 Task: Find connections with filter location Faizpur with filter topic #Jobsearchwith filter profile language French with filter current company Jet Airways with filter school Madras Jobs with filter industry Physicians with filter service category Telecommunications with filter keywords title Electrician
Action: Mouse moved to (173, 266)
Screenshot: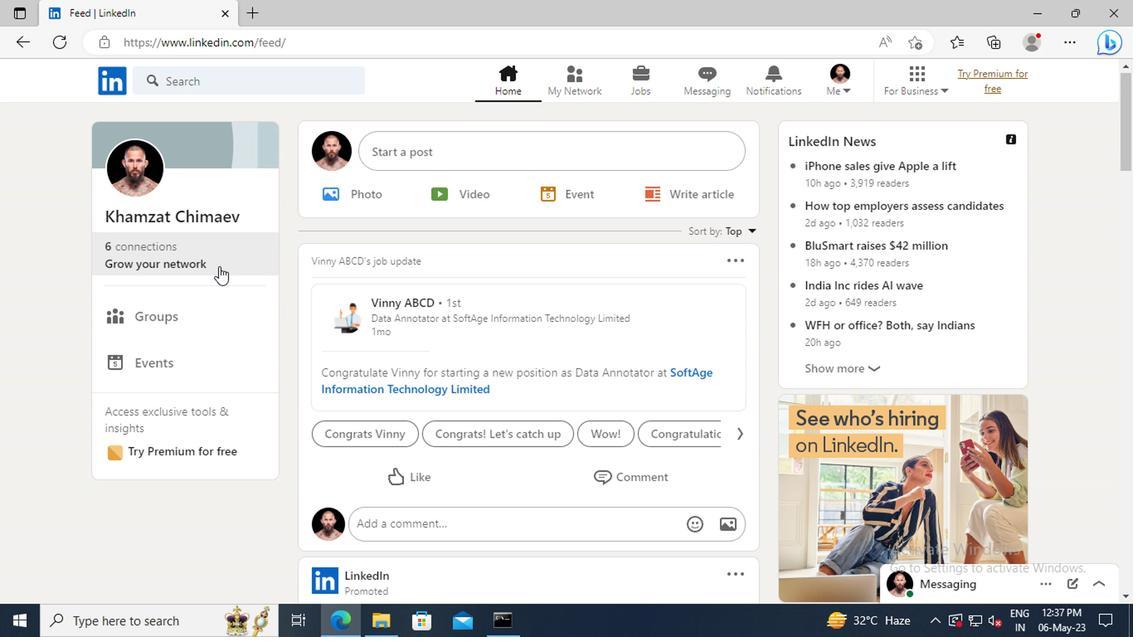 
Action: Mouse pressed left at (173, 266)
Screenshot: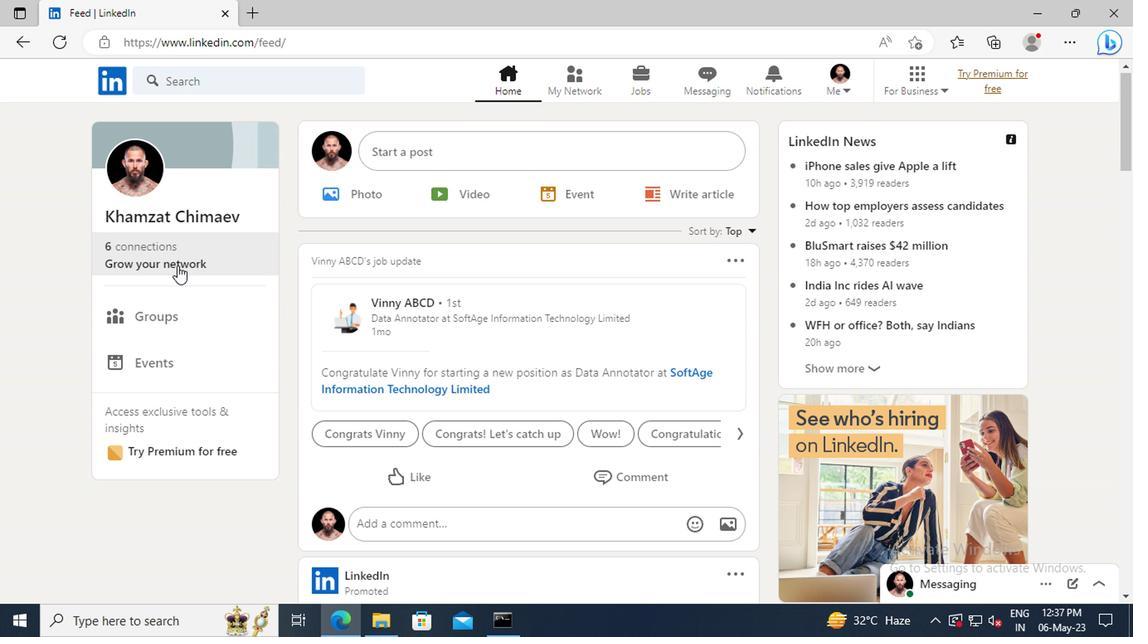 
Action: Mouse moved to (178, 175)
Screenshot: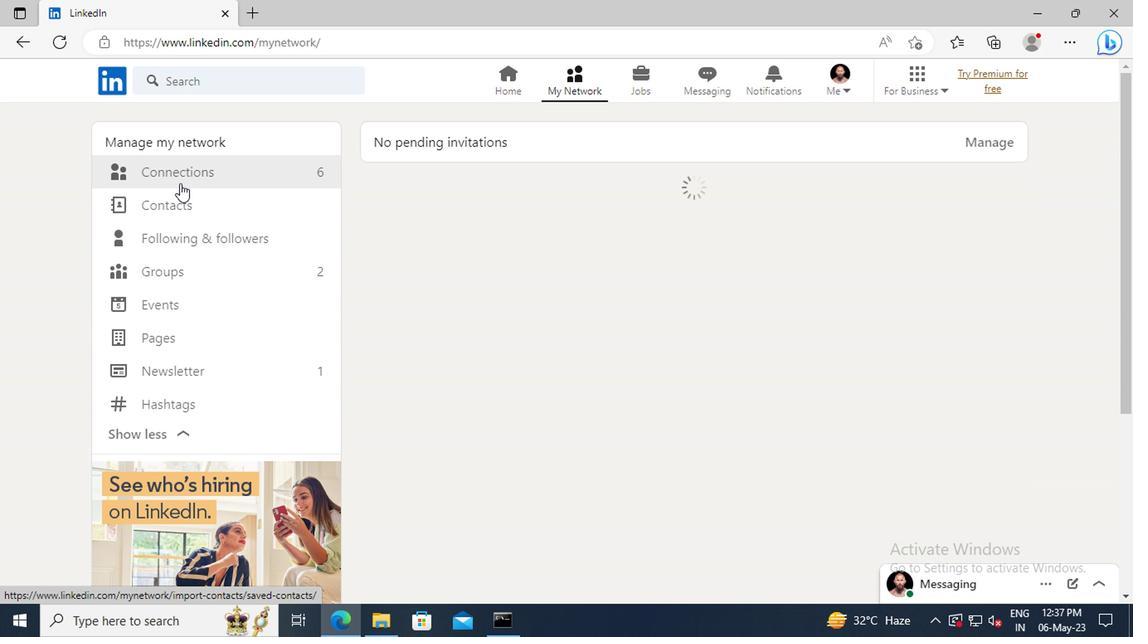 
Action: Mouse pressed left at (178, 175)
Screenshot: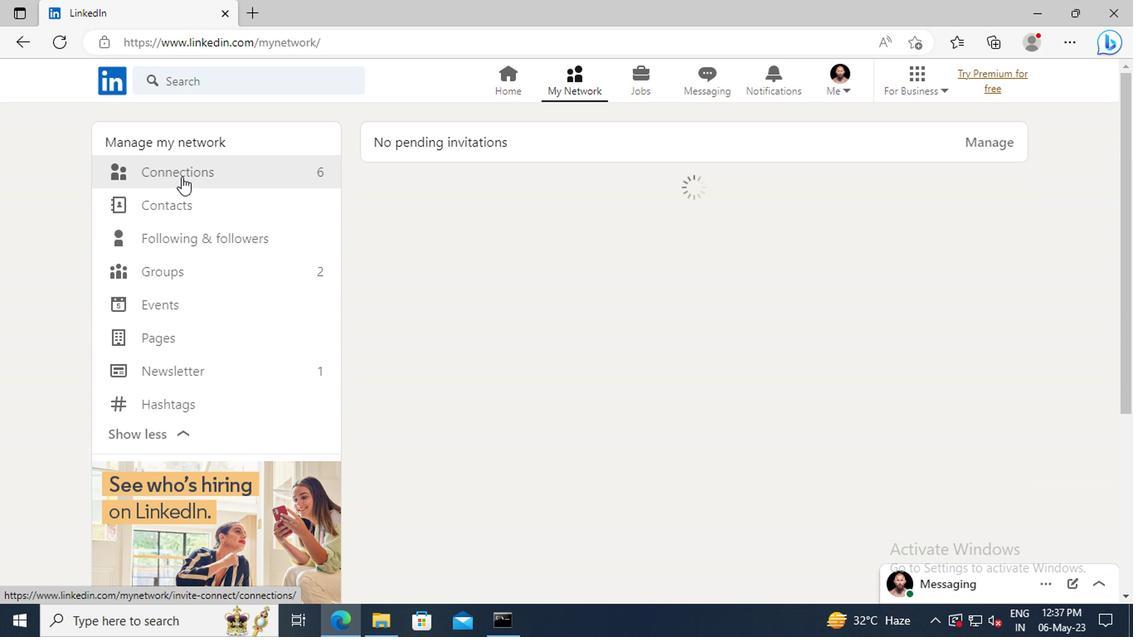 
Action: Mouse moved to (686, 179)
Screenshot: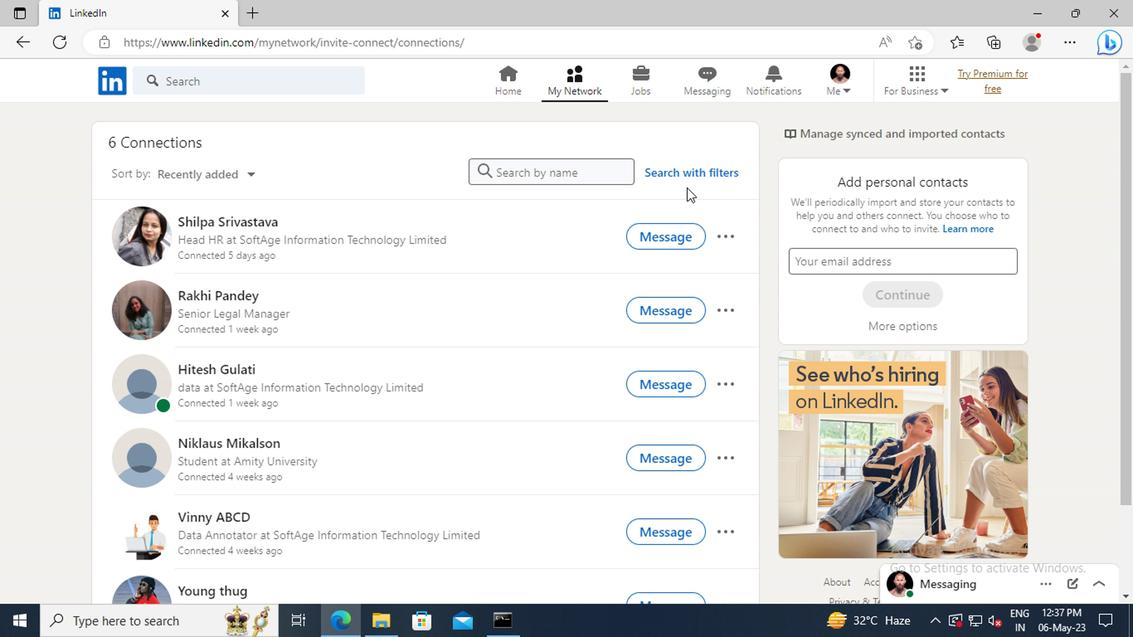 
Action: Mouse pressed left at (686, 179)
Screenshot: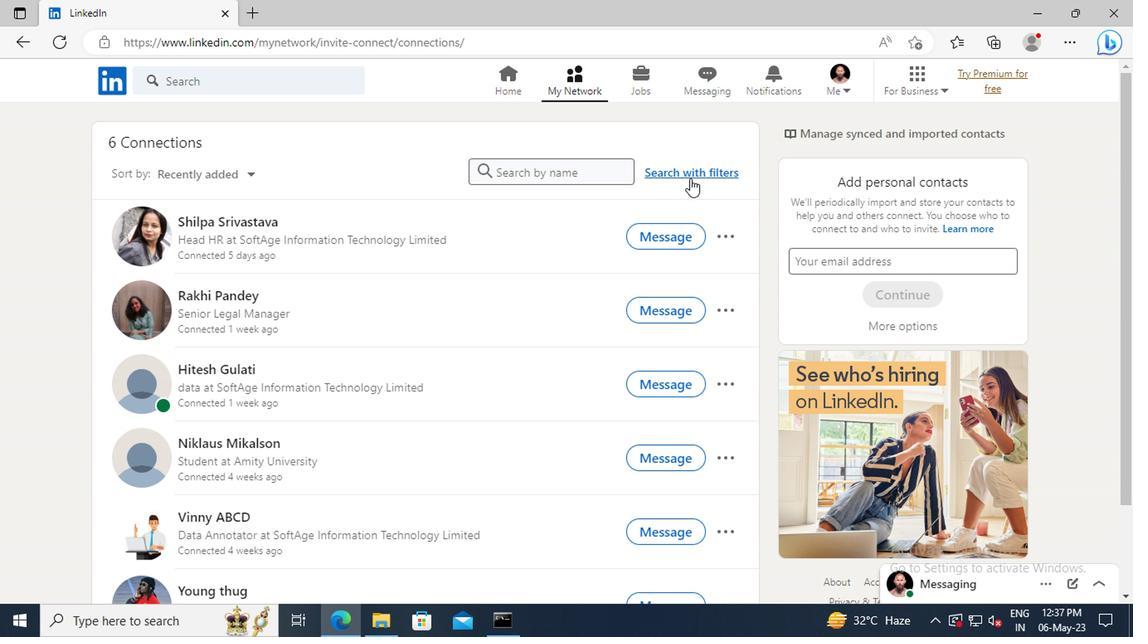 
Action: Mouse moved to (629, 129)
Screenshot: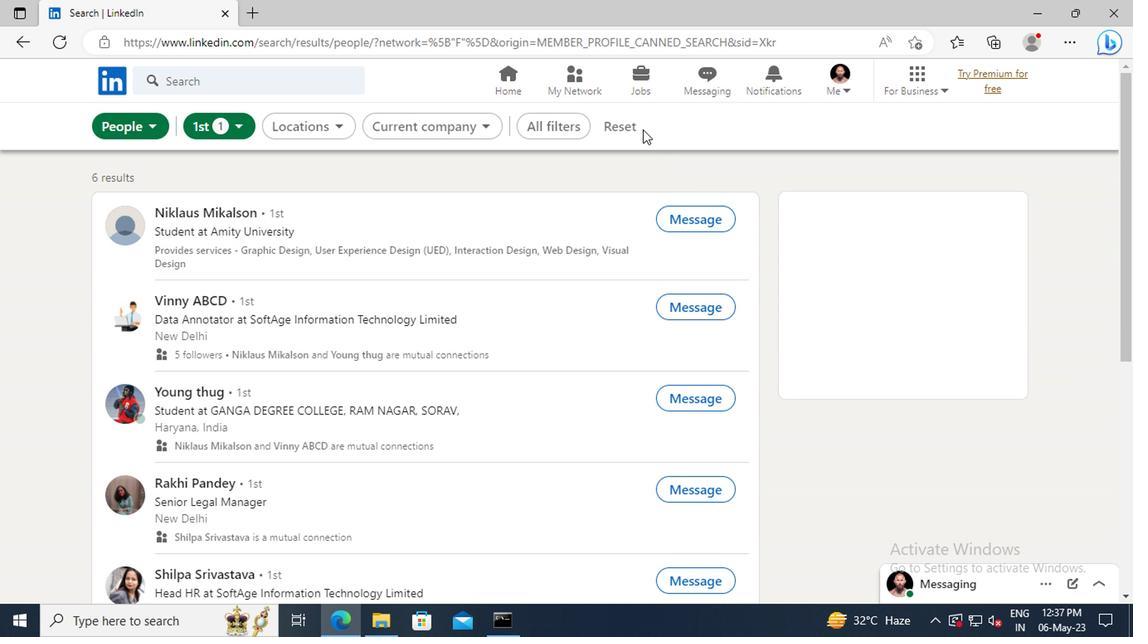 
Action: Mouse pressed left at (629, 129)
Screenshot: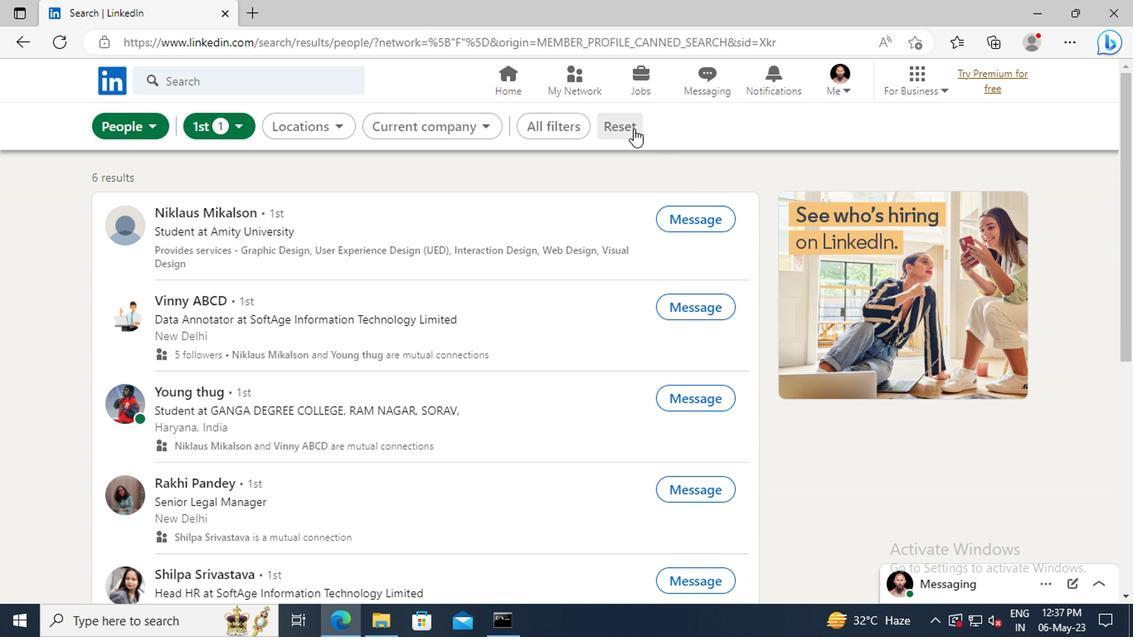 
Action: Mouse moved to (607, 129)
Screenshot: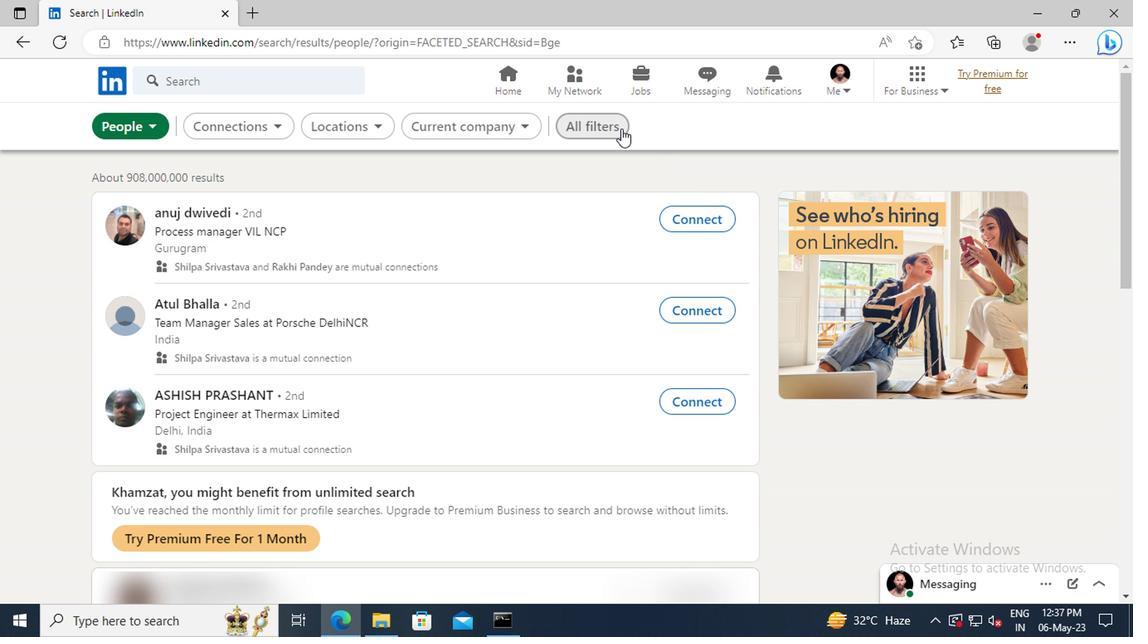 
Action: Mouse pressed left at (607, 129)
Screenshot: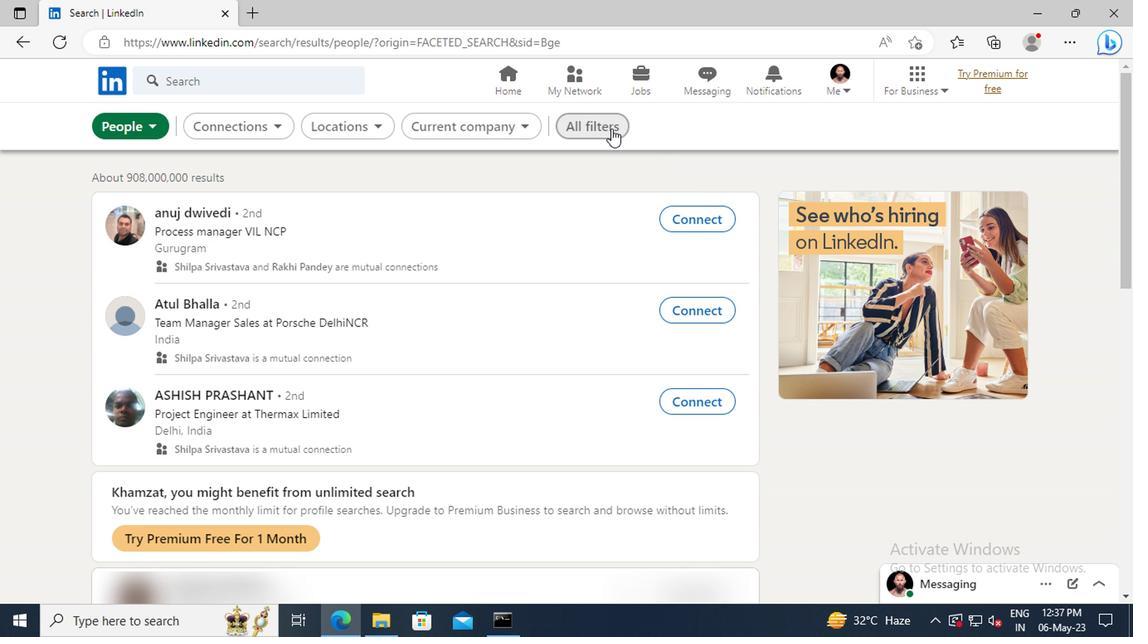 
Action: Mouse moved to (906, 299)
Screenshot: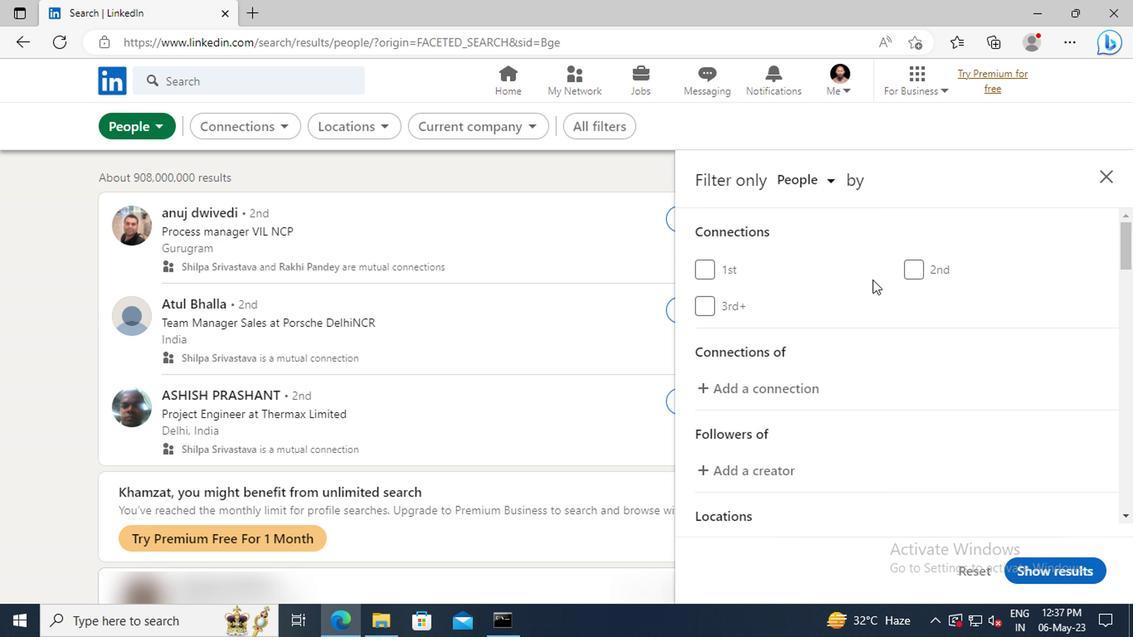 
Action: Mouse scrolled (906, 298) with delta (0, -1)
Screenshot: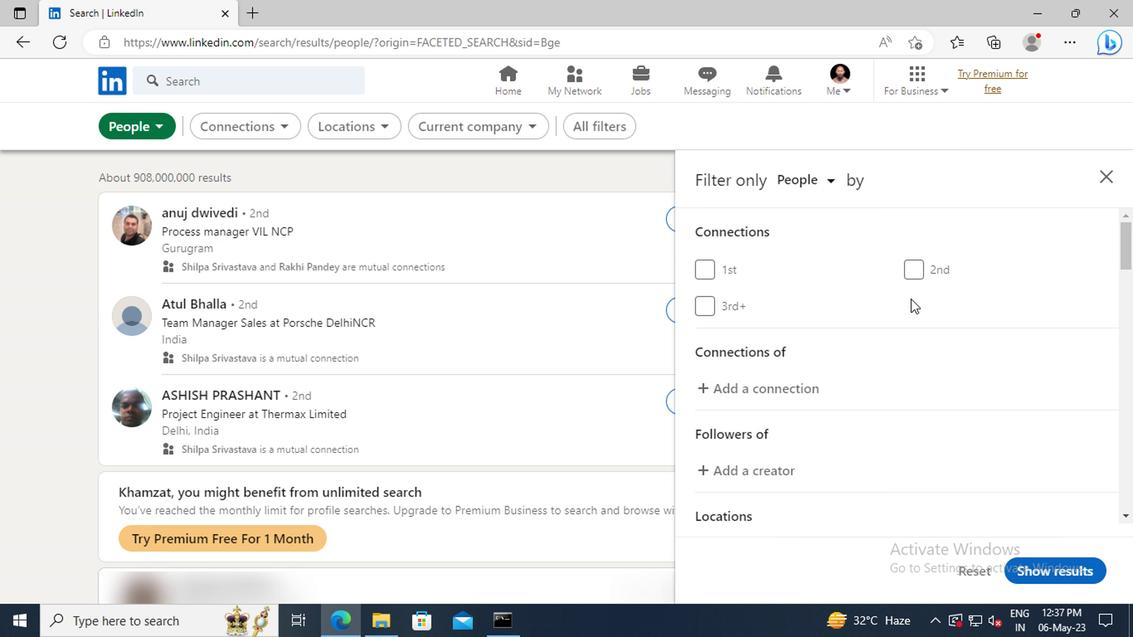 
Action: Mouse scrolled (906, 298) with delta (0, -1)
Screenshot: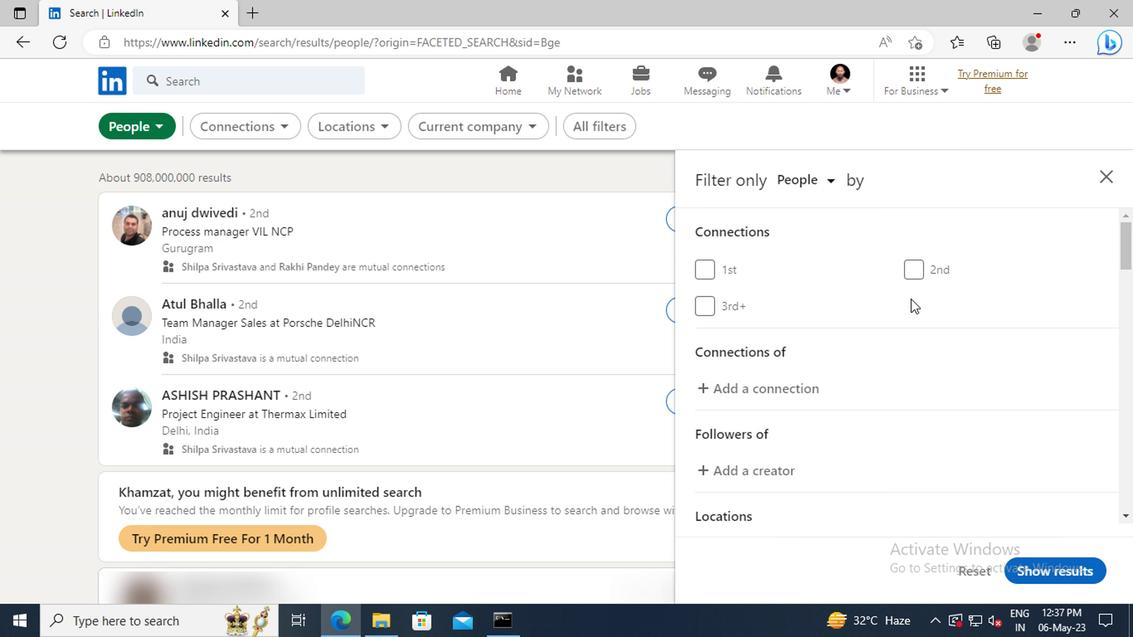 
Action: Mouse scrolled (906, 298) with delta (0, -1)
Screenshot: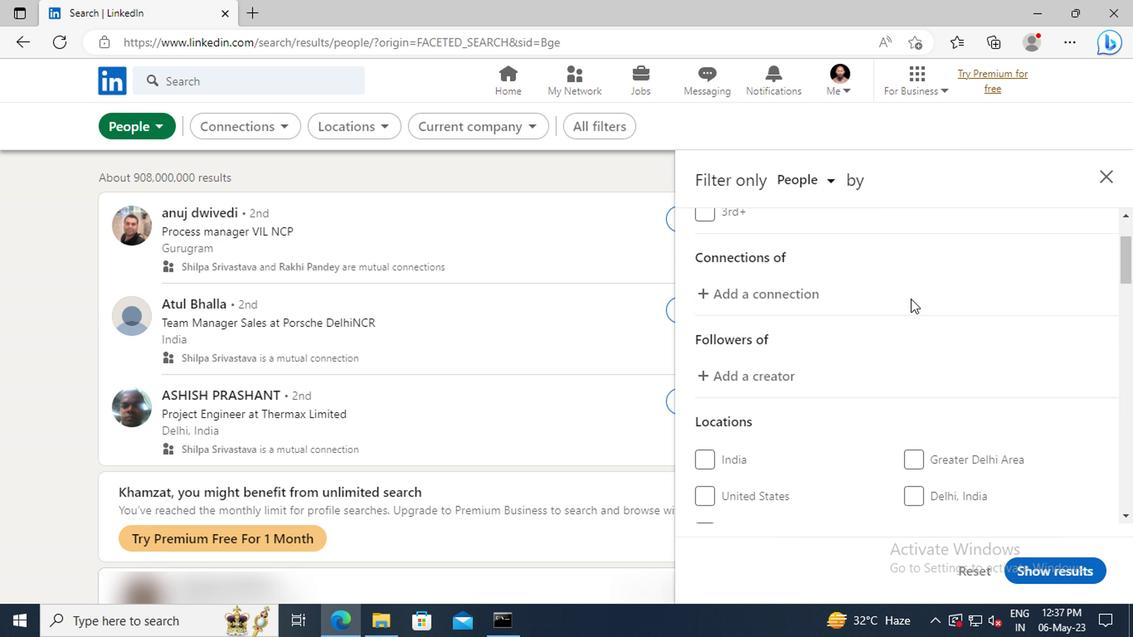 
Action: Mouse scrolled (906, 298) with delta (0, -1)
Screenshot: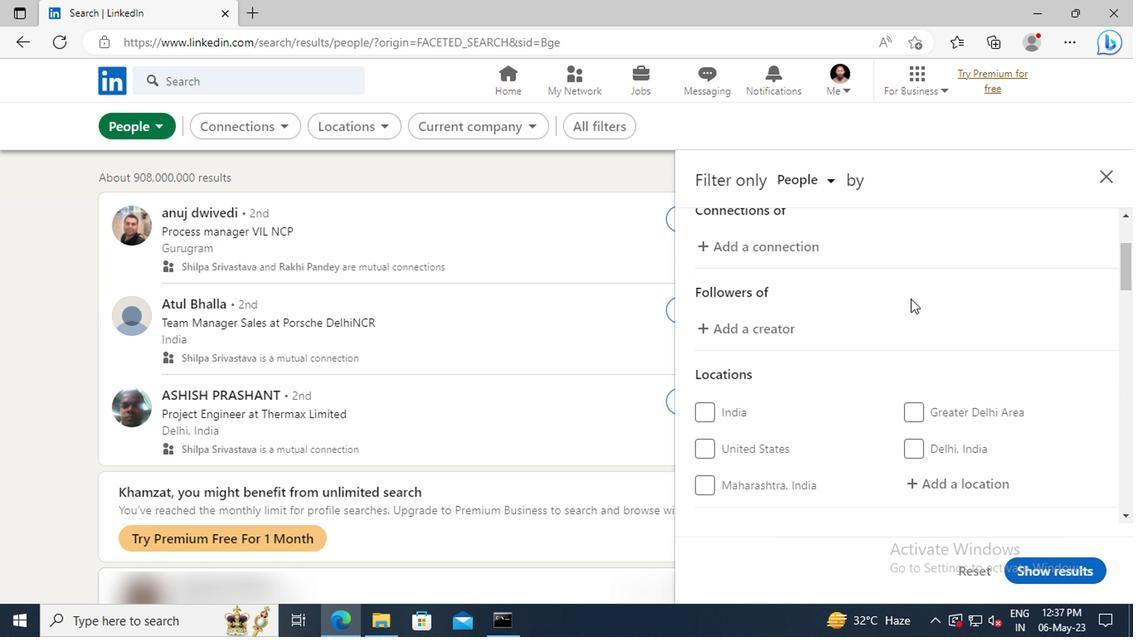 
Action: Mouse scrolled (906, 298) with delta (0, -1)
Screenshot: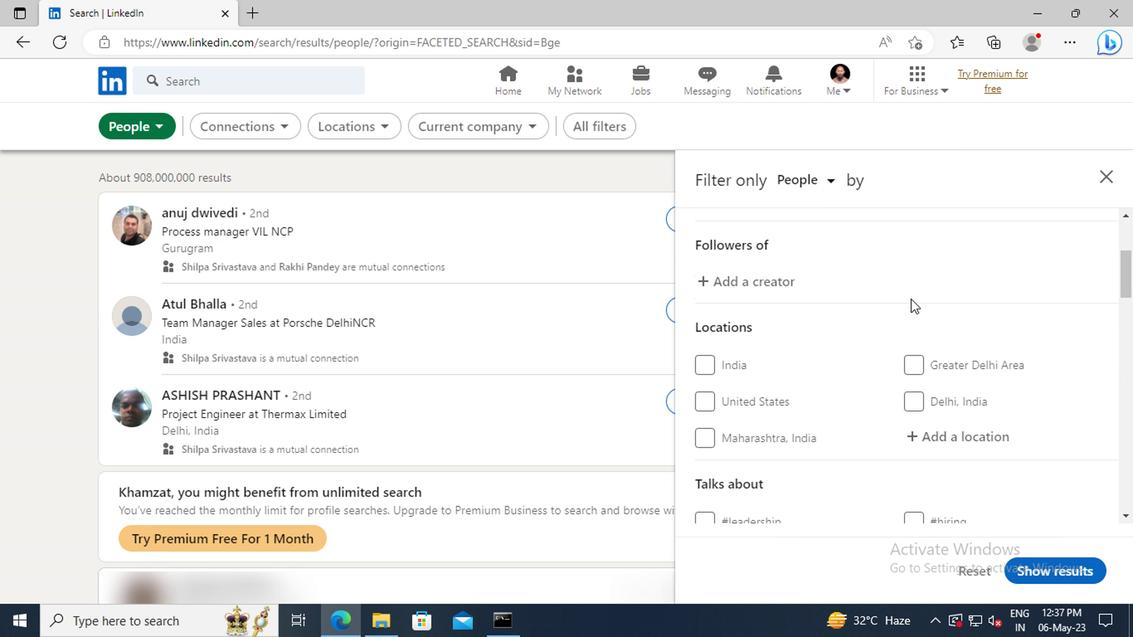 
Action: Mouse scrolled (906, 298) with delta (0, -1)
Screenshot: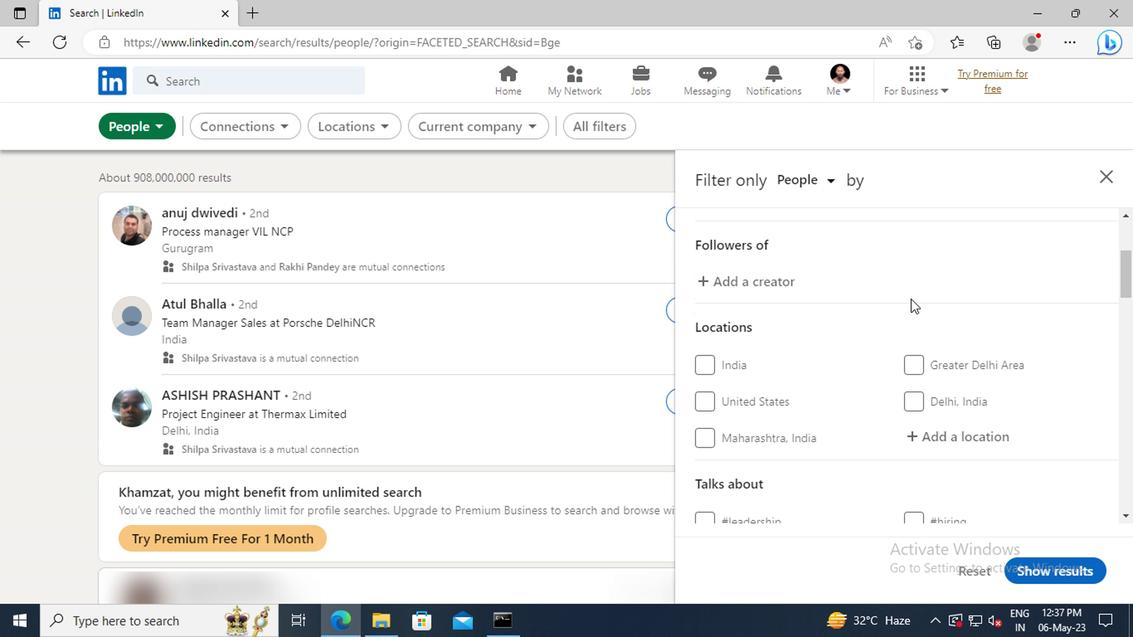 
Action: Mouse moved to (913, 339)
Screenshot: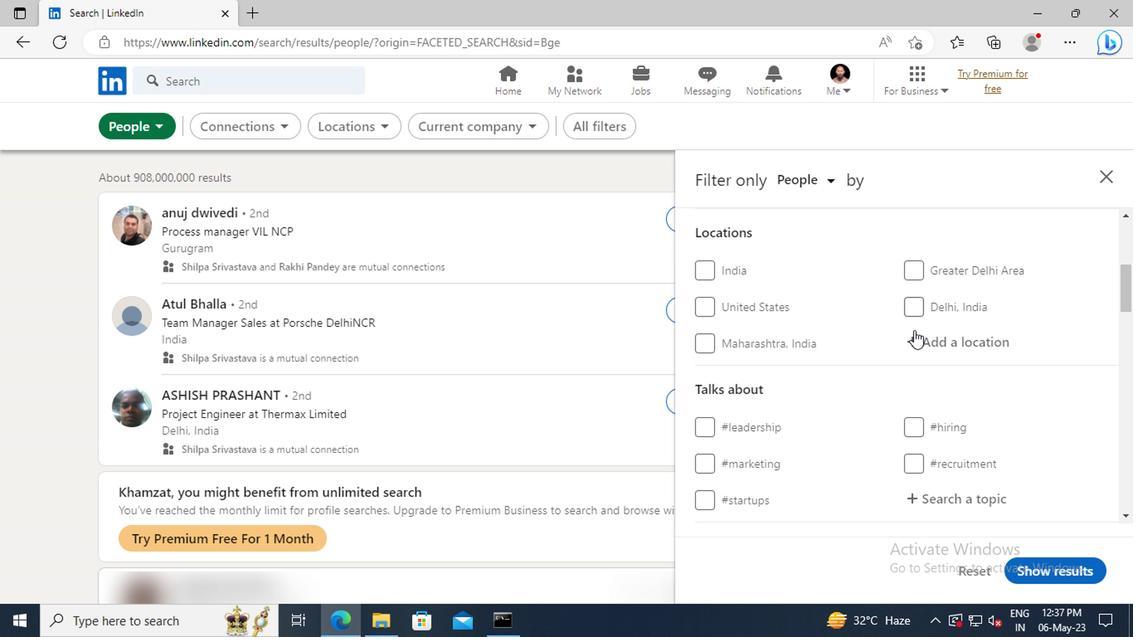 
Action: Mouse pressed left at (913, 339)
Screenshot: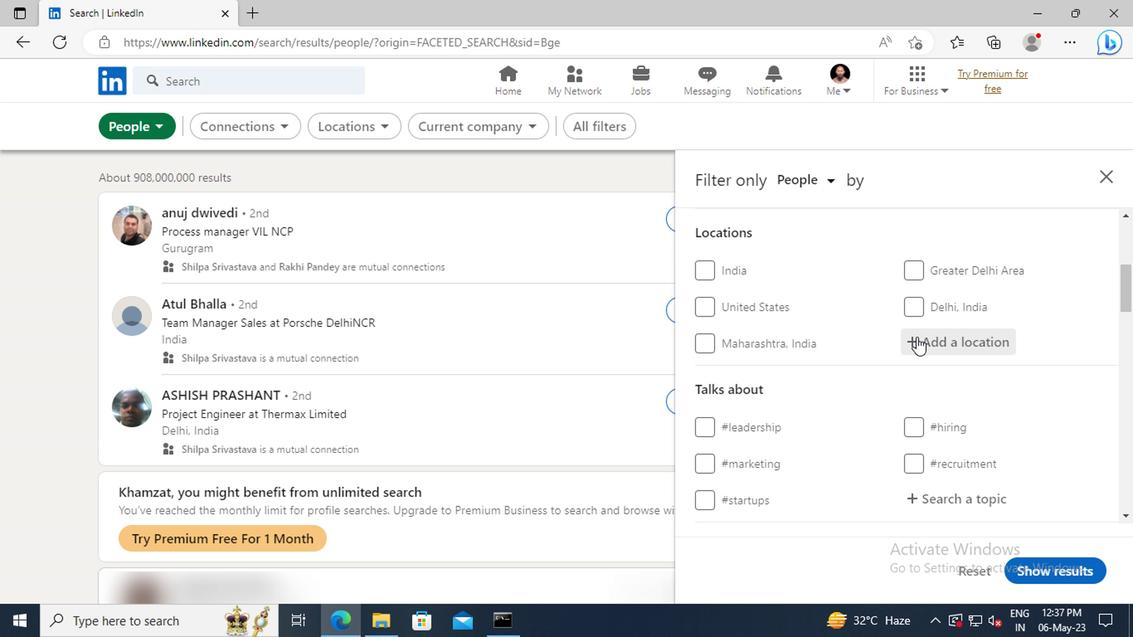 
Action: Key pressed <Key.shift>FAIZPUR<Key.enter>
Screenshot: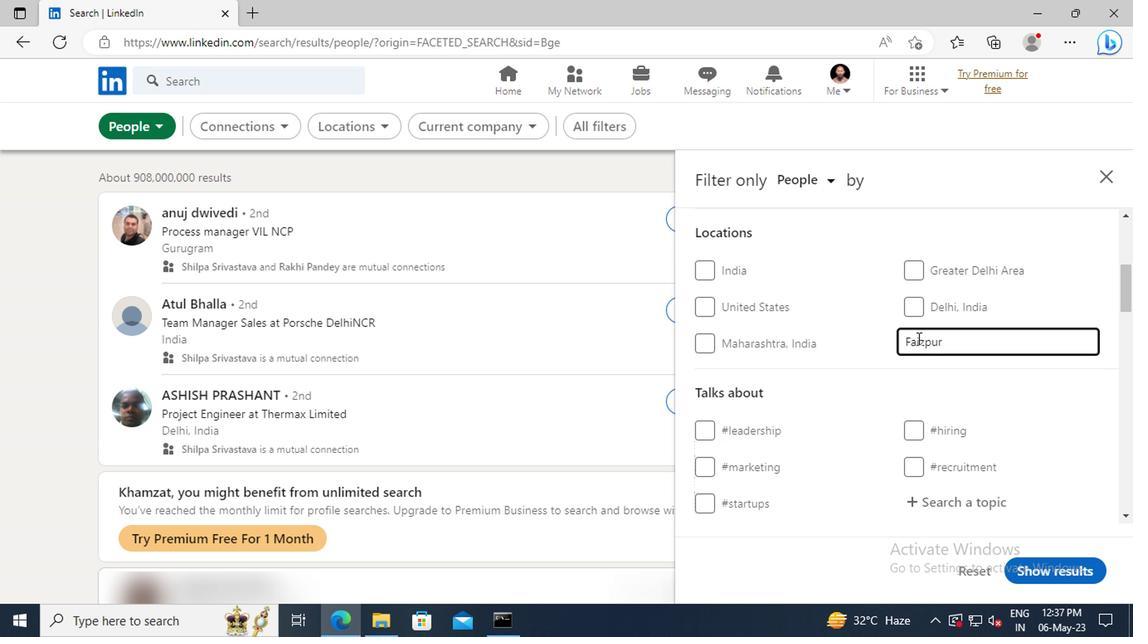 
Action: Mouse scrolled (913, 338) with delta (0, 0)
Screenshot: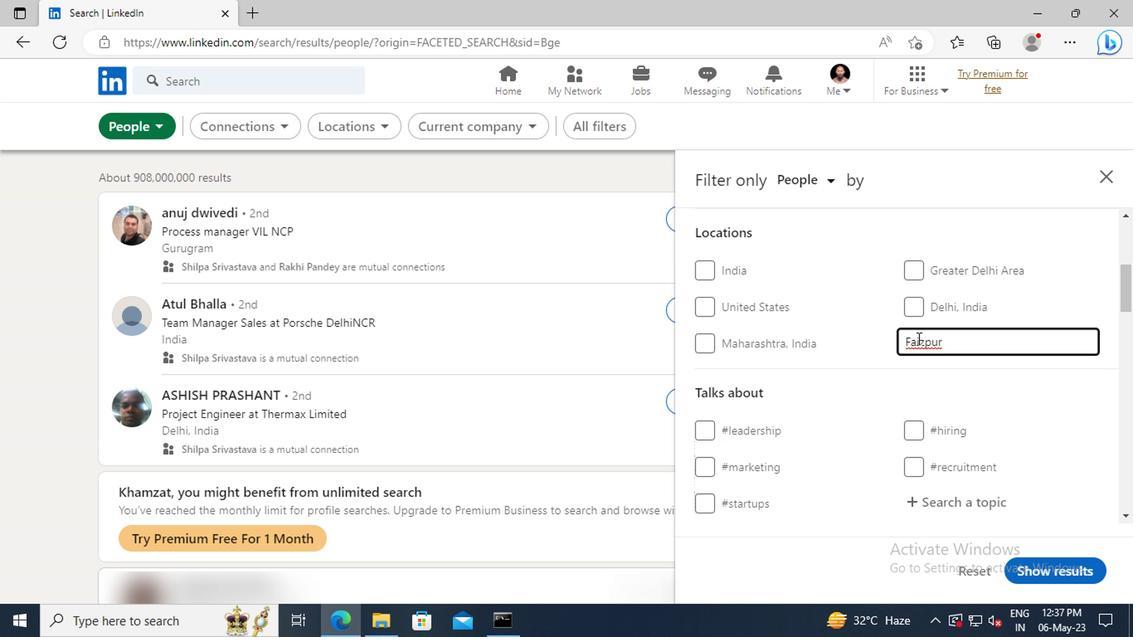 
Action: Mouse scrolled (913, 338) with delta (0, 0)
Screenshot: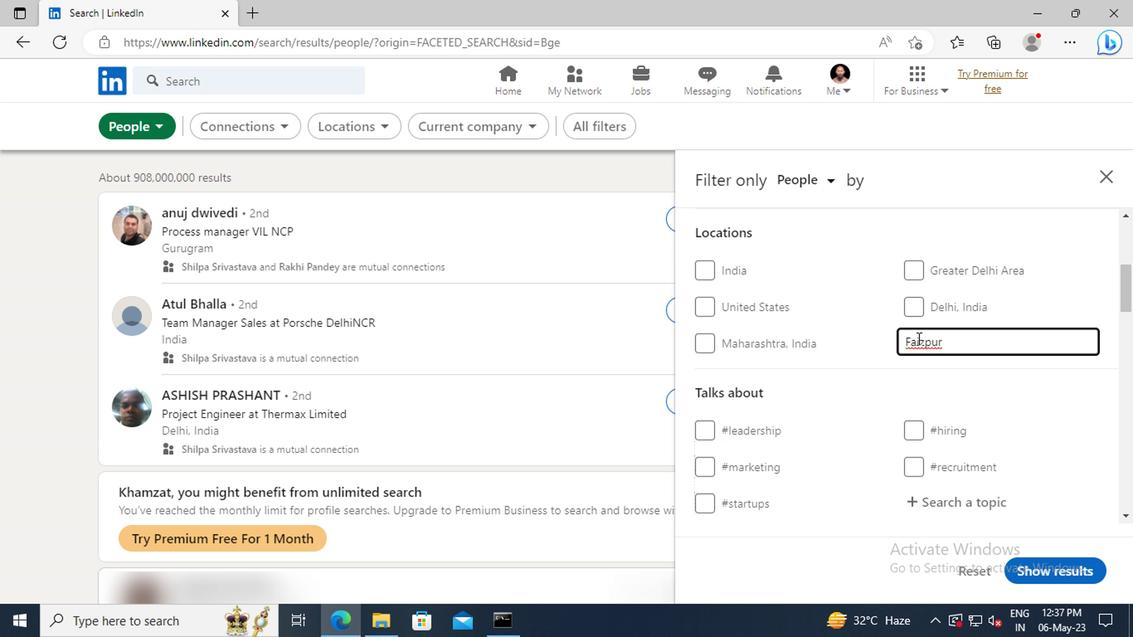 
Action: Mouse scrolled (913, 338) with delta (0, 0)
Screenshot: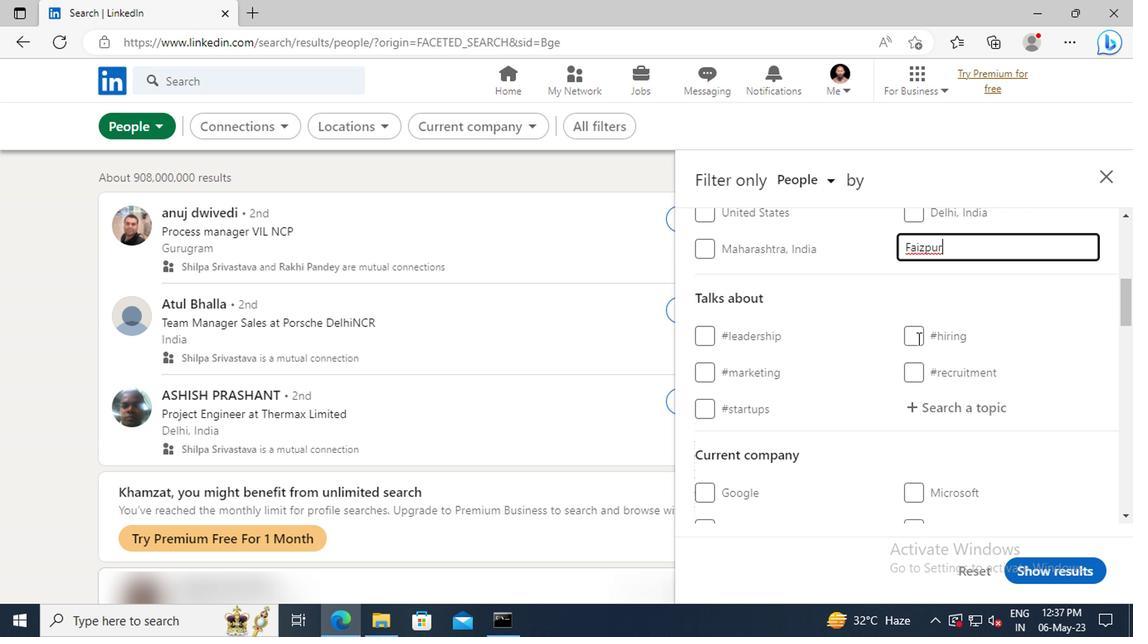 
Action: Mouse moved to (917, 358)
Screenshot: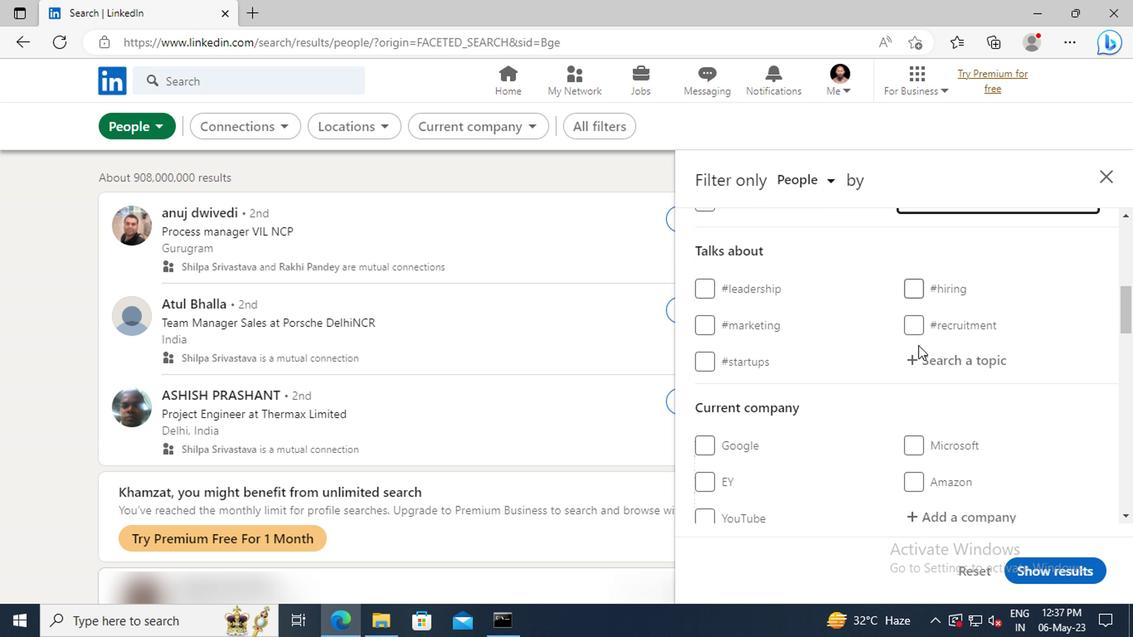 
Action: Mouse pressed left at (917, 358)
Screenshot: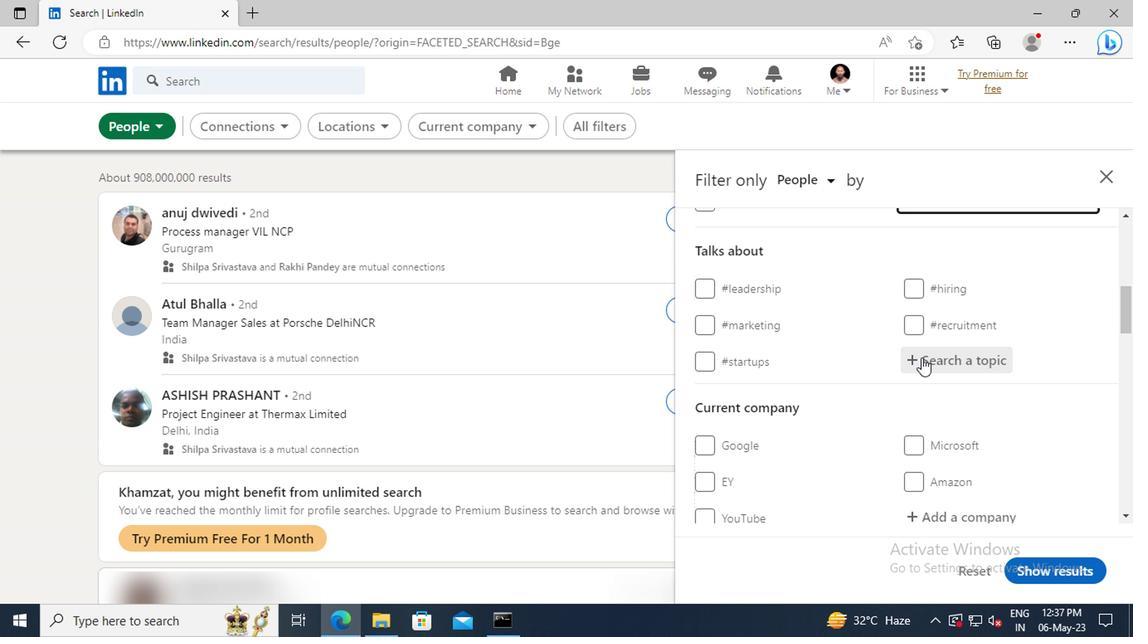 
Action: Key pressed <Key.shift>JOBSEA
Screenshot: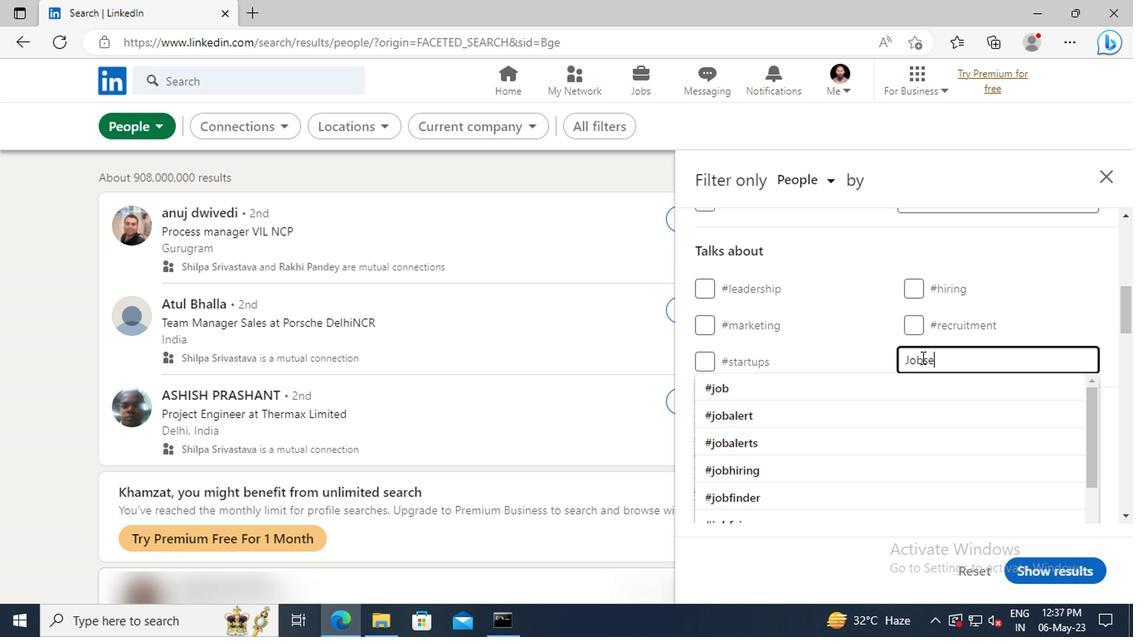 
Action: Mouse moved to (920, 380)
Screenshot: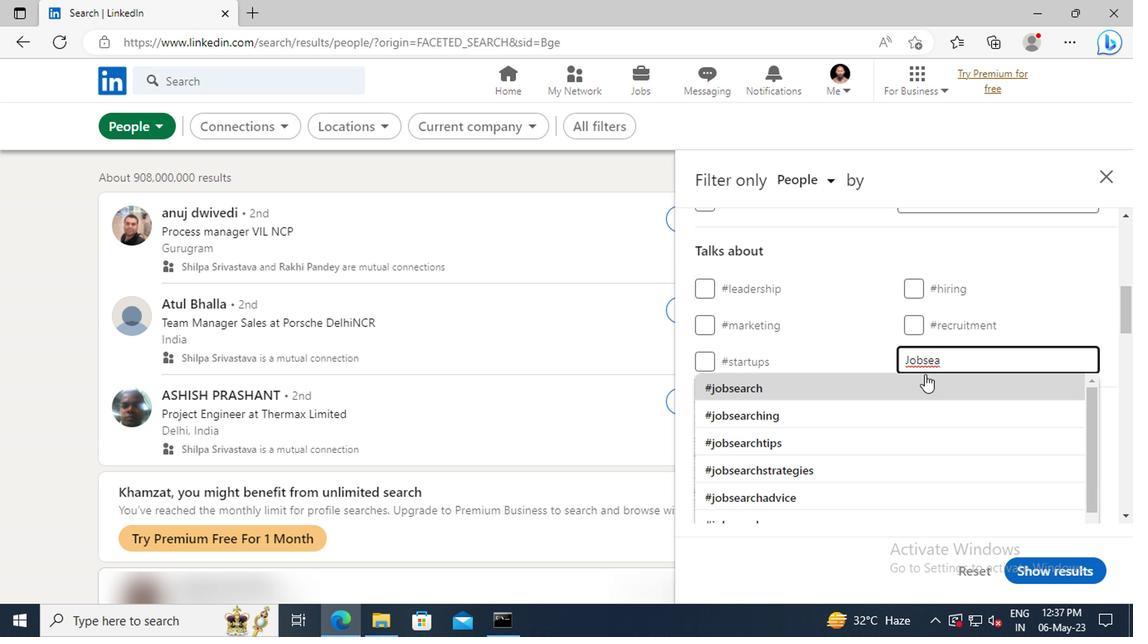 
Action: Mouse pressed left at (920, 380)
Screenshot: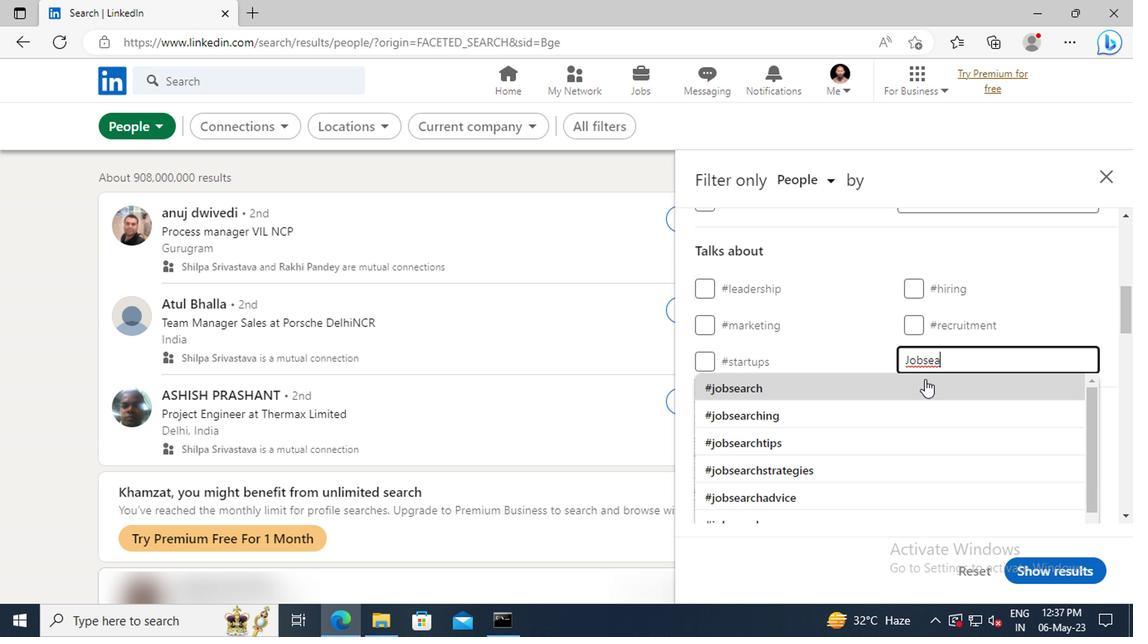 
Action: Mouse scrolled (920, 379) with delta (0, 0)
Screenshot: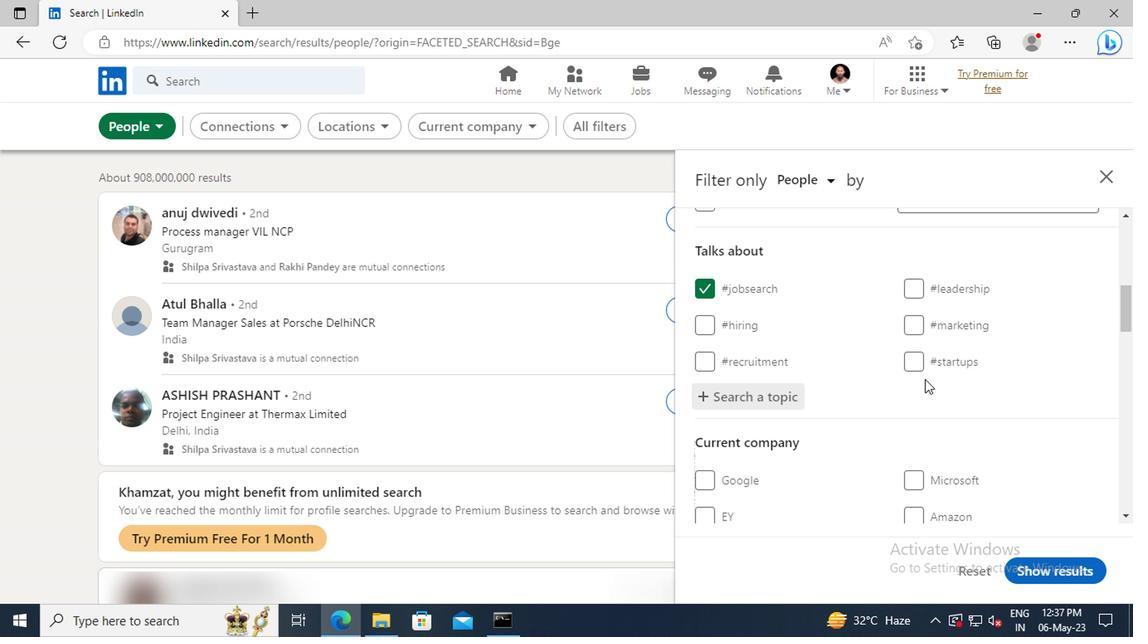 
Action: Mouse scrolled (920, 379) with delta (0, 0)
Screenshot: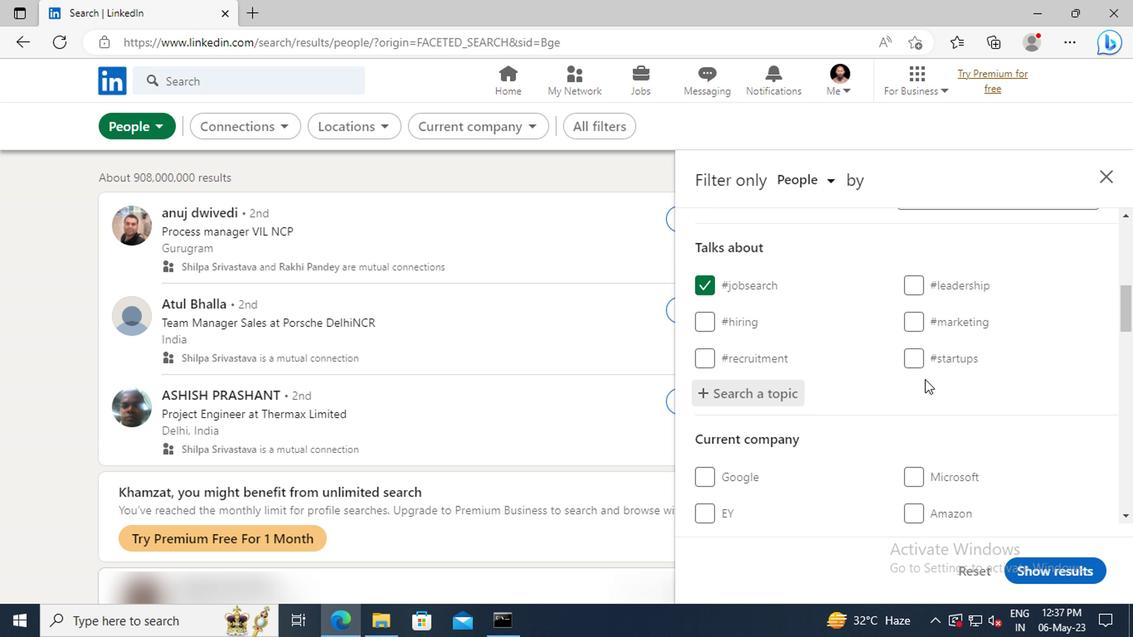 
Action: Mouse scrolled (920, 379) with delta (0, 0)
Screenshot: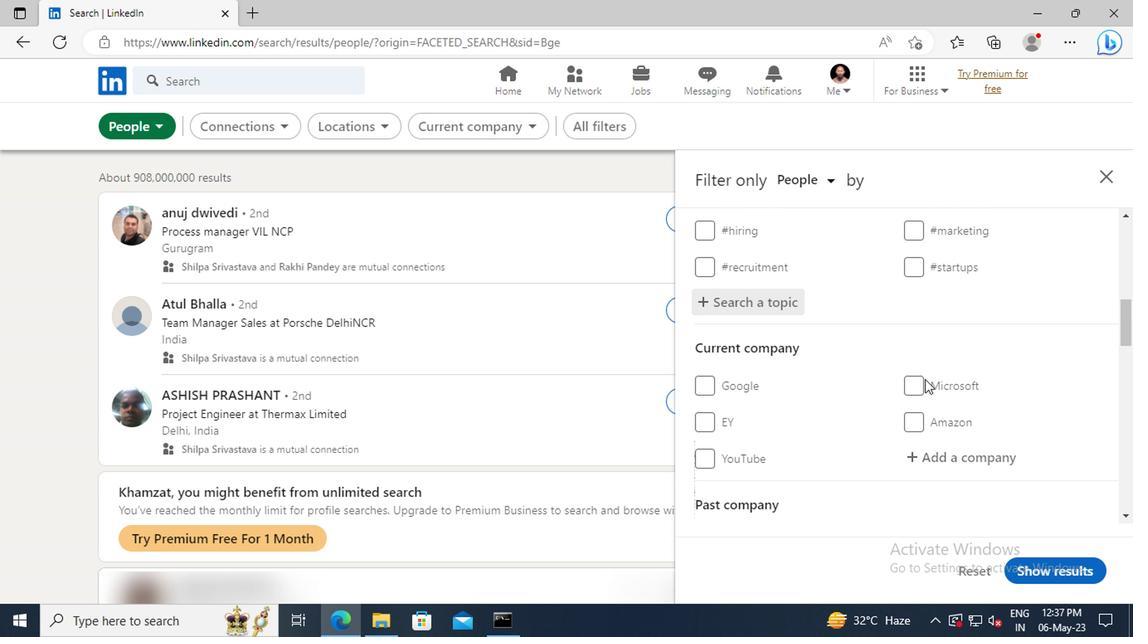 
Action: Mouse scrolled (920, 379) with delta (0, 0)
Screenshot: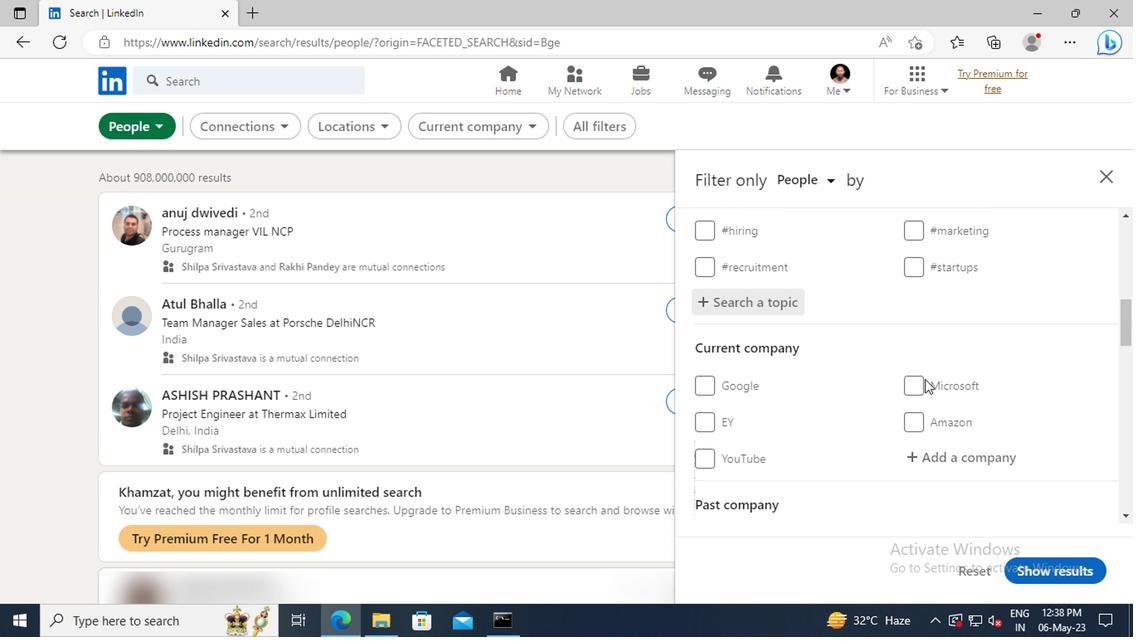 
Action: Mouse scrolled (920, 379) with delta (0, 0)
Screenshot: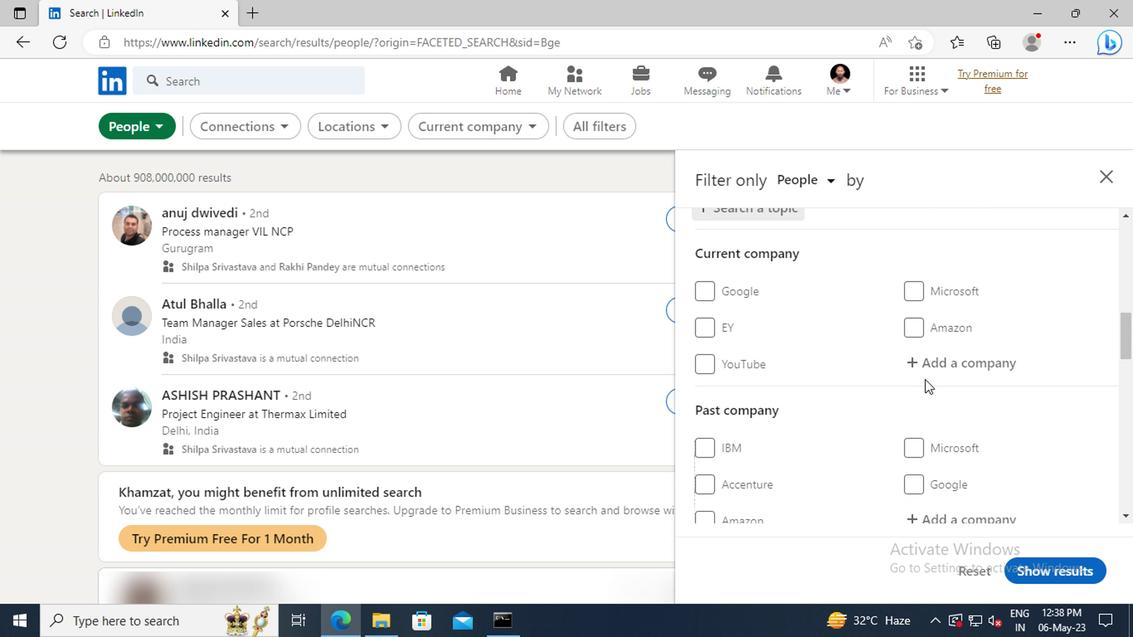 
Action: Mouse scrolled (920, 379) with delta (0, 0)
Screenshot: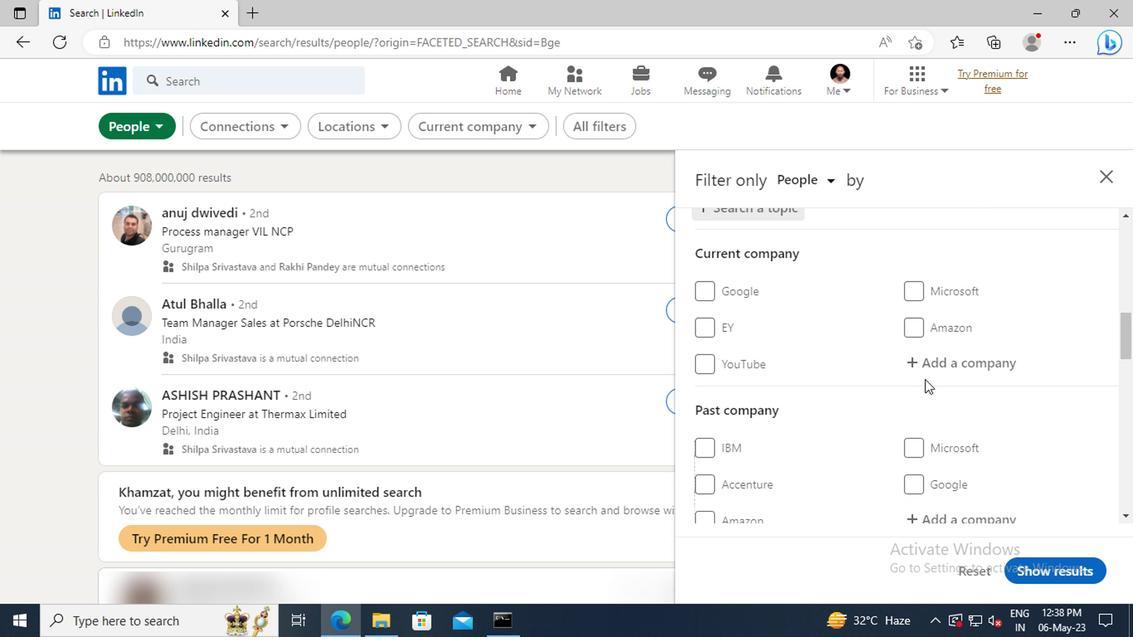 
Action: Mouse scrolled (920, 379) with delta (0, 0)
Screenshot: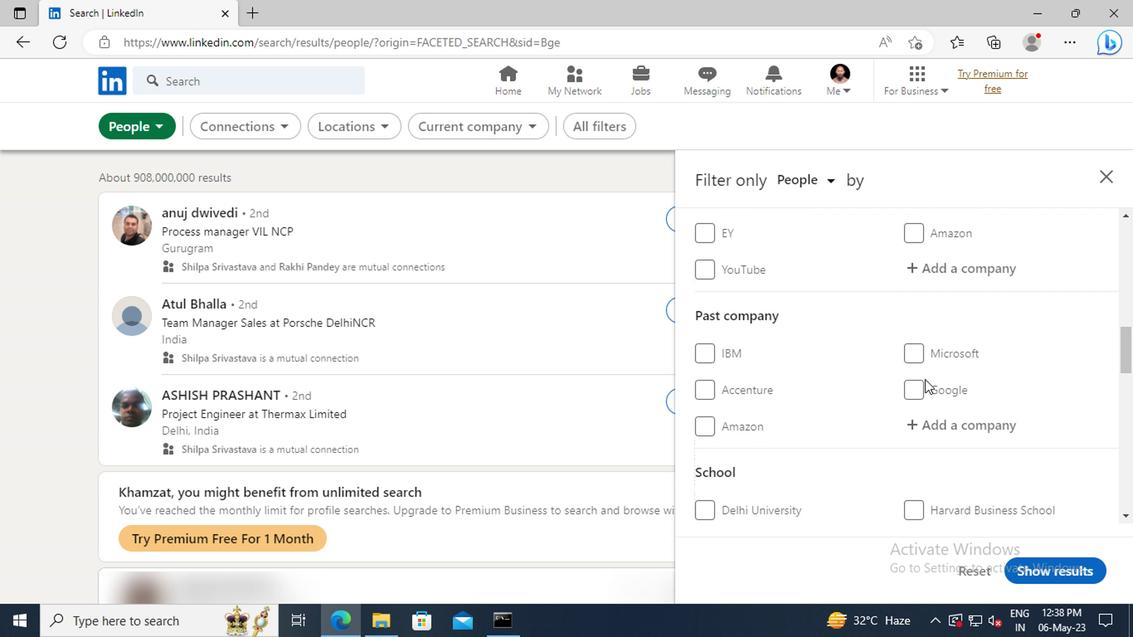 
Action: Mouse scrolled (920, 379) with delta (0, 0)
Screenshot: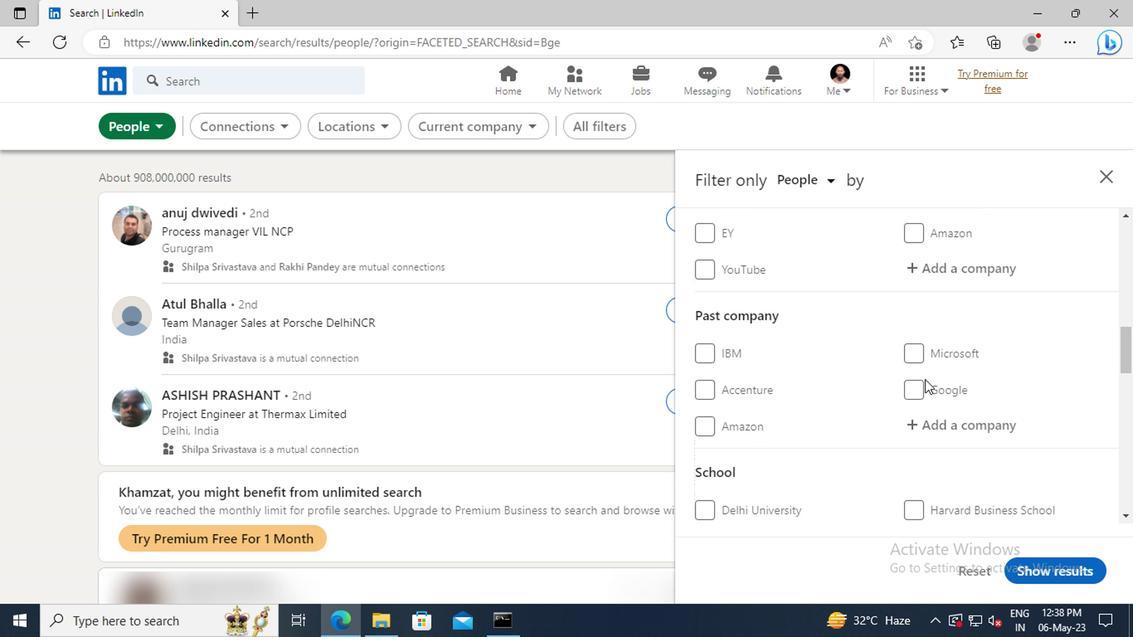 
Action: Mouse scrolled (920, 379) with delta (0, 0)
Screenshot: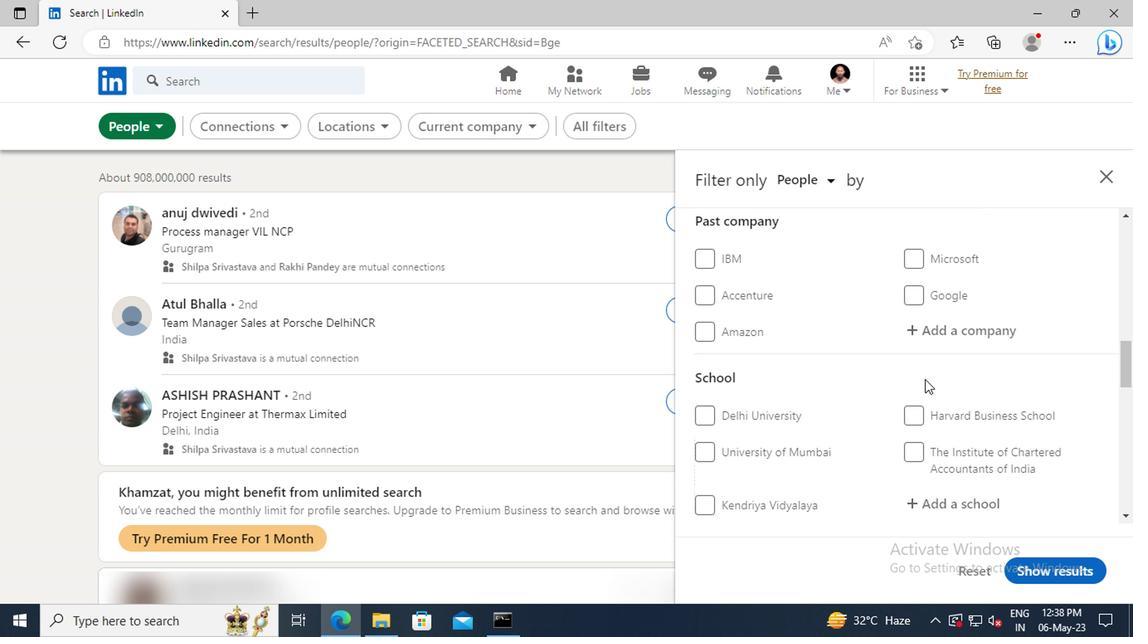 
Action: Mouse scrolled (920, 379) with delta (0, 0)
Screenshot: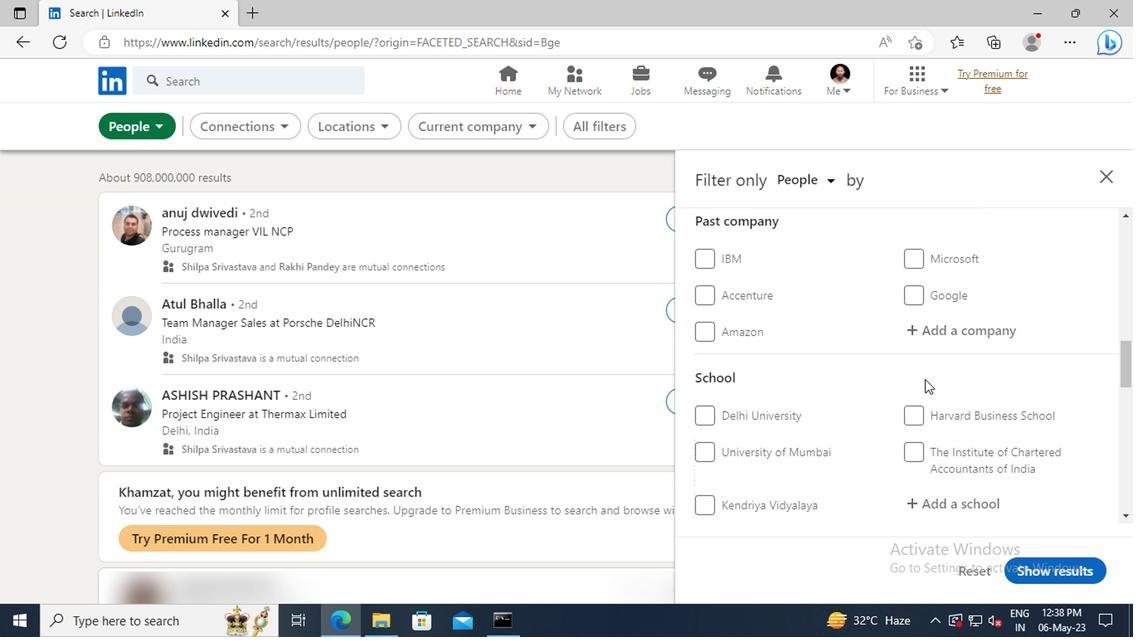 
Action: Mouse scrolled (920, 379) with delta (0, 0)
Screenshot: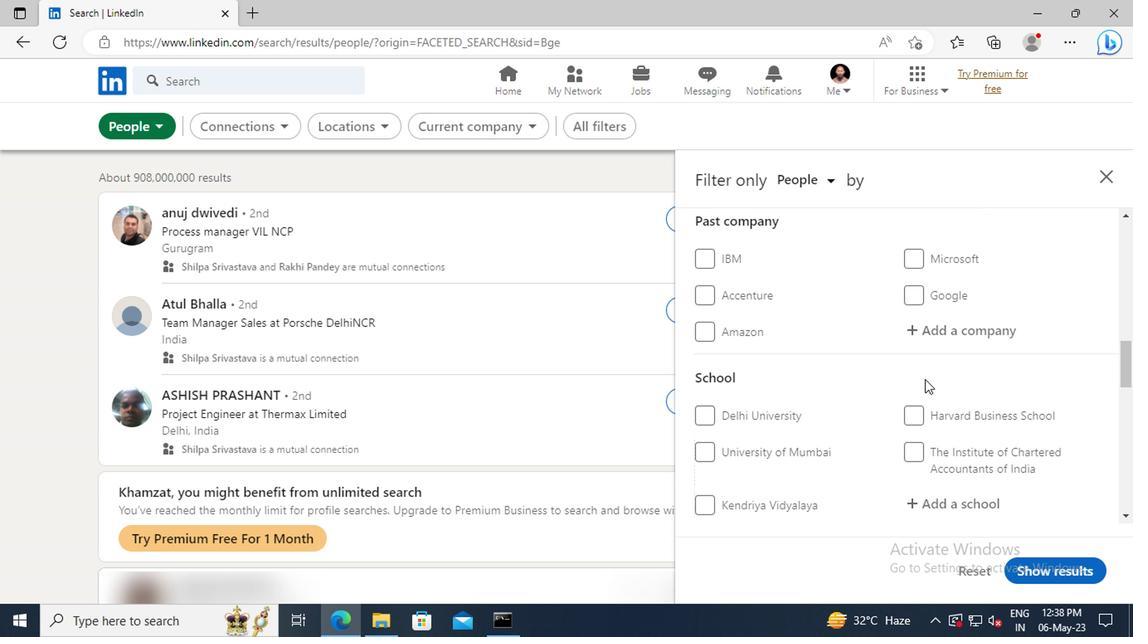 
Action: Mouse scrolled (920, 379) with delta (0, 0)
Screenshot: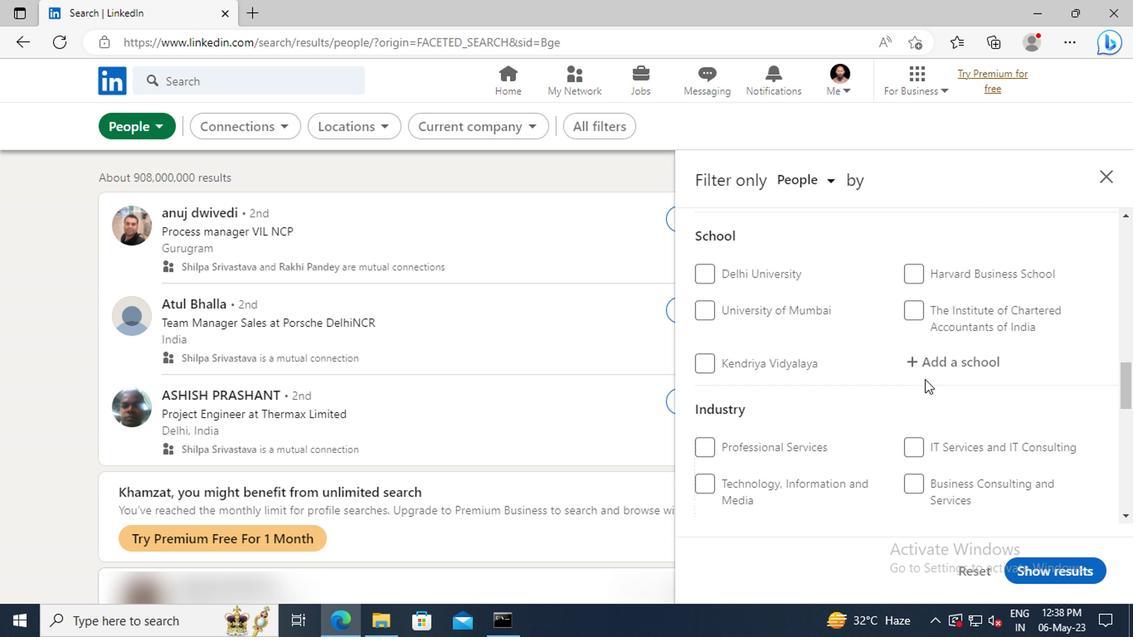 
Action: Mouse scrolled (920, 379) with delta (0, 0)
Screenshot: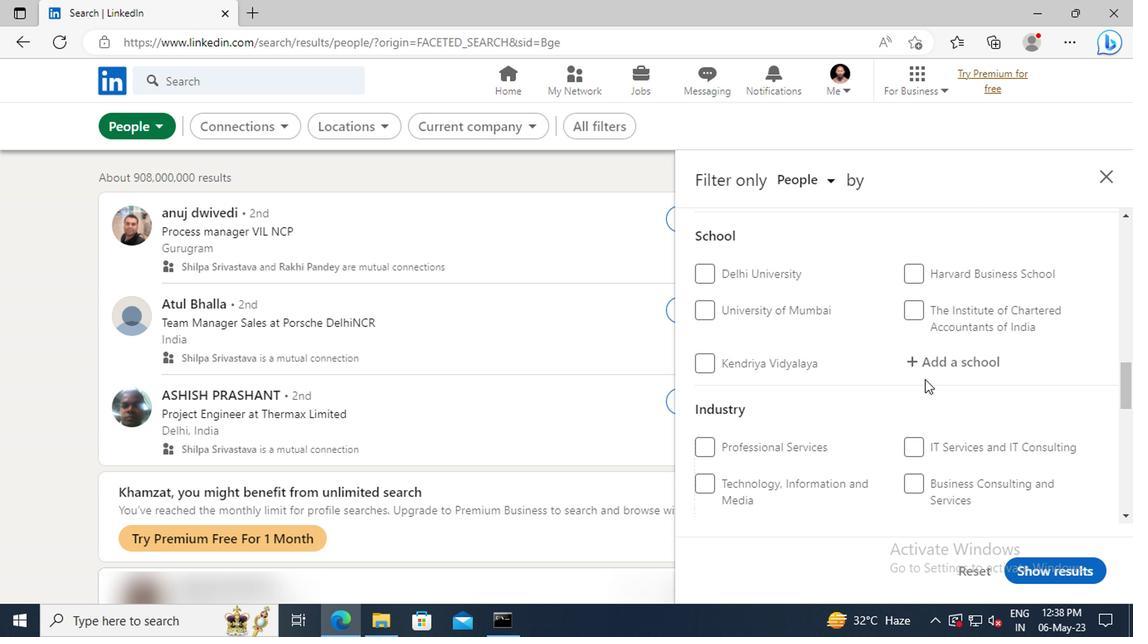 
Action: Mouse scrolled (920, 379) with delta (0, 0)
Screenshot: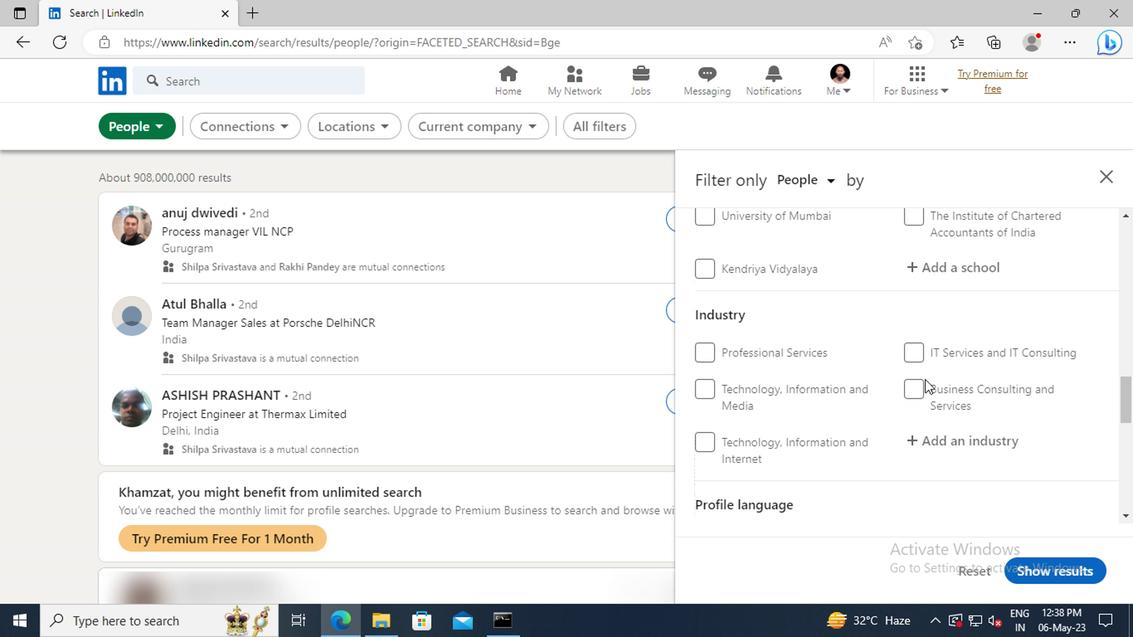 
Action: Mouse scrolled (920, 379) with delta (0, 0)
Screenshot: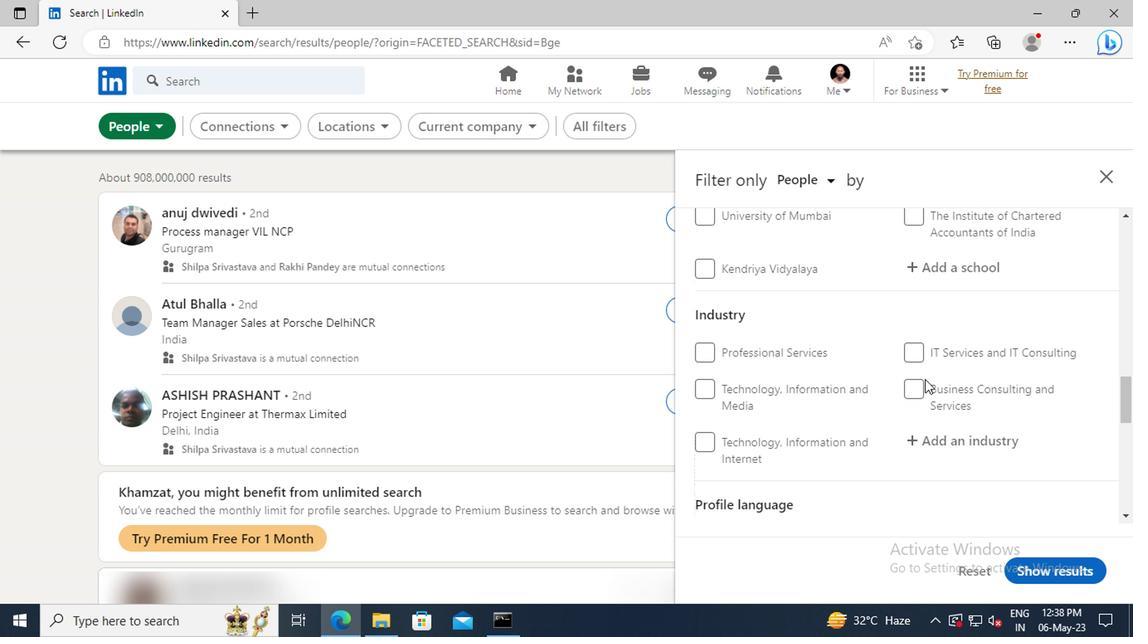 
Action: Mouse moved to (912, 446)
Screenshot: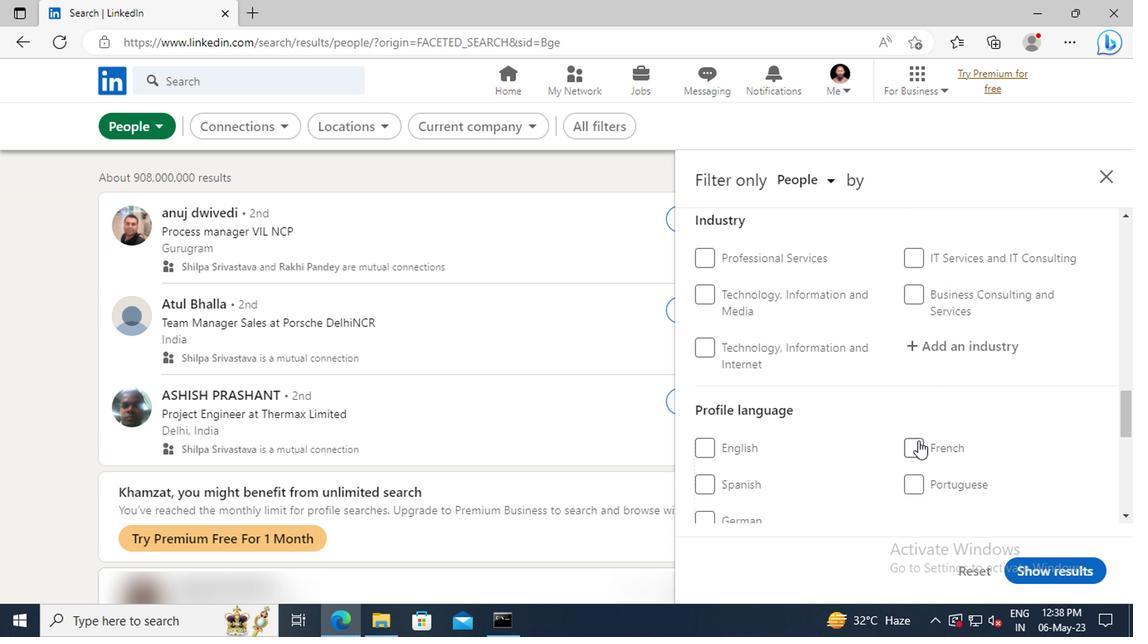 
Action: Mouse pressed left at (912, 446)
Screenshot: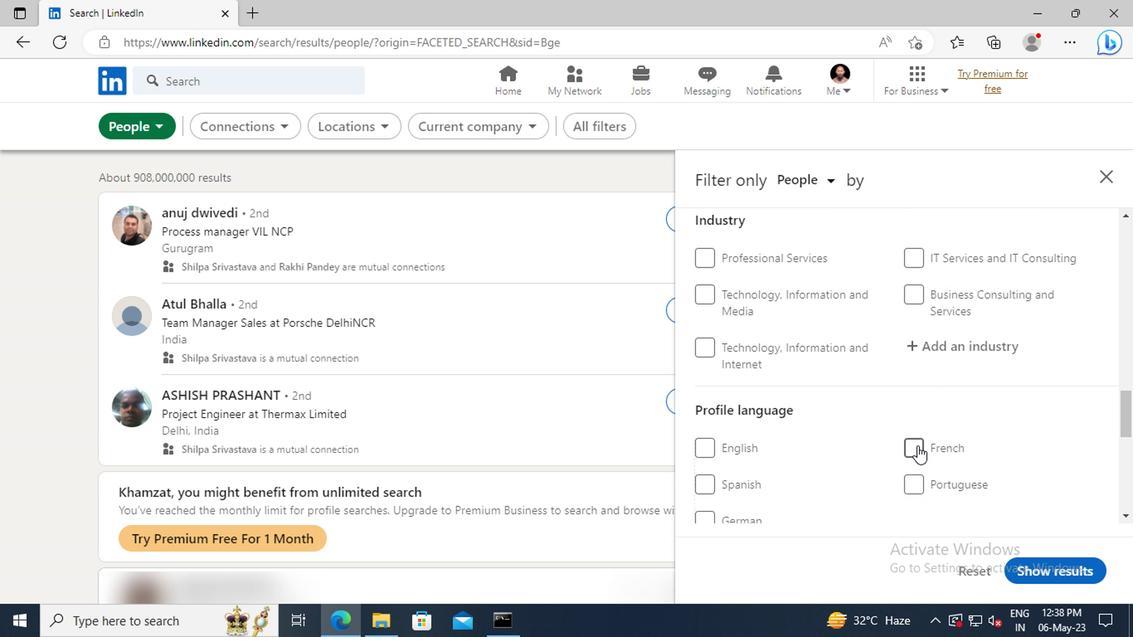 
Action: Mouse moved to (941, 406)
Screenshot: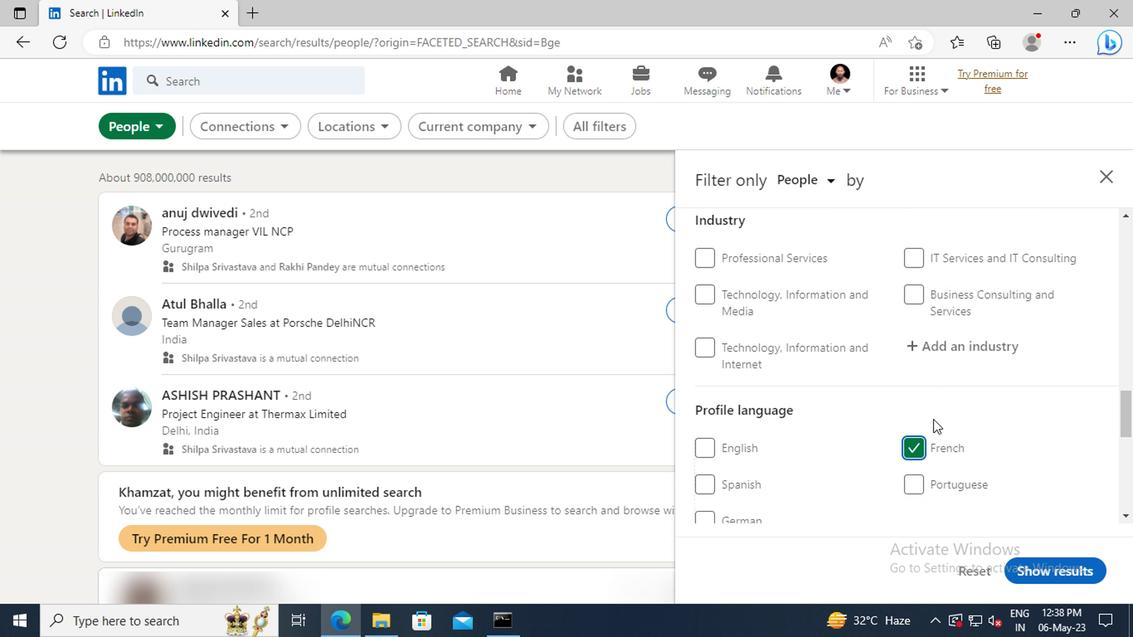 
Action: Mouse scrolled (941, 406) with delta (0, 0)
Screenshot: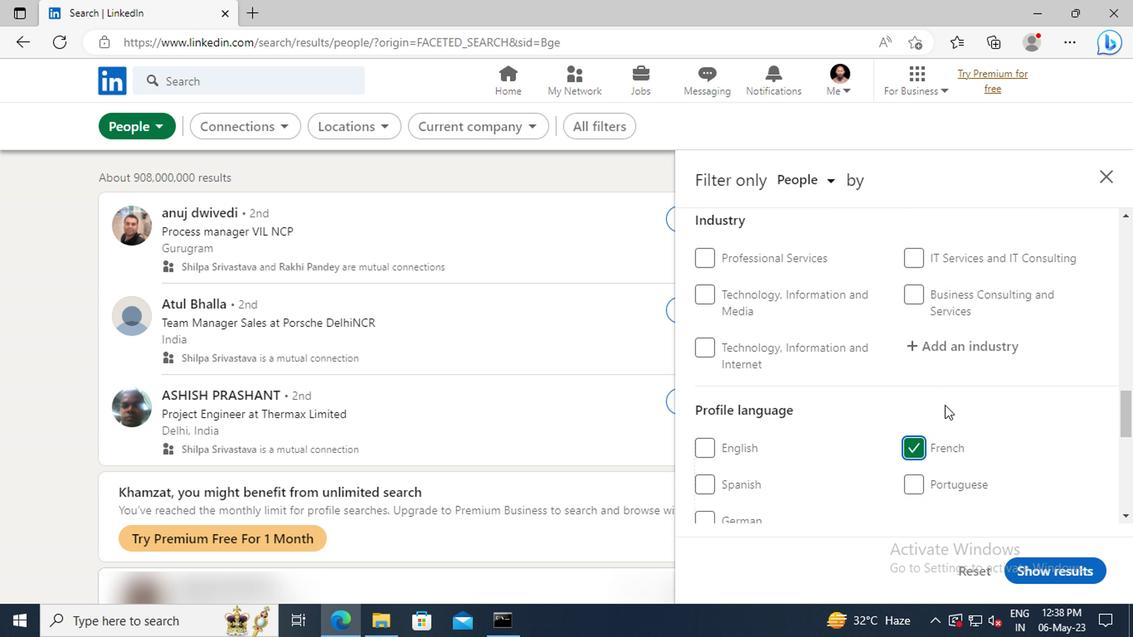 
Action: Mouse scrolled (941, 406) with delta (0, 0)
Screenshot: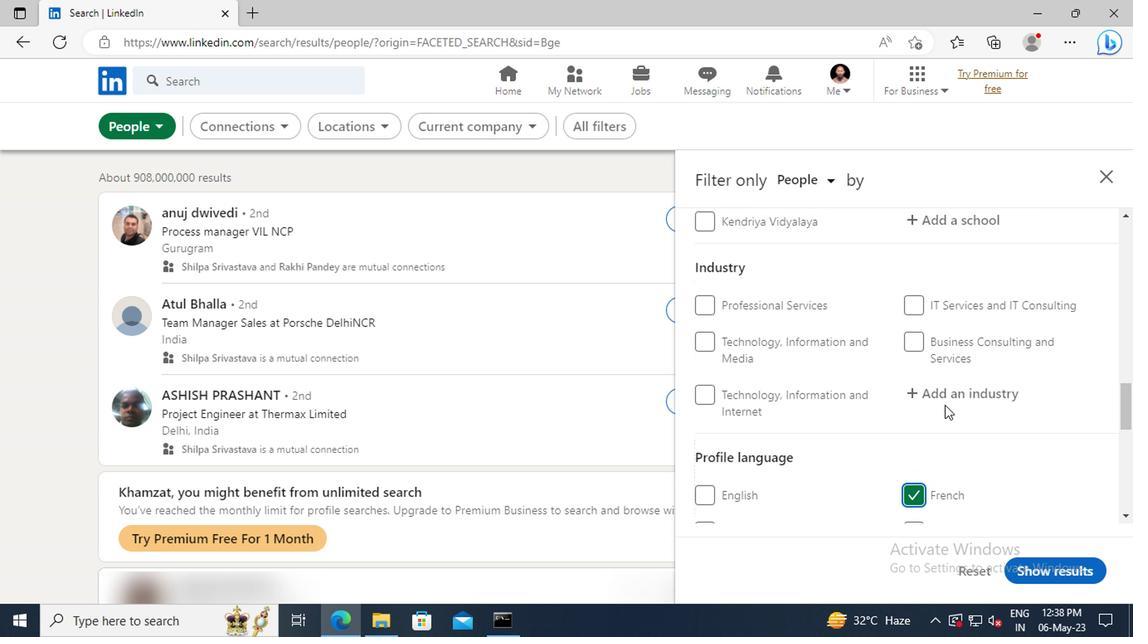 
Action: Mouse scrolled (941, 406) with delta (0, 0)
Screenshot: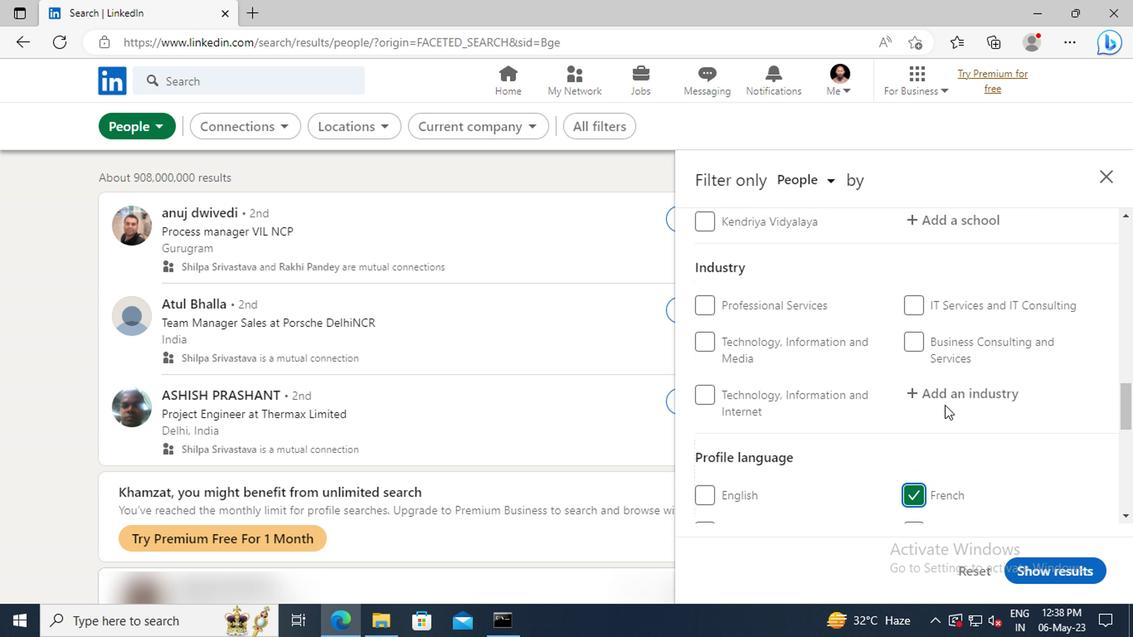 
Action: Mouse scrolled (941, 406) with delta (0, 0)
Screenshot: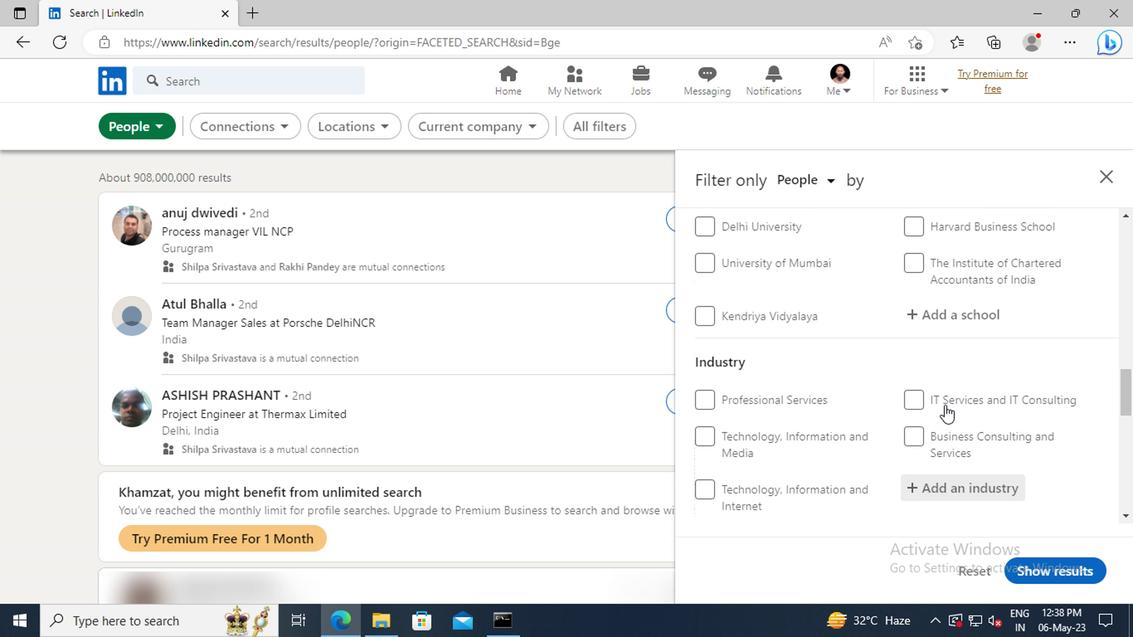 
Action: Mouse scrolled (941, 406) with delta (0, 0)
Screenshot: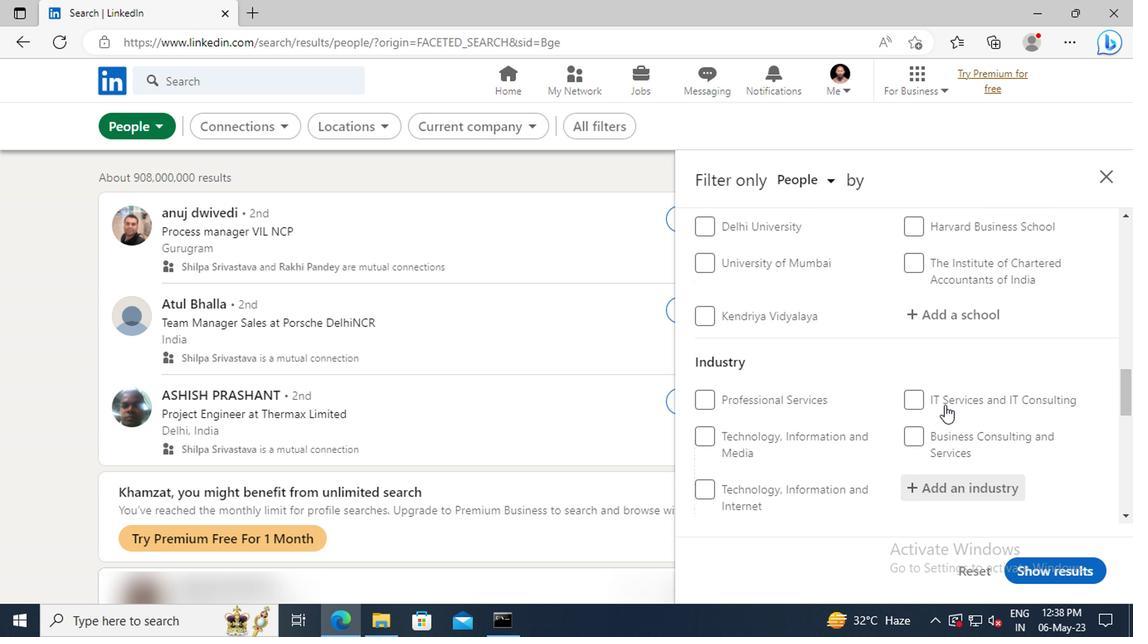 
Action: Mouse scrolled (941, 406) with delta (0, 0)
Screenshot: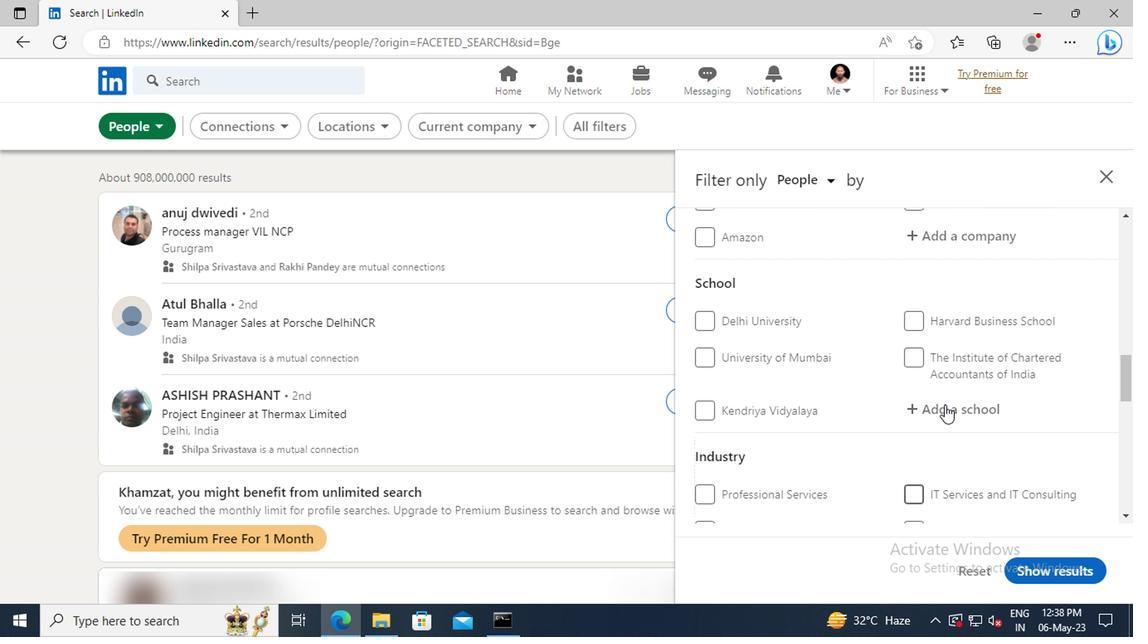 
Action: Mouse scrolled (941, 406) with delta (0, 0)
Screenshot: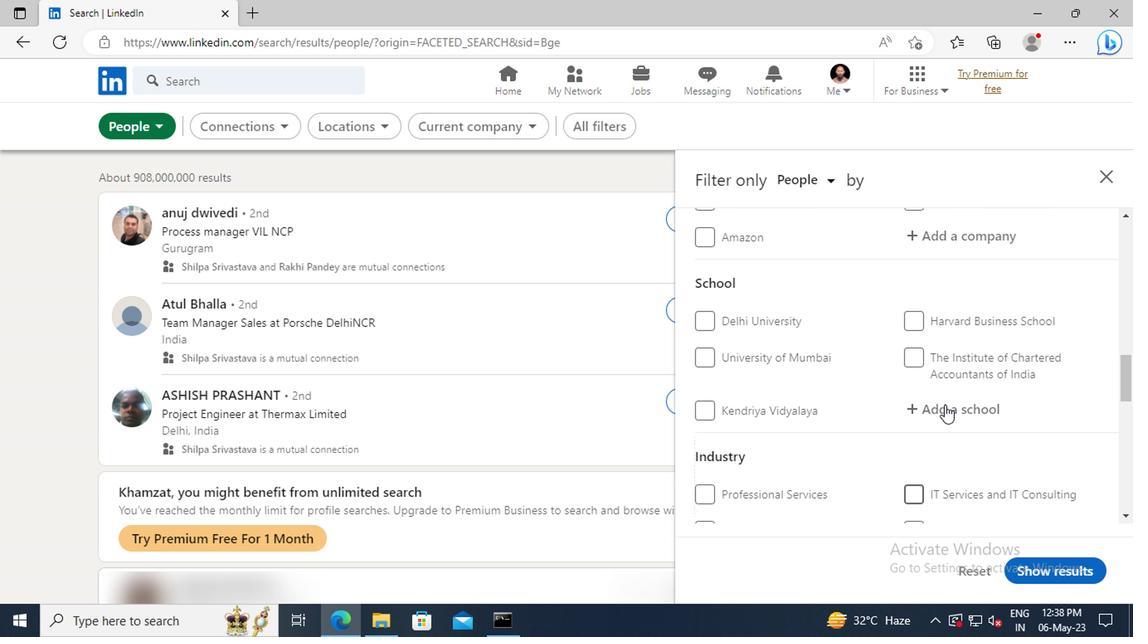 
Action: Mouse scrolled (941, 406) with delta (0, 0)
Screenshot: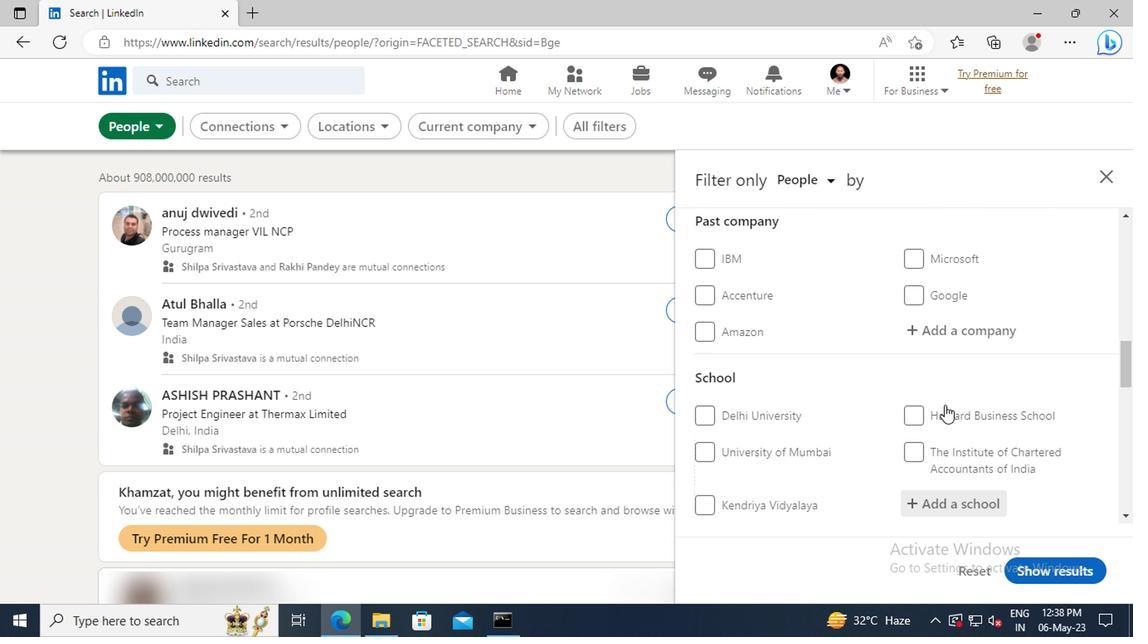 
Action: Mouse scrolled (941, 406) with delta (0, 0)
Screenshot: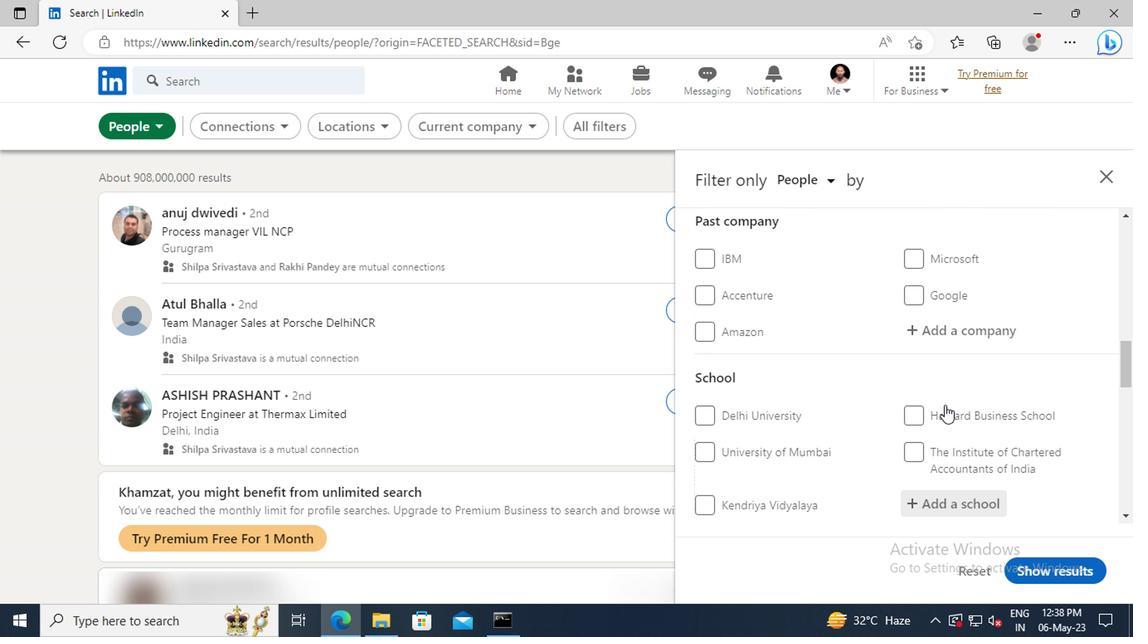 
Action: Mouse scrolled (941, 406) with delta (0, 0)
Screenshot: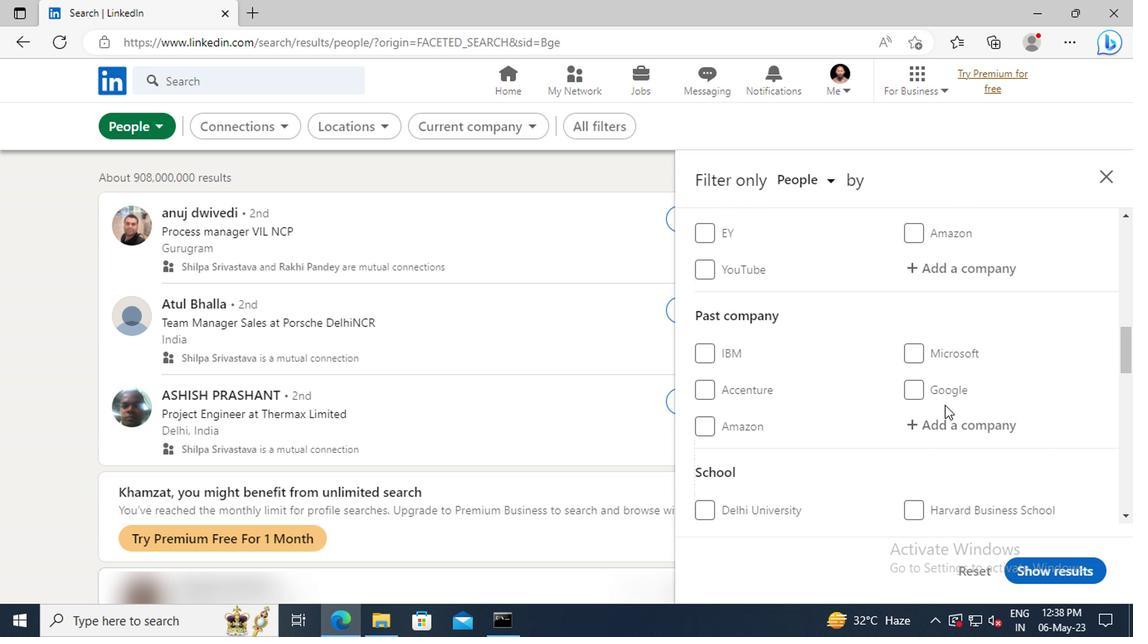 
Action: Mouse scrolled (941, 406) with delta (0, 0)
Screenshot: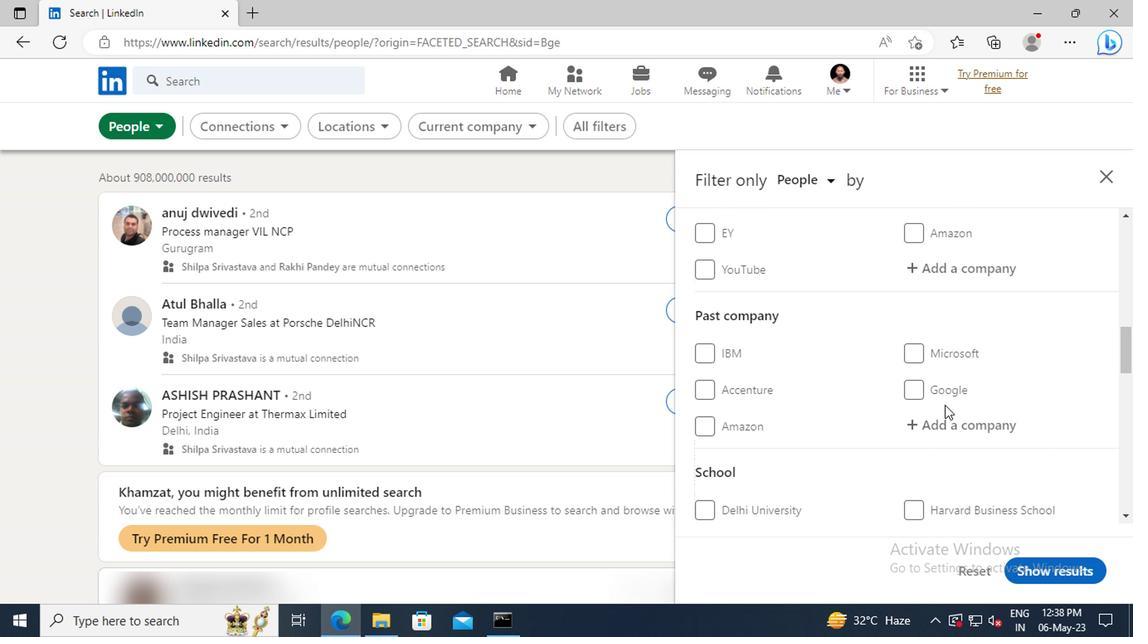 
Action: Mouse moved to (933, 369)
Screenshot: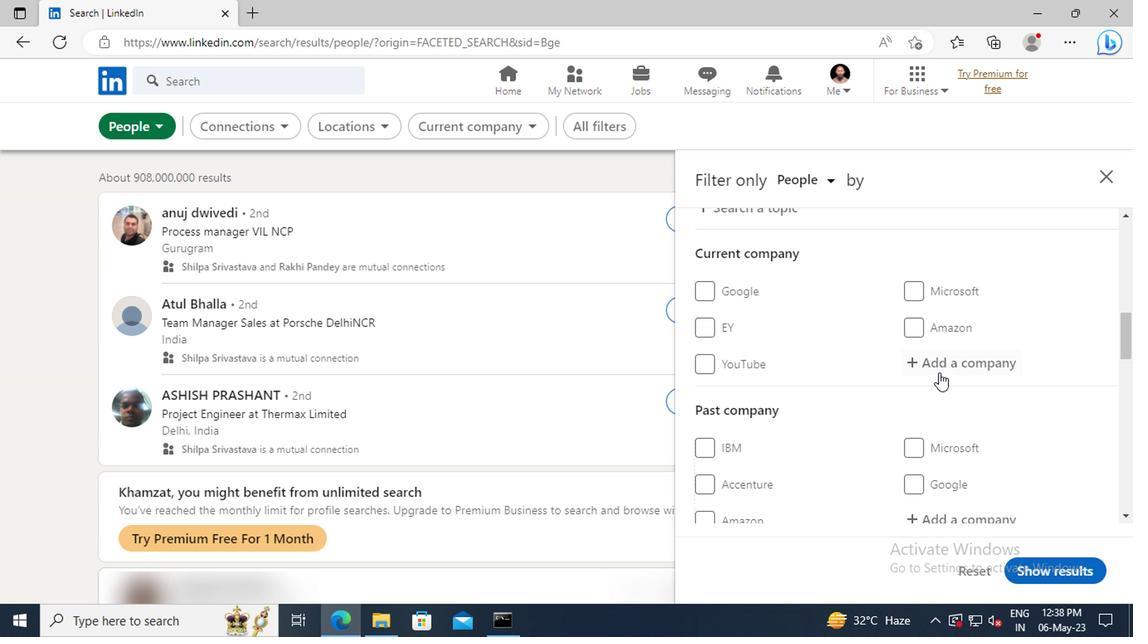 
Action: Mouse pressed left at (933, 369)
Screenshot: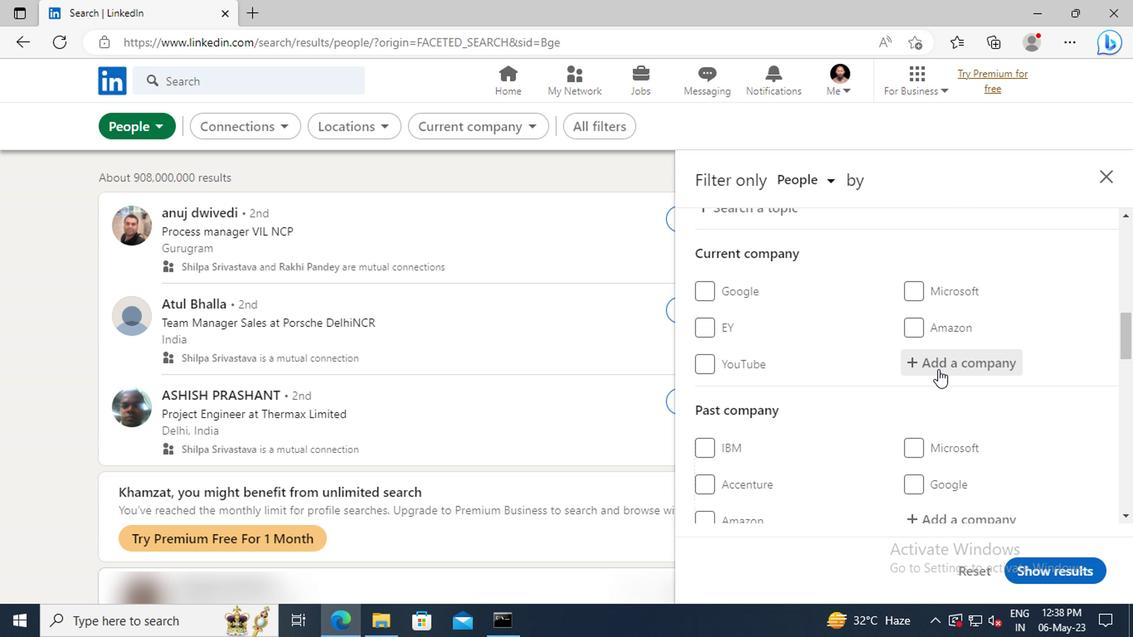 
Action: Key pressed <Key.shift>JET<Key.space><Key.shift>AIRW
Screenshot: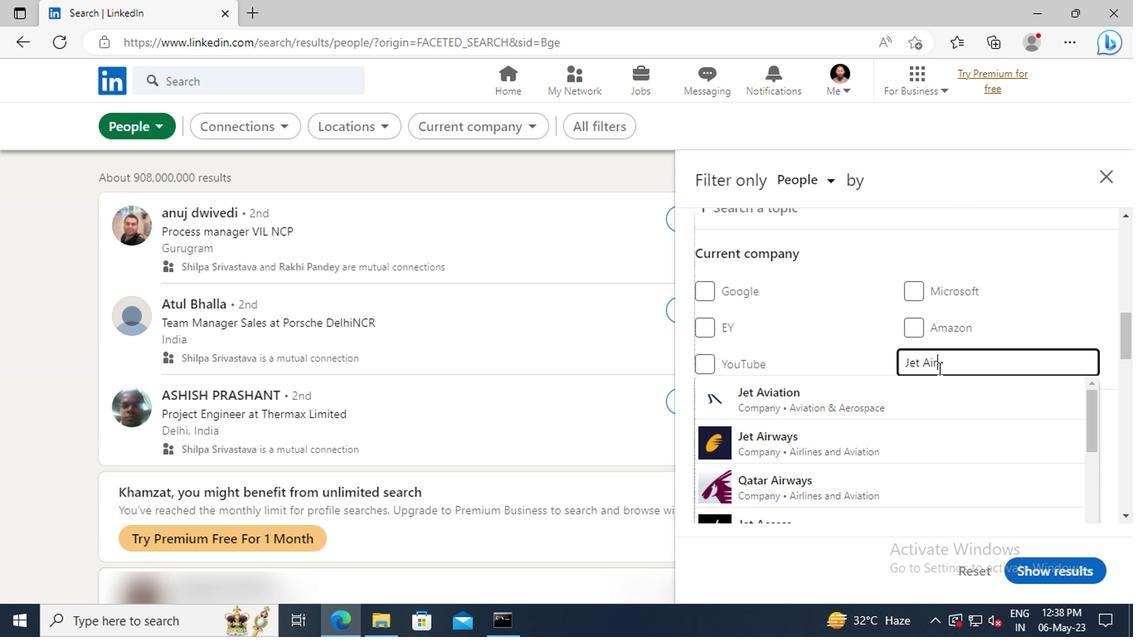 
Action: Mouse moved to (933, 386)
Screenshot: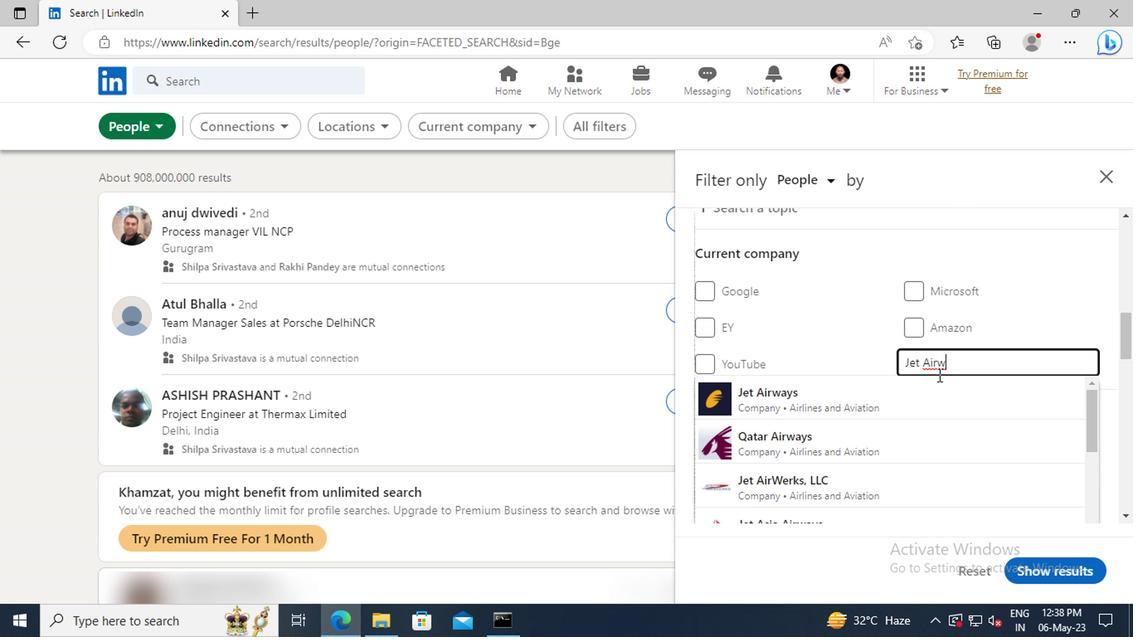 
Action: Mouse pressed left at (933, 386)
Screenshot: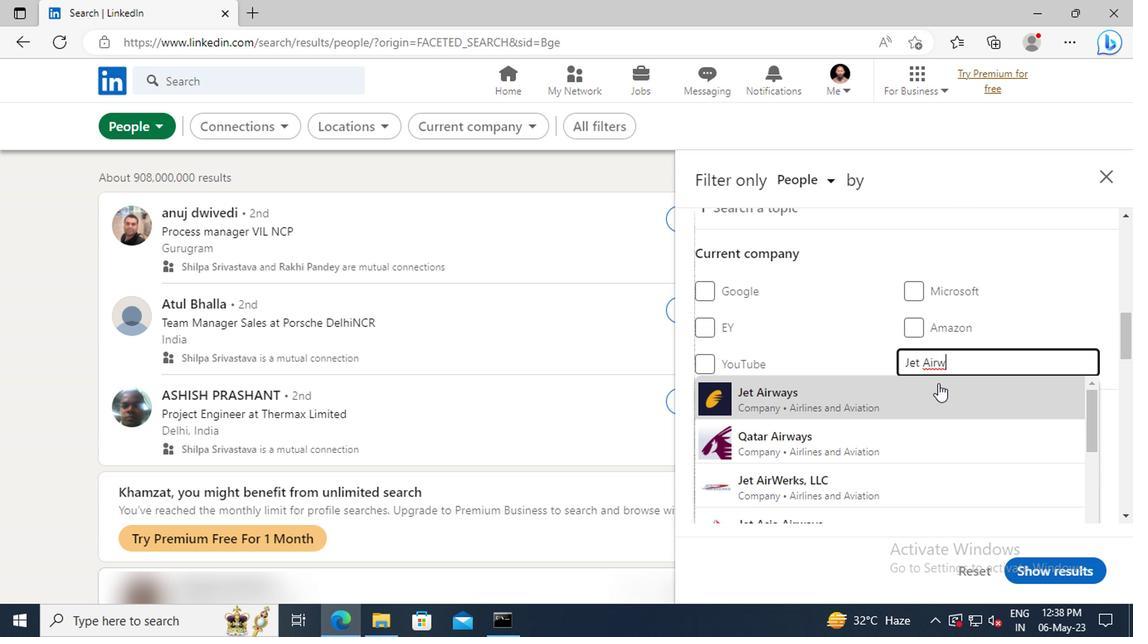
Action: Mouse scrolled (933, 385) with delta (0, 0)
Screenshot: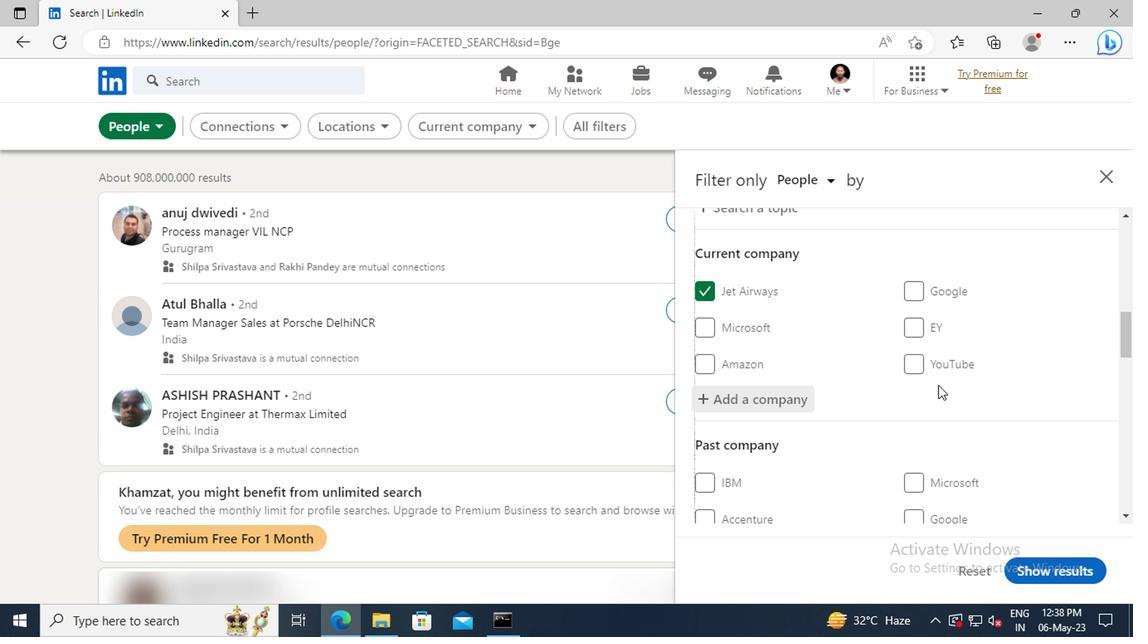 
Action: Mouse scrolled (933, 385) with delta (0, 0)
Screenshot: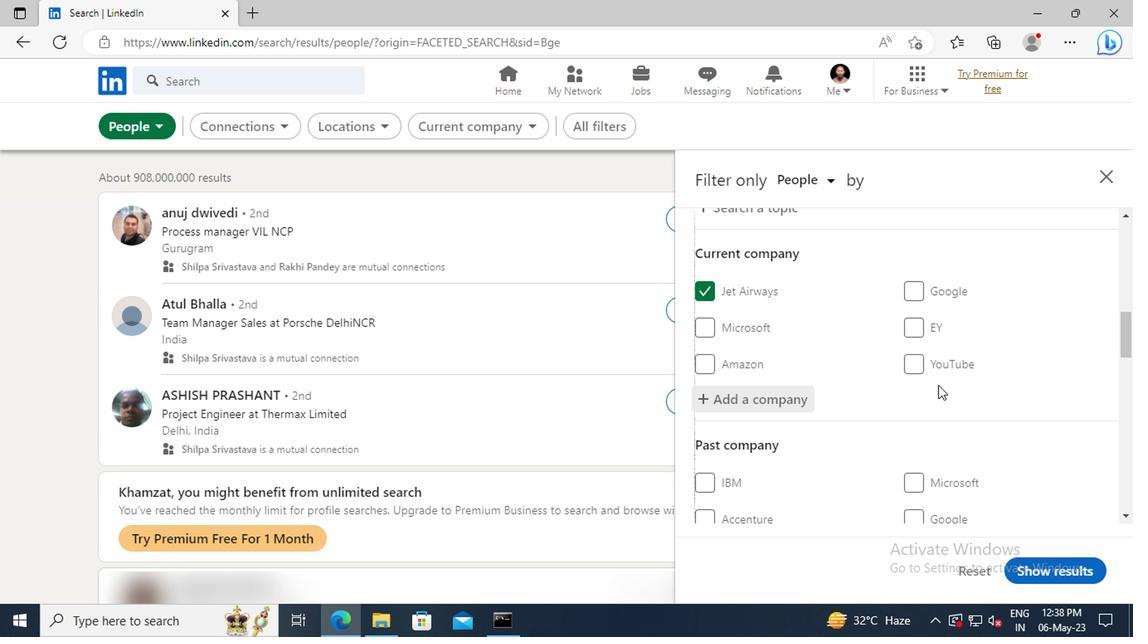 
Action: Mouse scrolled (933, 385) with delta (0, 0)
Screenshot: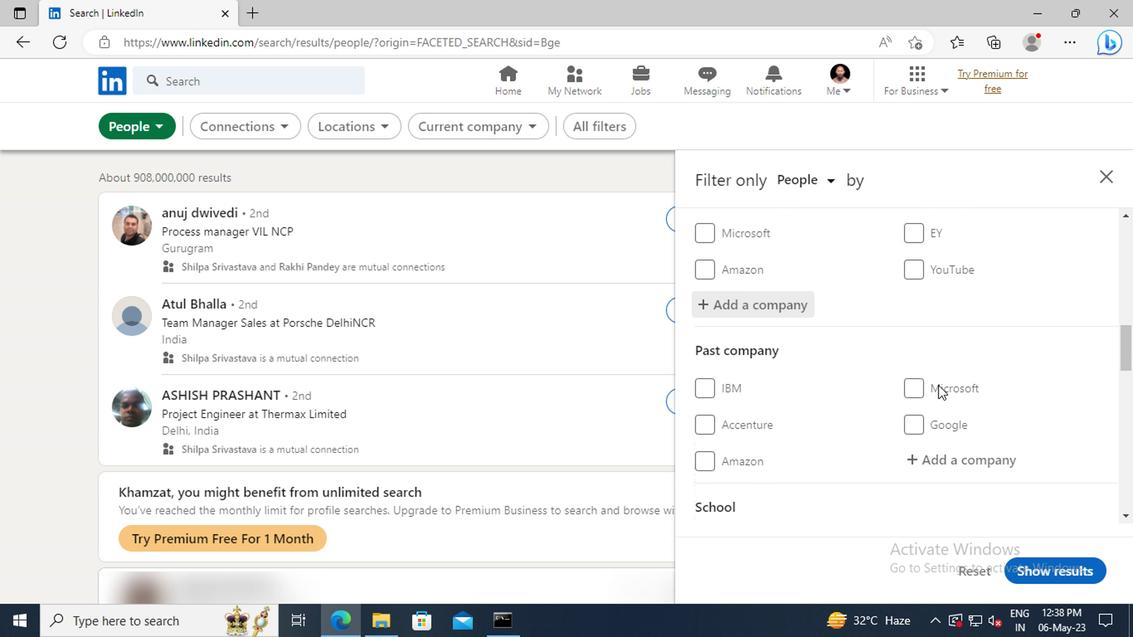 
Action: Mouse scrolled (933, 385) with delta (0, 0)
Screenshot: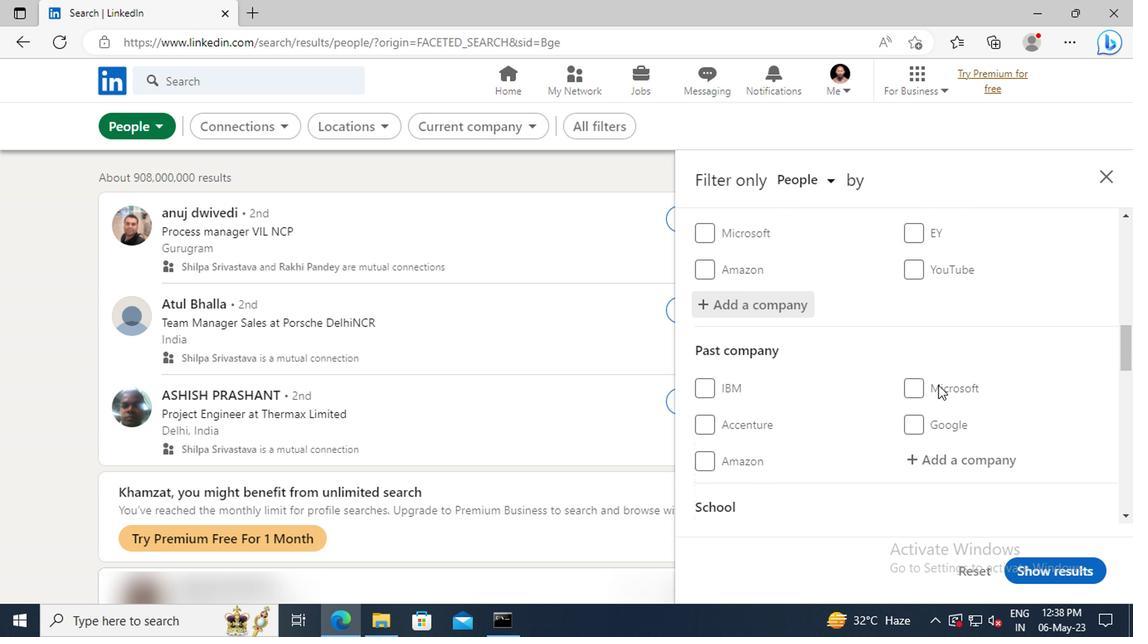 
Action: Mouse moved to (933, 377)
Screenshot: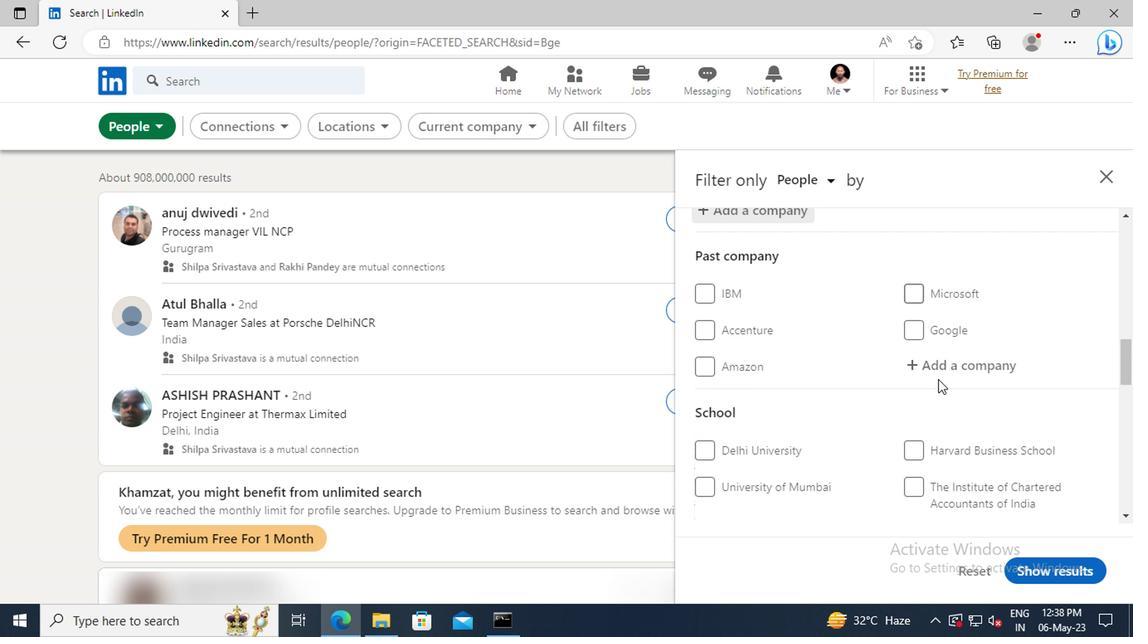 
Action: Mouse scrolled (933, 377) with delta (0, 0)
Screenshot: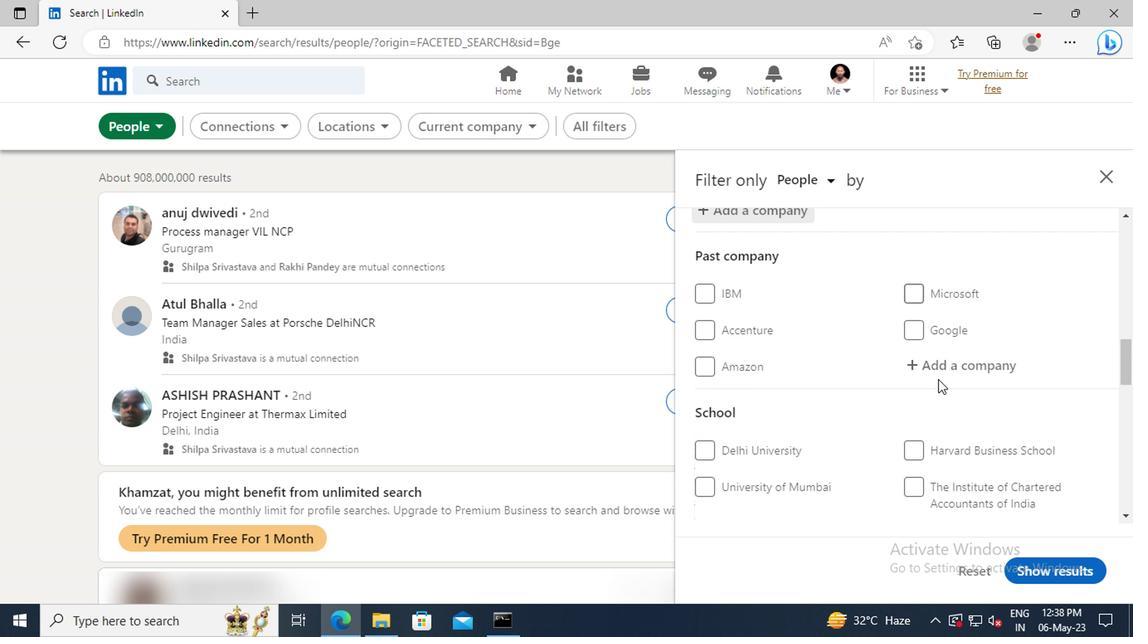 
Action: Mouse moved to (933, 360)
Screenshot: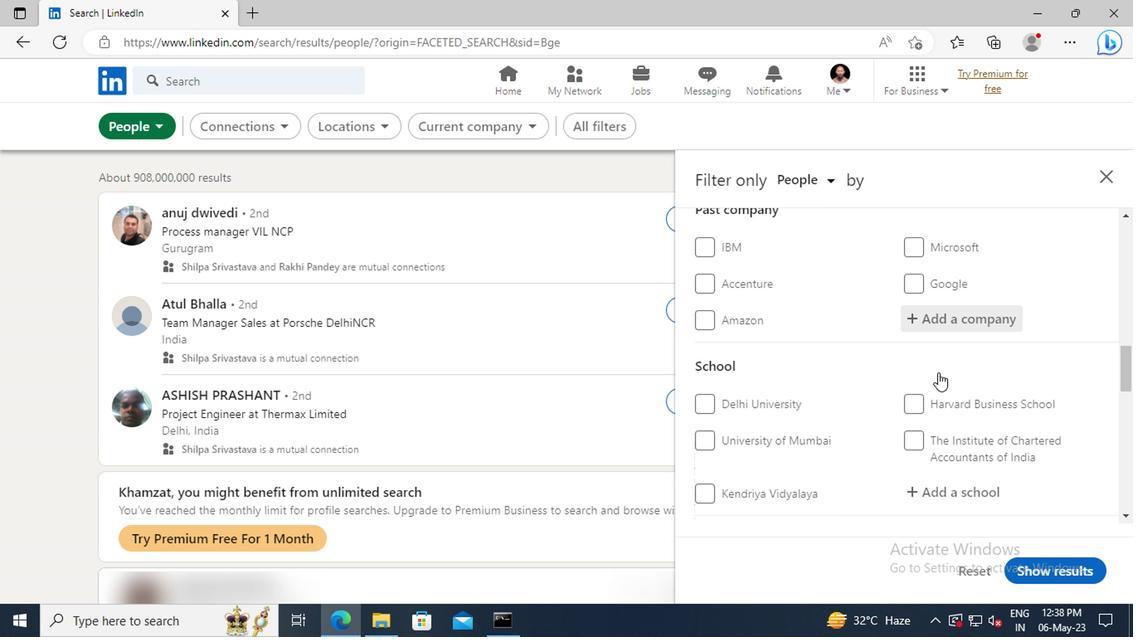 
Action: Mouse scrolled (933, 359) with delta (0, 0)
Screenshot: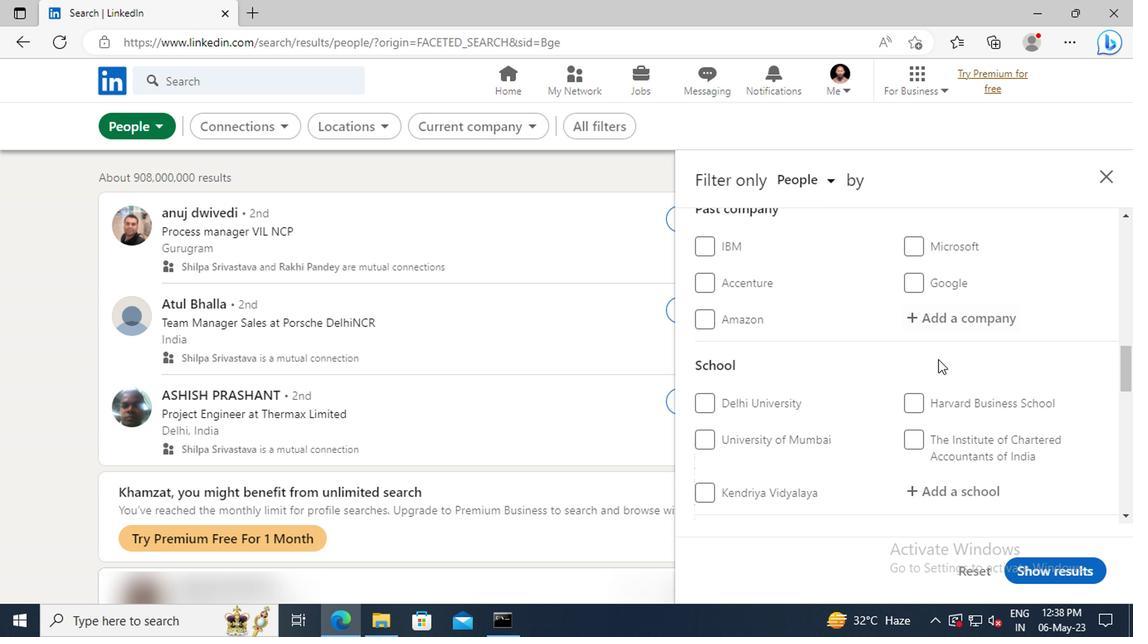 
Action: Mouse scrolled (933, 359) with delta (0, 0)
Screenshot: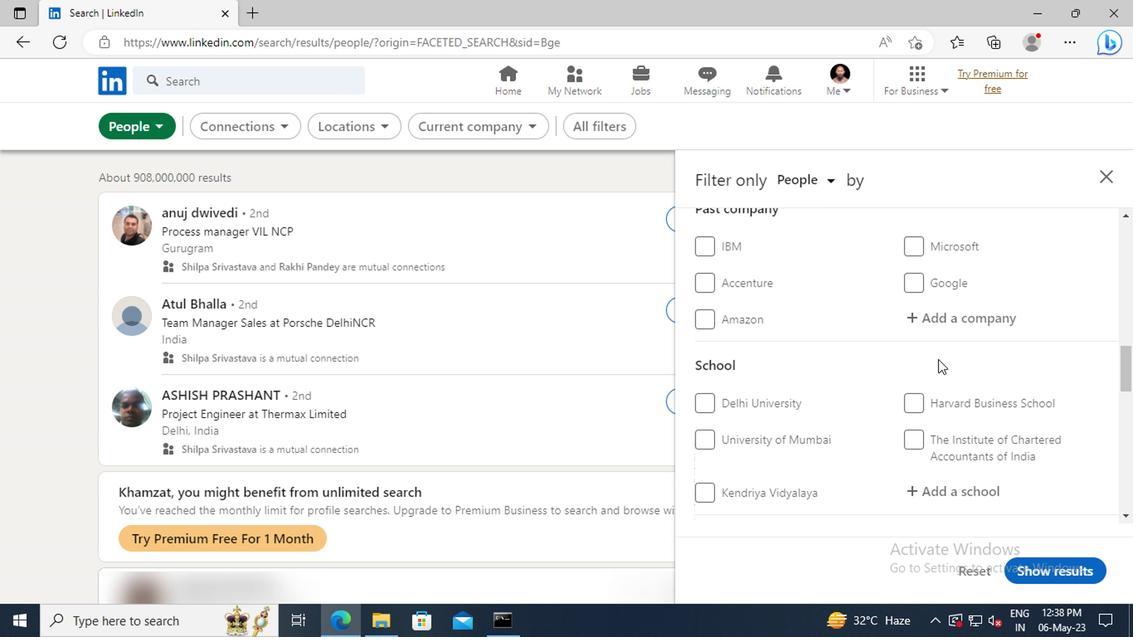 
Action: Mouse moved to (933, 400)
Screenshot: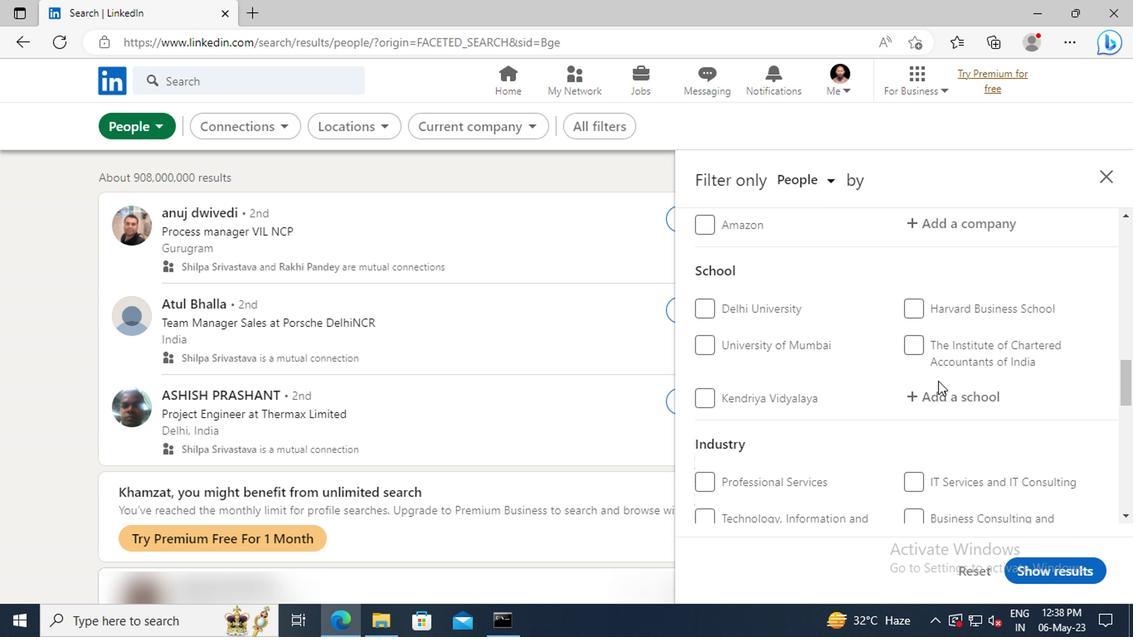 
Action: Mouse pressed left at (933, 400)
Screenshot: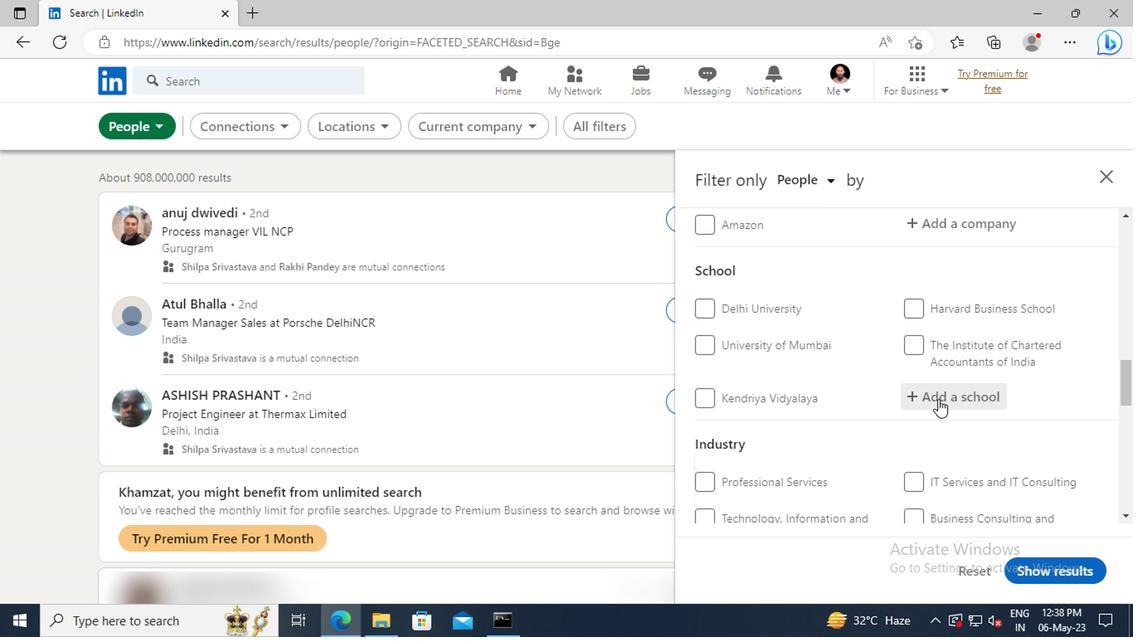 
Action: Key pressed <Key.shift>MADRAS<Key.space><Key.shift>JO
Screenshot: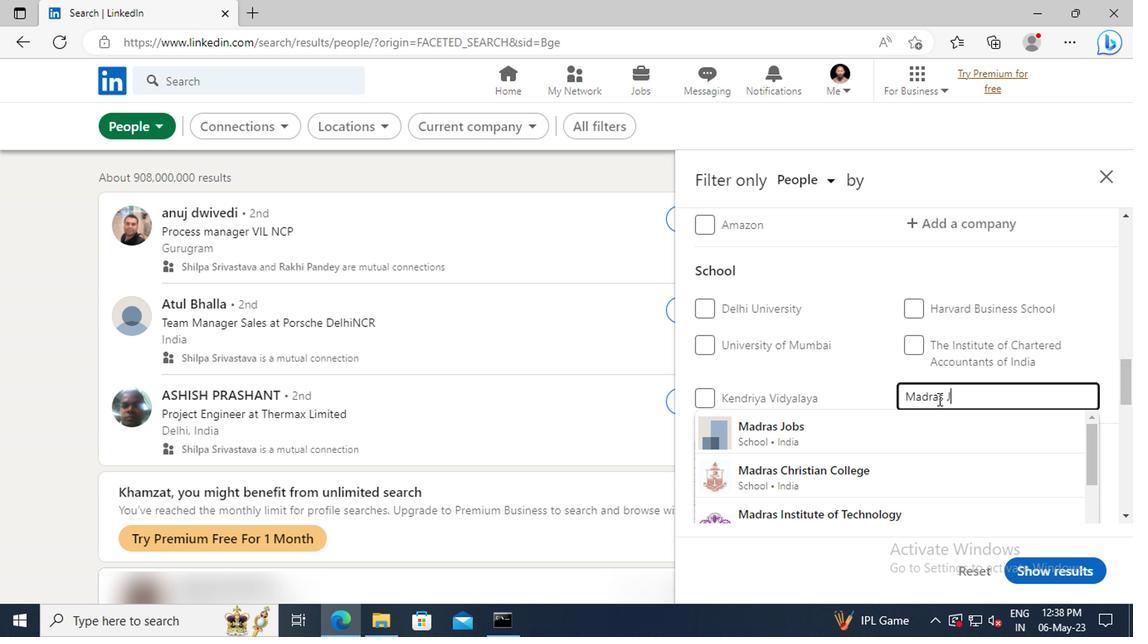 
Action: Mouse moved to (932, 423)
Screenshot: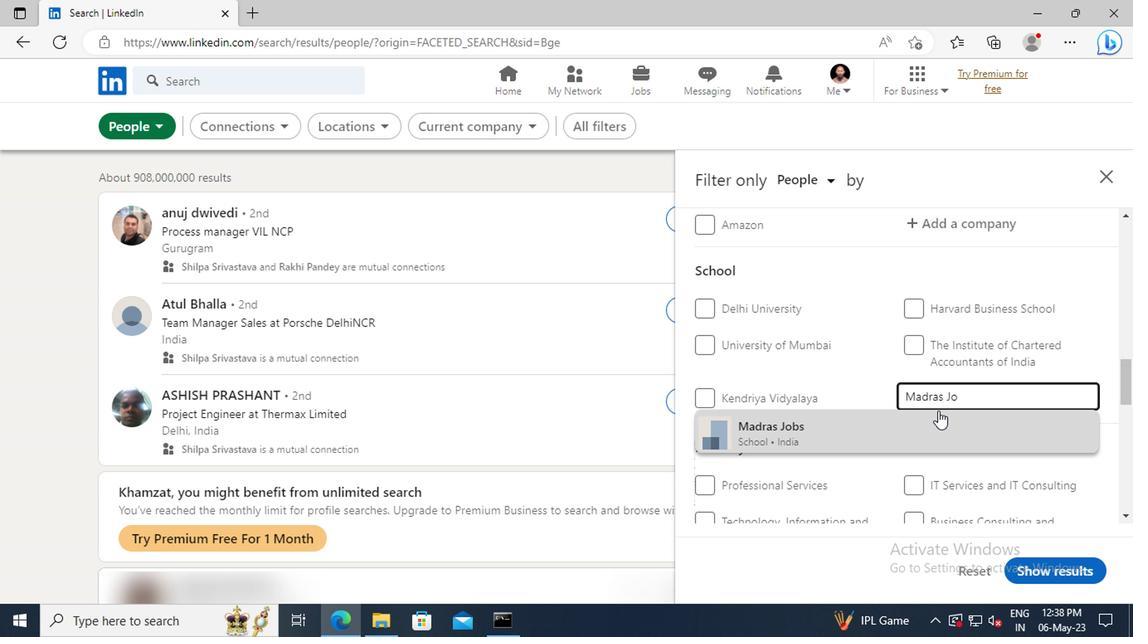 
Action: Mouse pressed left at (932, 423)
Screenshot: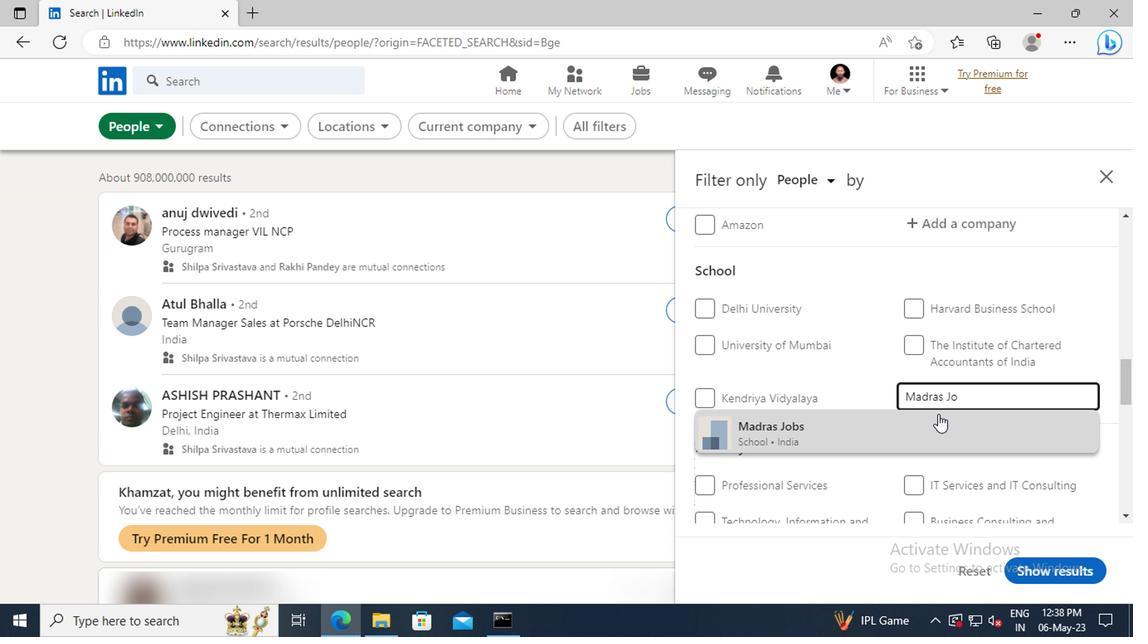 
Action: Mouse scrolled (932, 422) with delta (0, 0)
Screenshot: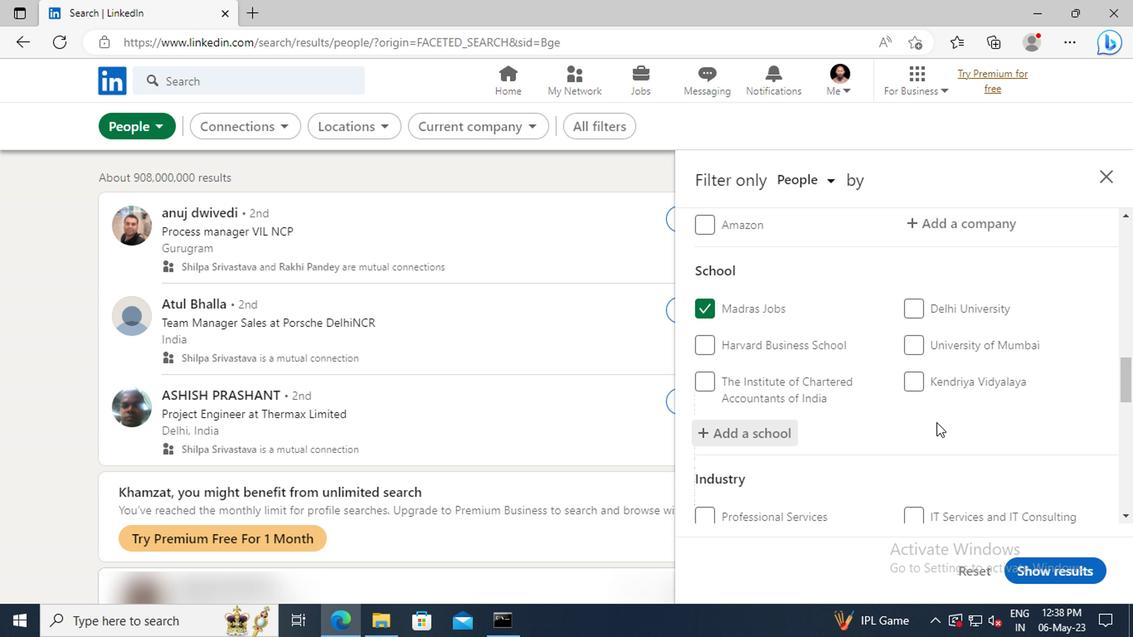 
Action: Mouse scrolled (932, 422) with delta (0, 0)
Screenshot: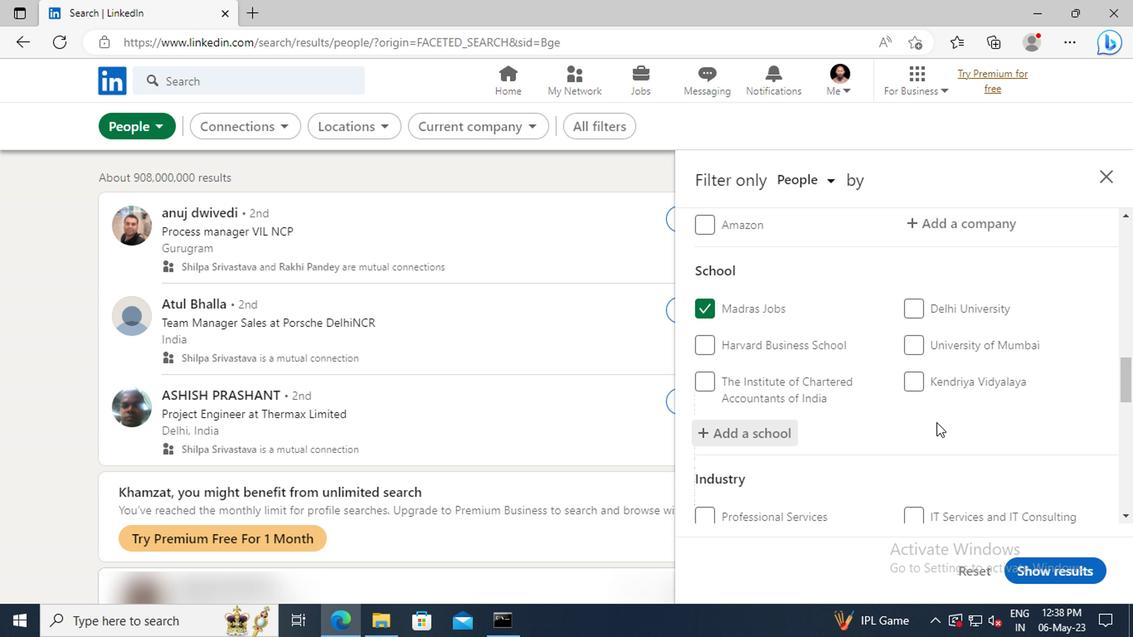 
Action: Mouse moved to (929, 412)
Screenshot: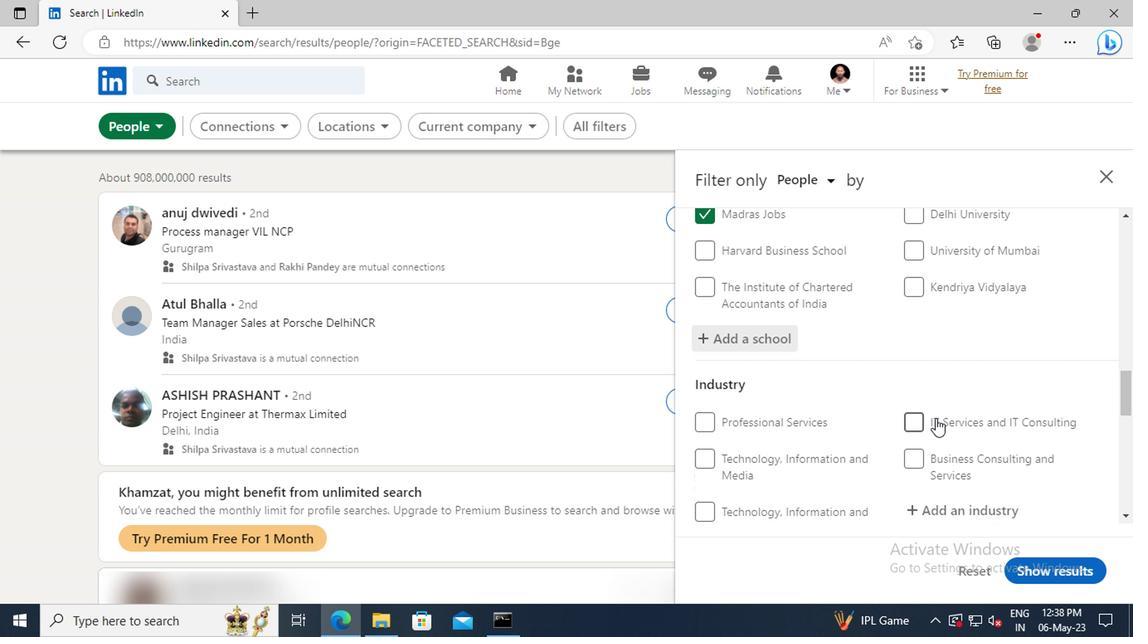
Action: Mouse scrolled (929, 410) with delta (0, -1)
Screenshot: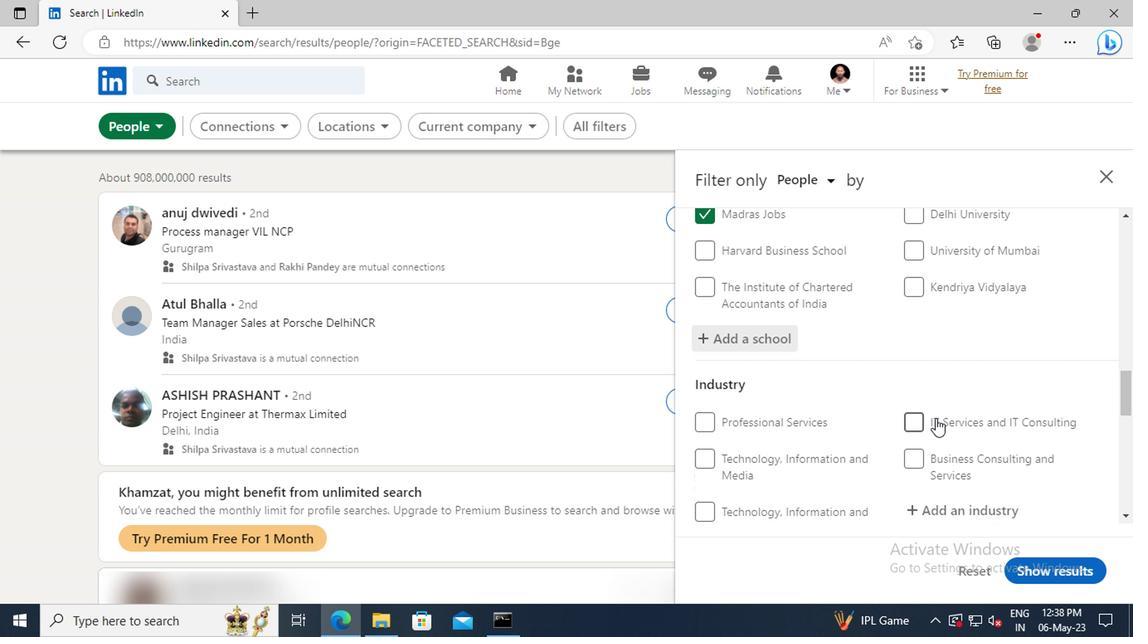 
Action: Mouse moved to (926, 399)
Screenshot: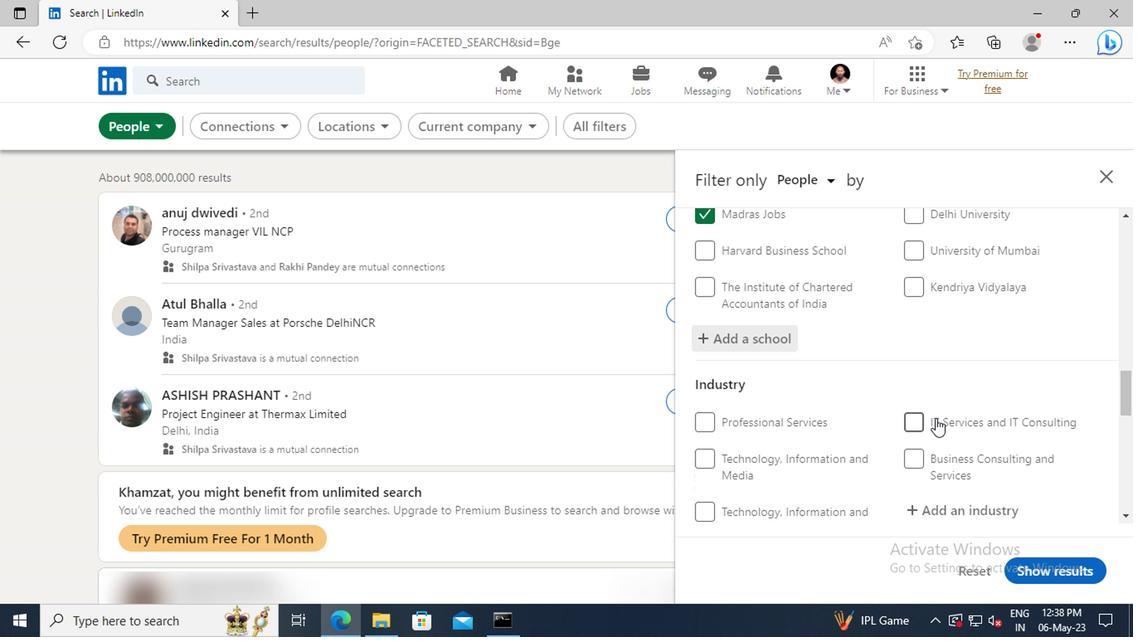 
Action: Mouse scrolled (926, 398) with delta (0, -1)
Screenshot: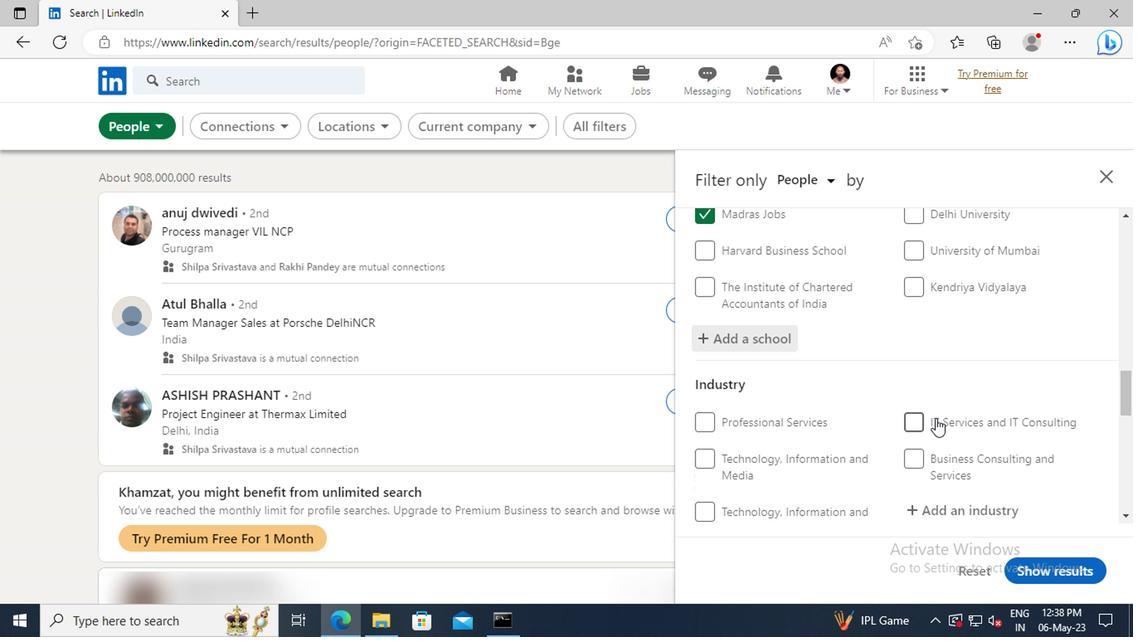 
Action: Mouse moved to (923, 415)
Screenshot: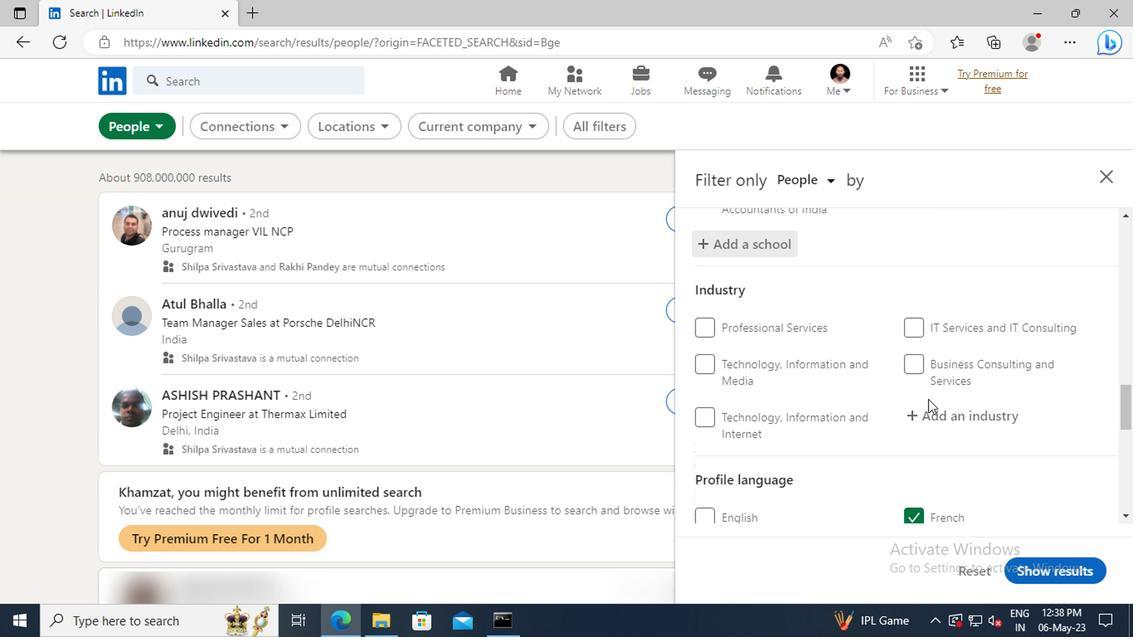 
Action: Mouse pressed left at (923, 415)
Screenshot: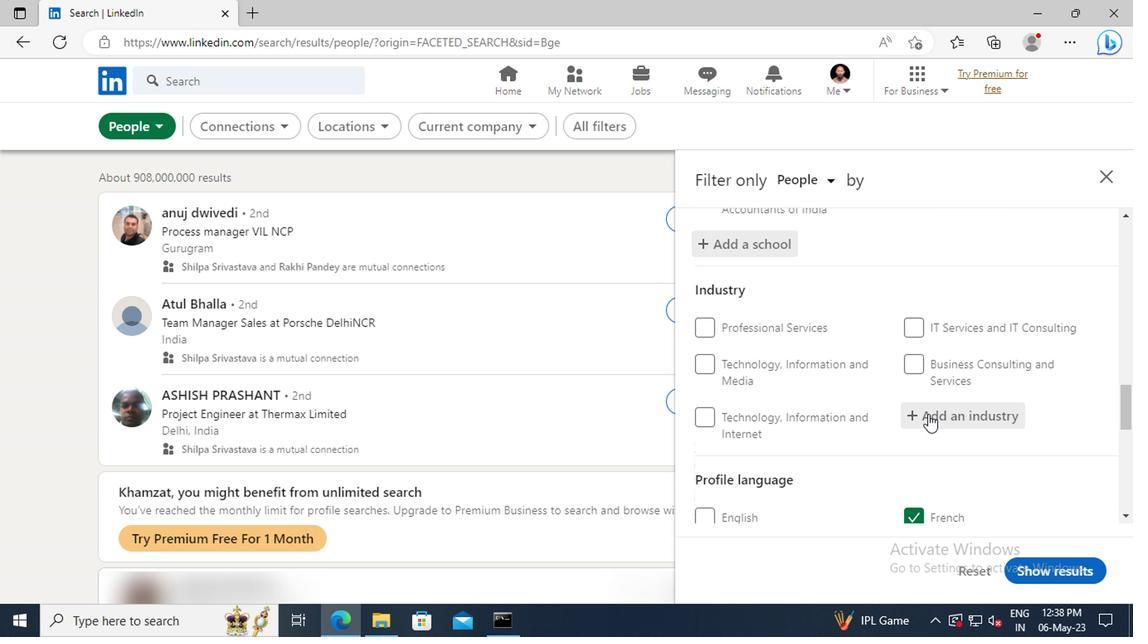 
Action: Mouse moved to (923, 415)
Screenshot: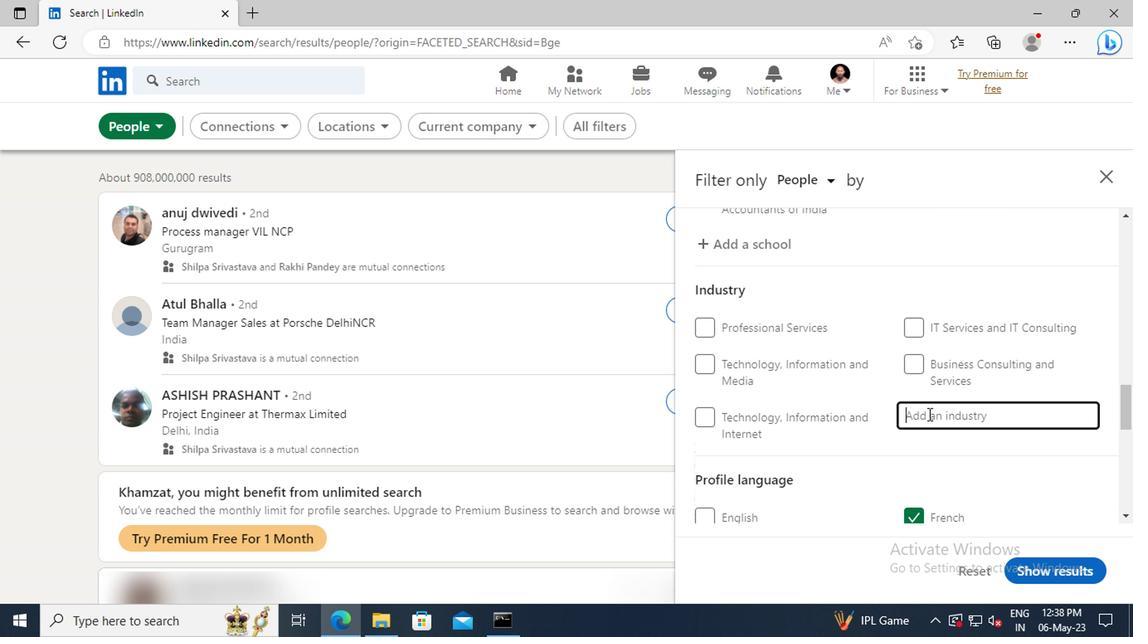 
Action: Key pressed <Key.shift>PHYSIC
Screenshot: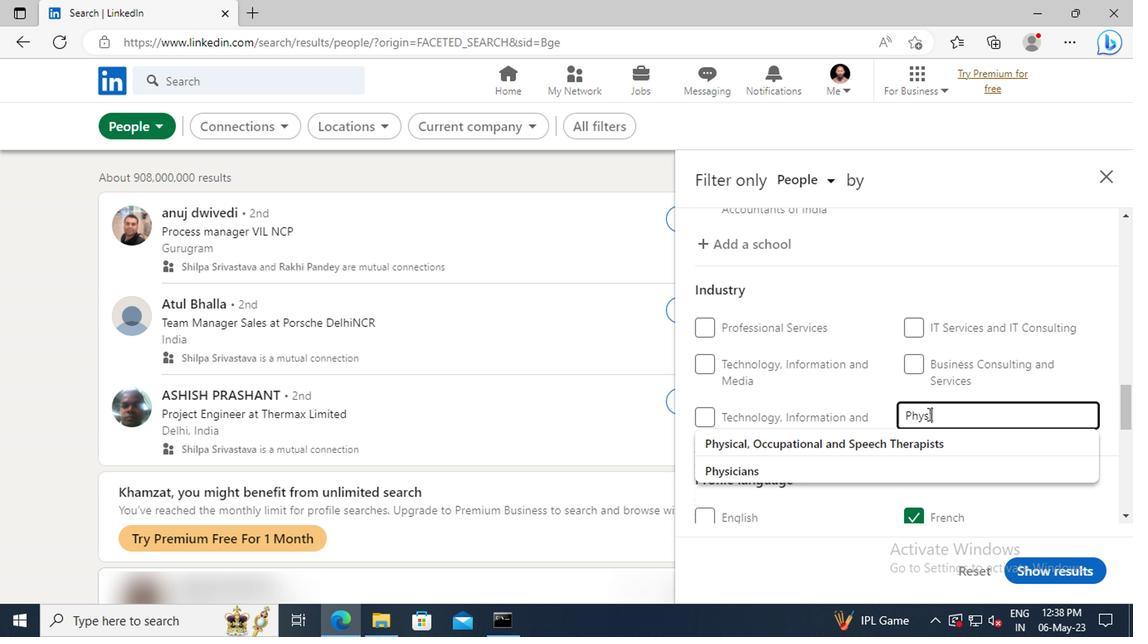 
Action: Mouse moved to (937, 463)
Screenshot: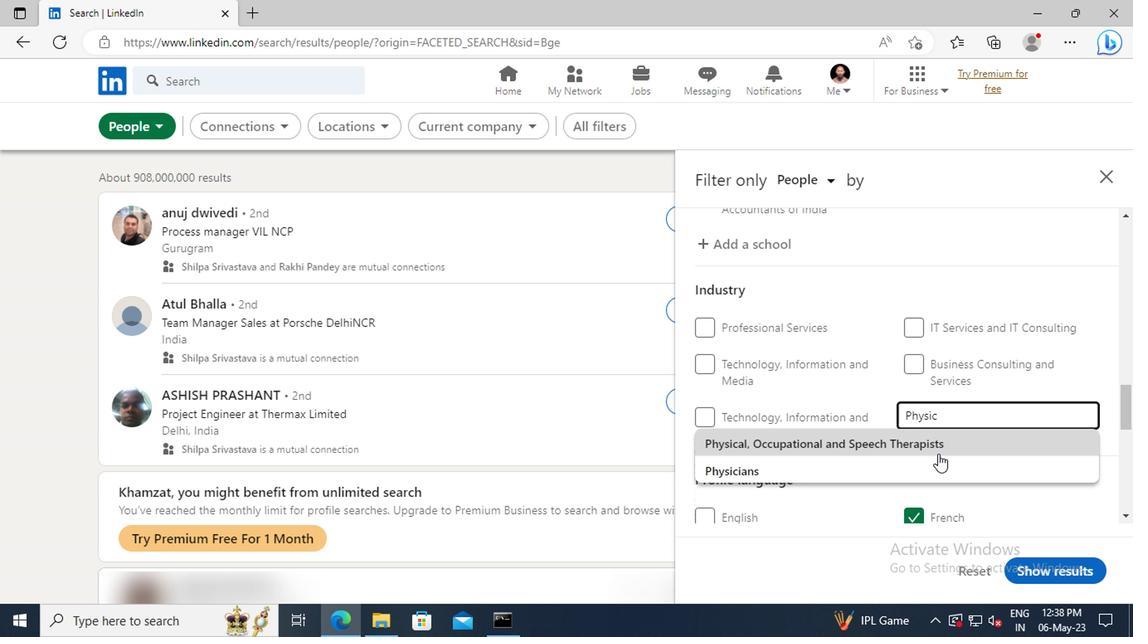 
Action: Mouse pressed left at (937, 463)
Screenshot: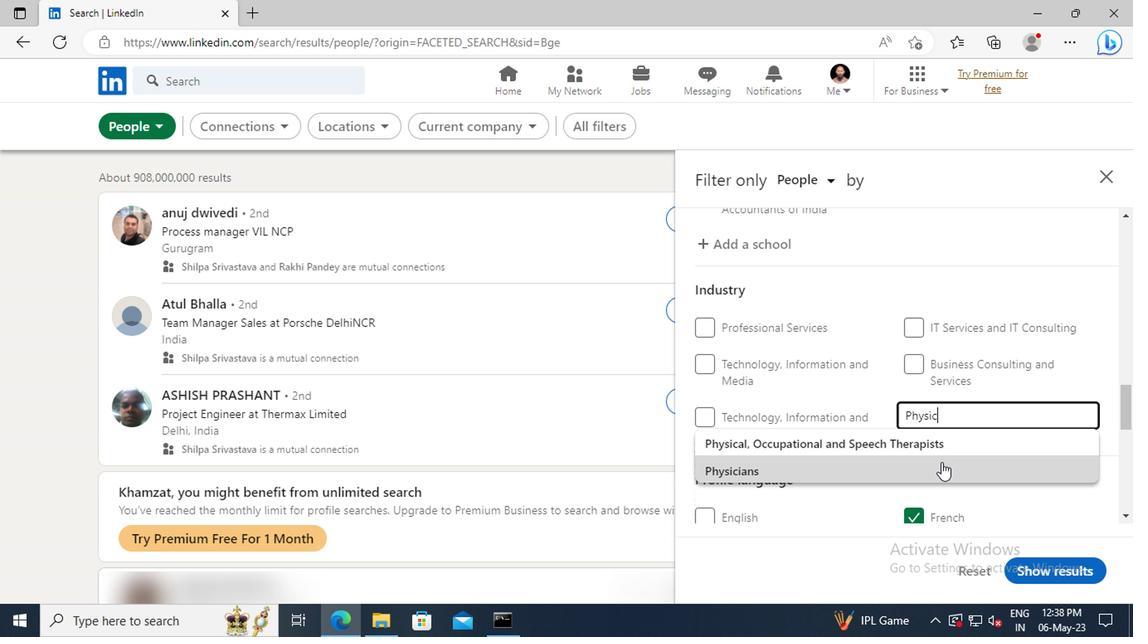 
Action: Mouse moved to (935, 454)
Screenshot: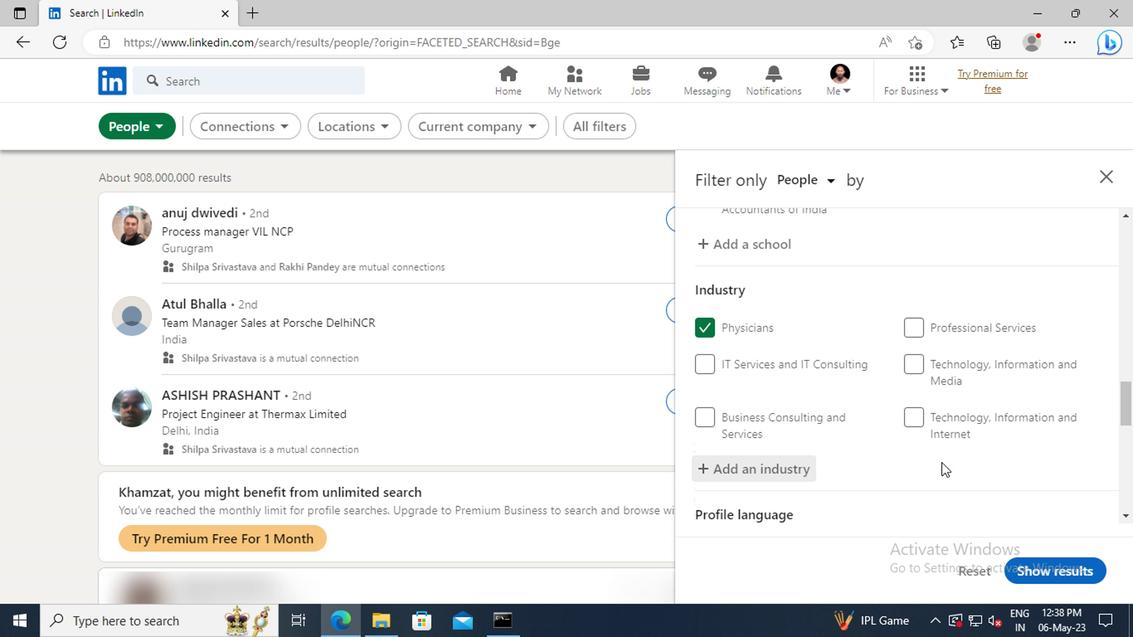 
Action: Mouse scrolled (935, 453) with delta (0, 0)
Screenshot: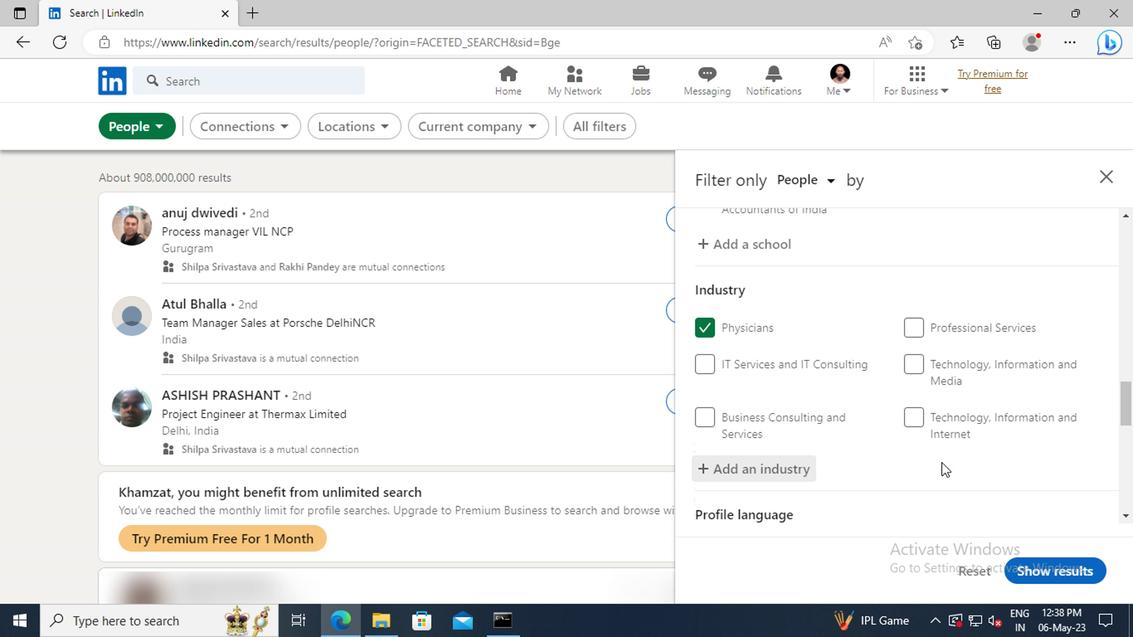 
Action: Mouse moved to (932, 443)
Screenshot: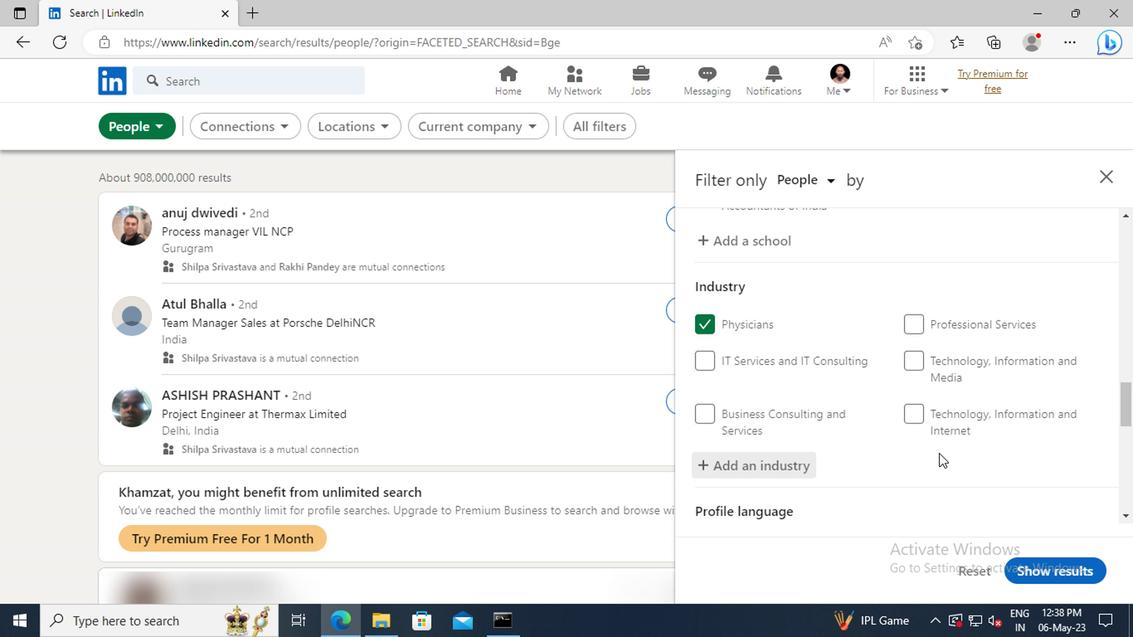 
Action: Mouse scrolled (932, 443) with delta (0, 0)
Screenshot: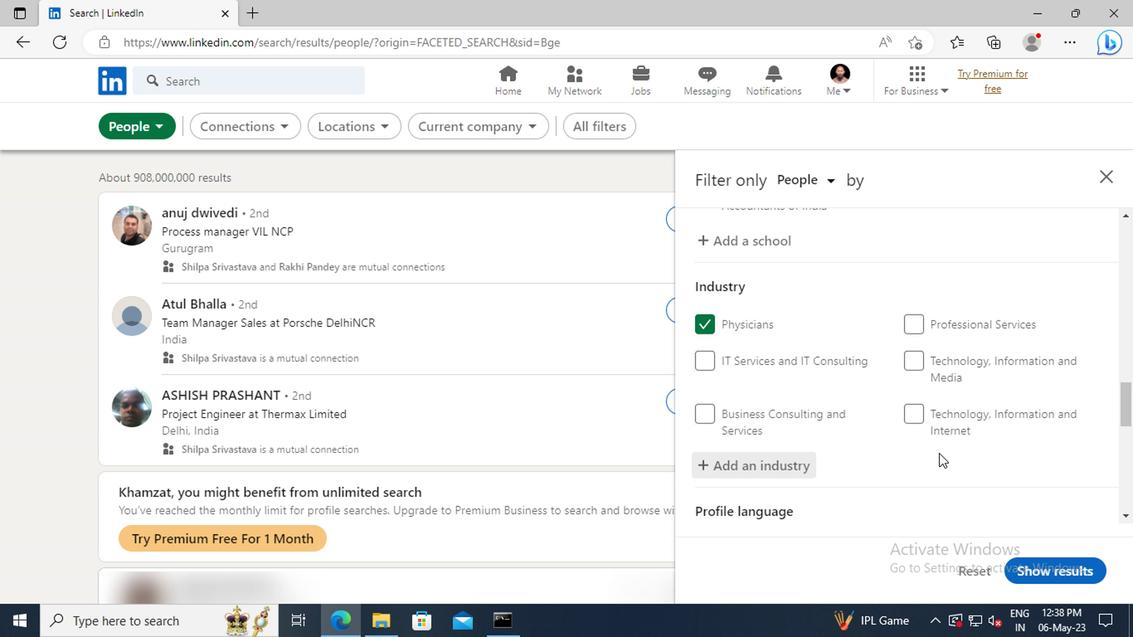 
Action: Mouse moved to (925, 410)
Screenshot: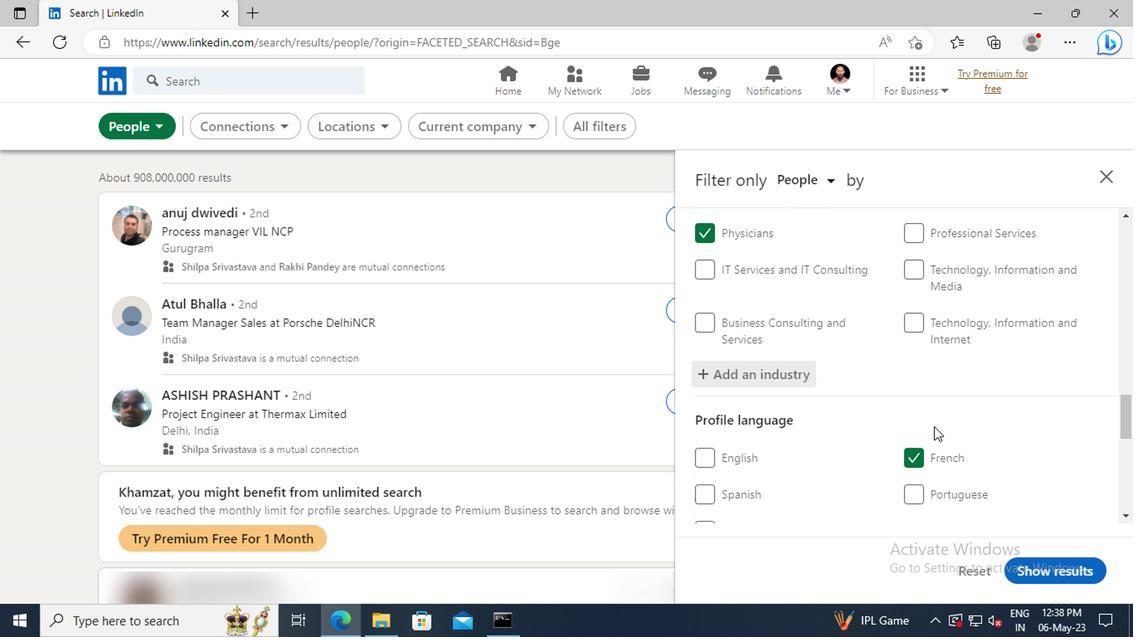 
Action: Mouse scrolled (925, 410) with delta (0, 0)
Screenshot: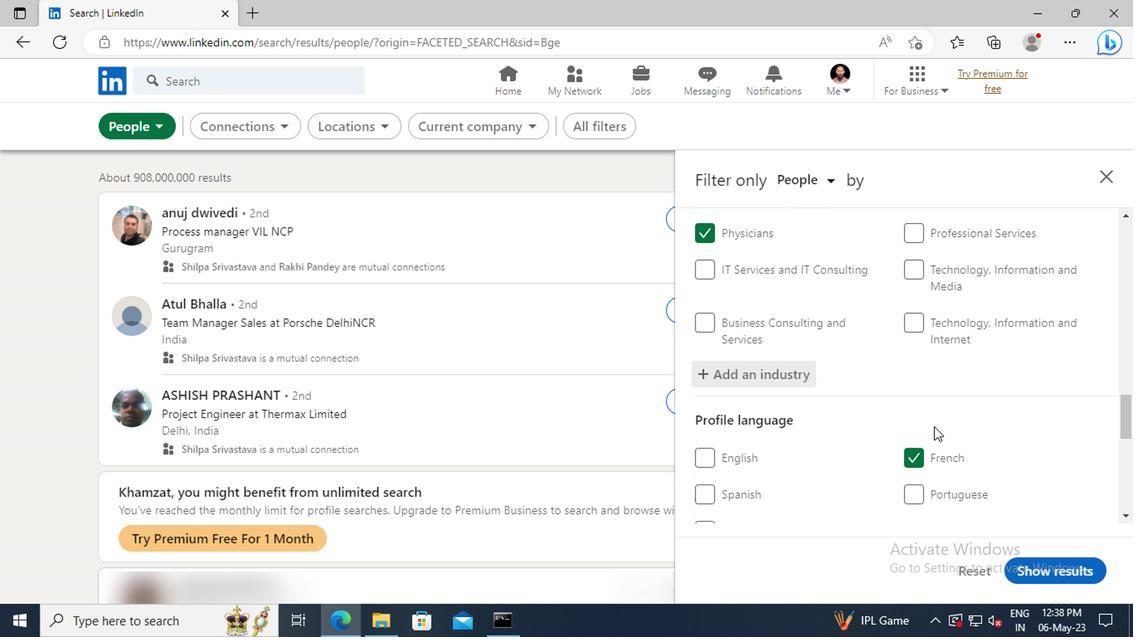 
Action: Mouse moved to (923, 403)
Screenshot: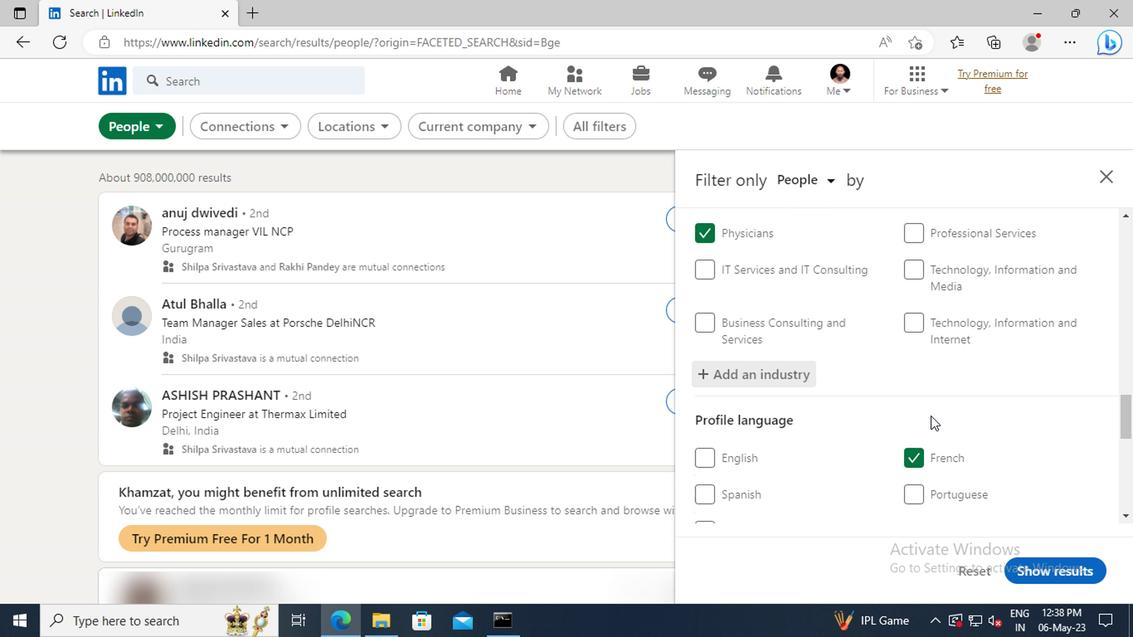 
Action: Mouse scrolled (923, 402) with delta (0, -1)
Screenshot: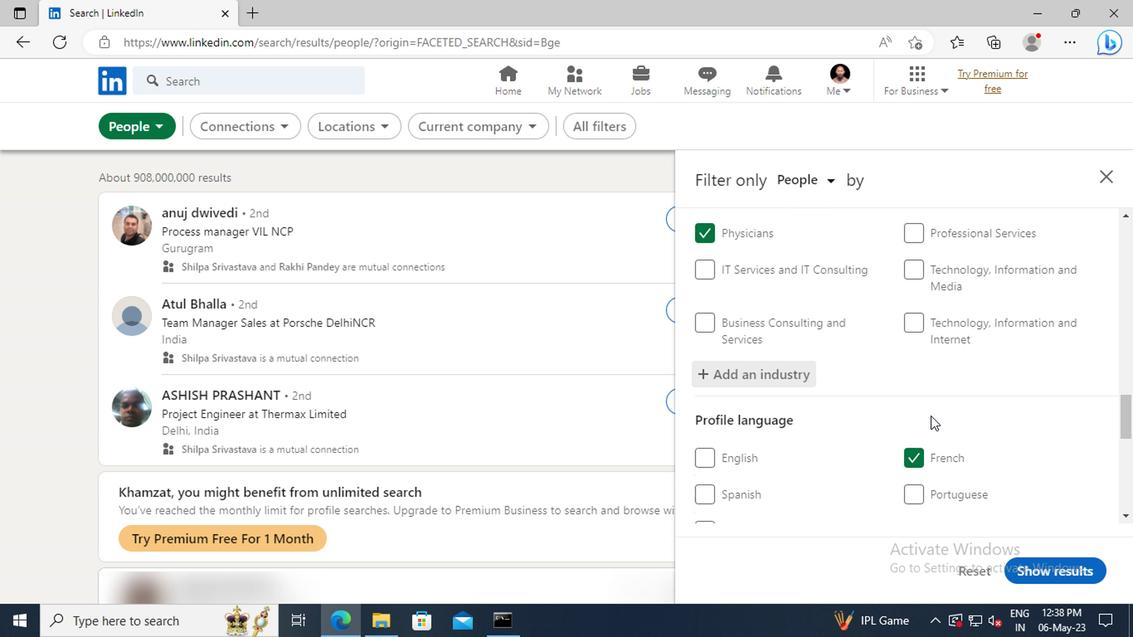 
Action: Mouse moved to (923, 392)
Screenshot: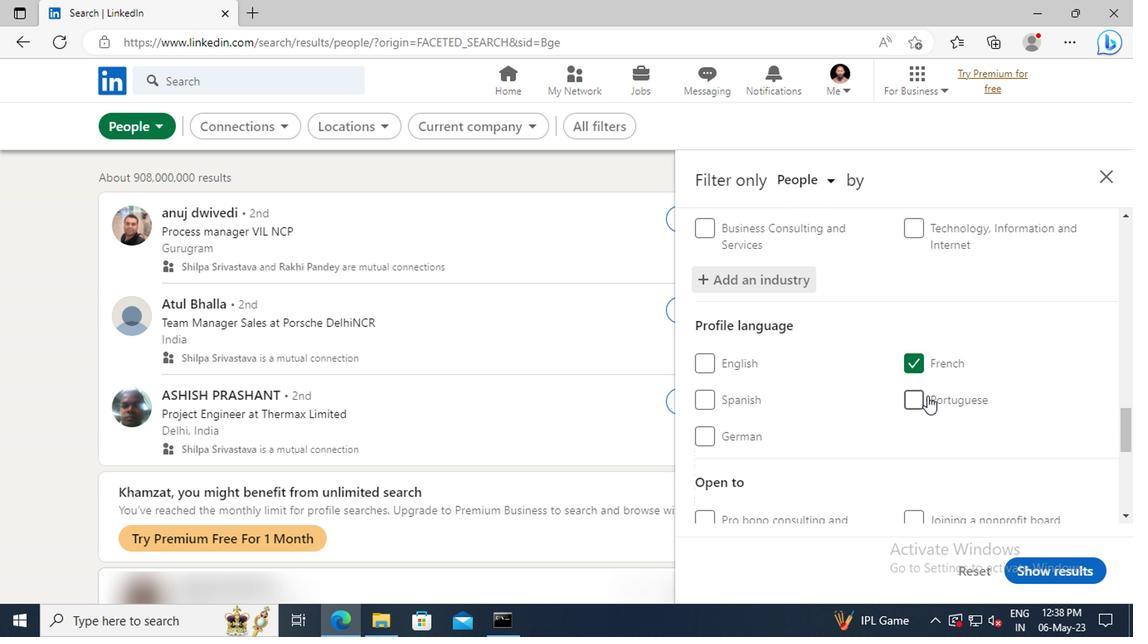 
Action: Mouse scrolled (923, 390) with delta (0, -1)
Screenshot: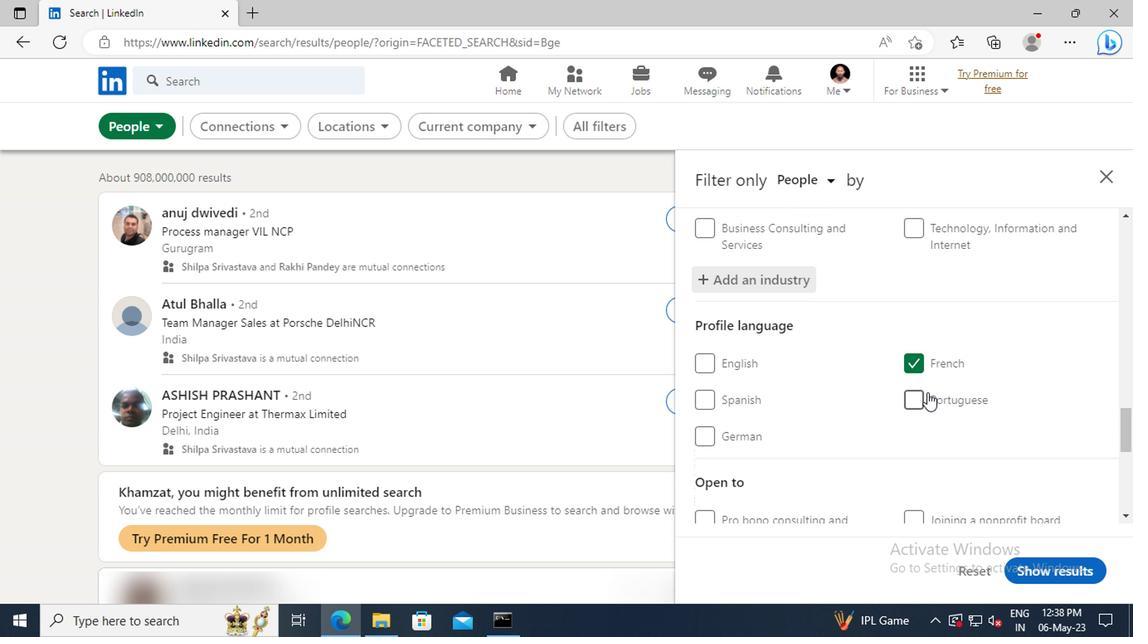 
Action: Mouse scrolled (923, 390) with delta (0, -1)
Screenshot: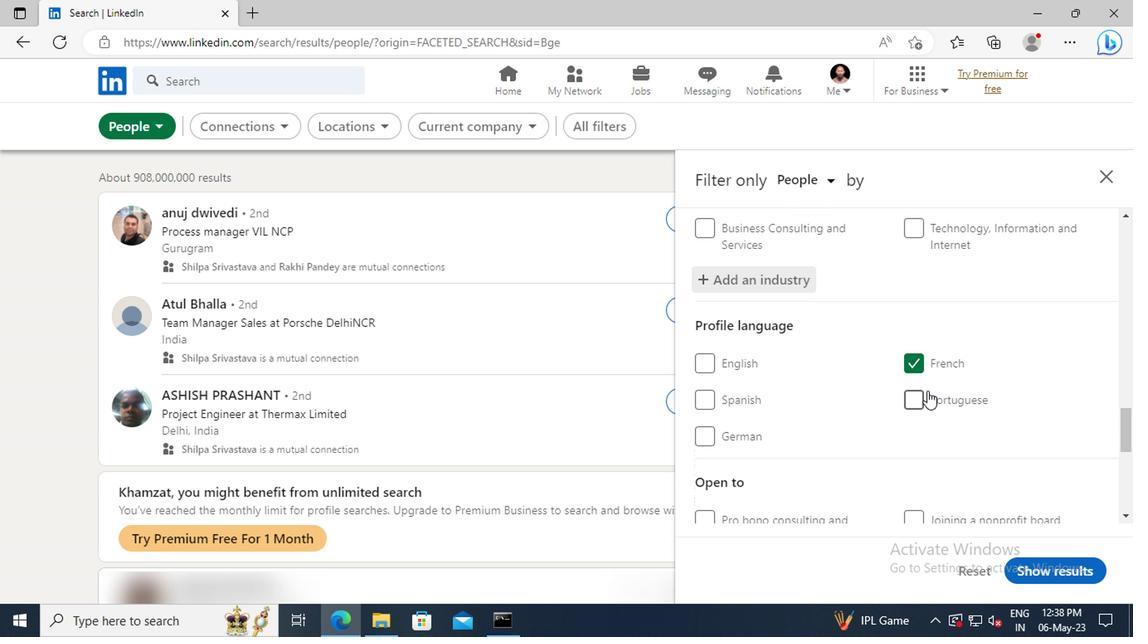 
Action: Mouse scrolled (923, 390) with delta (0, -1)
Screenshot: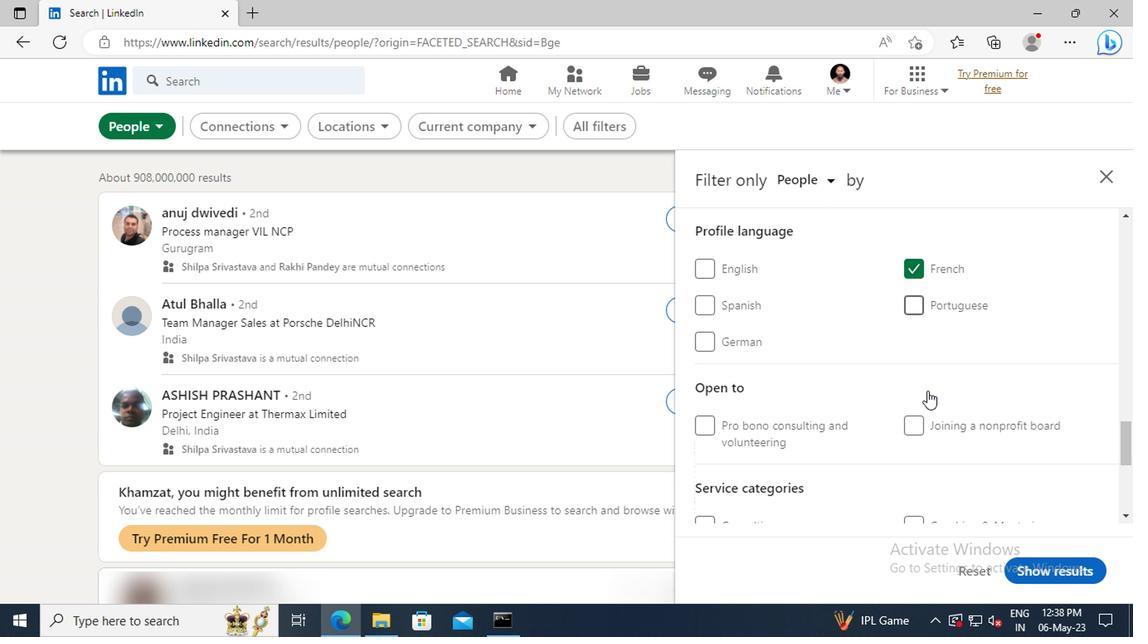 
Action: Mouse scrolled (923, 390) with delta (0, -1)
Screenshot: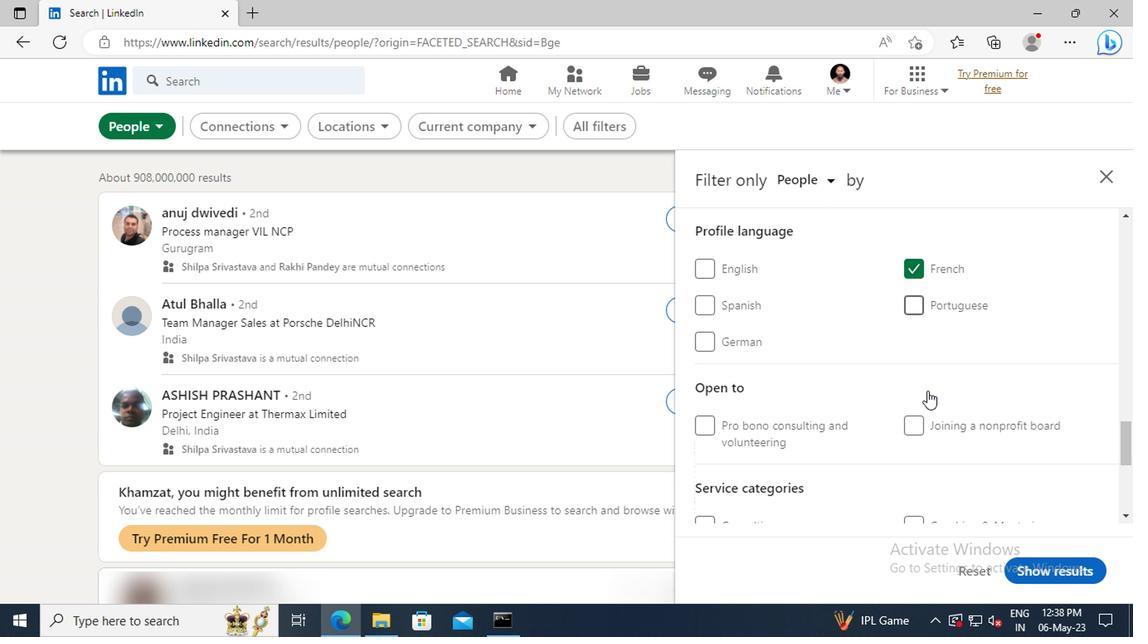 
Action: Mouse scrolled (923, 390) with delta (0, -1)
Screenshot: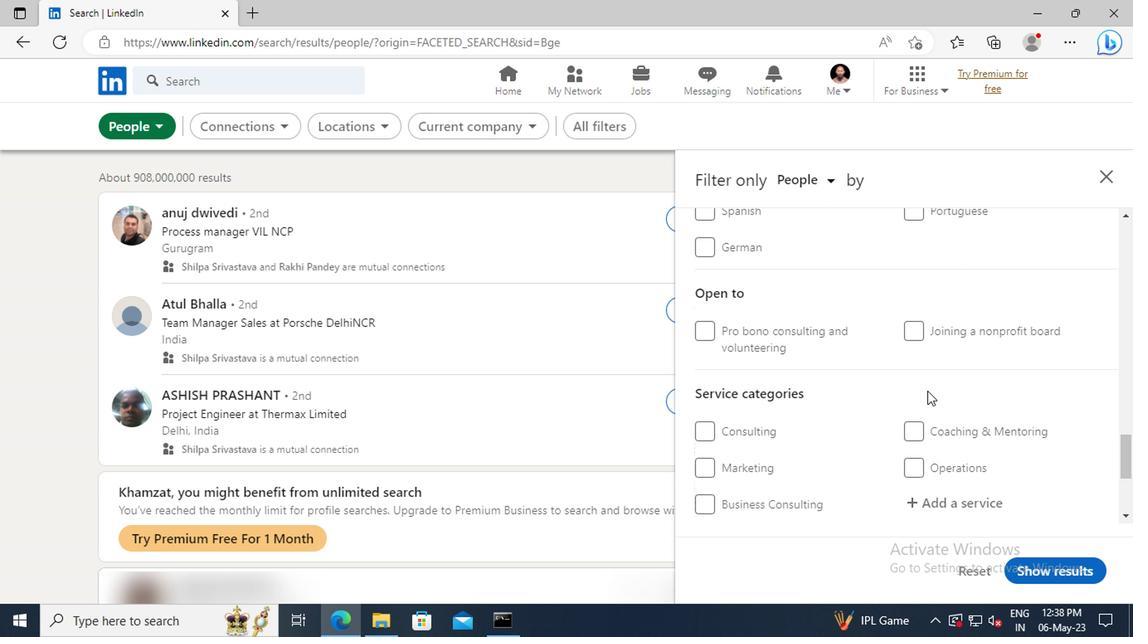
Action: Mouse scrolled (923, 390) with delta (0, -1)
Screenshot: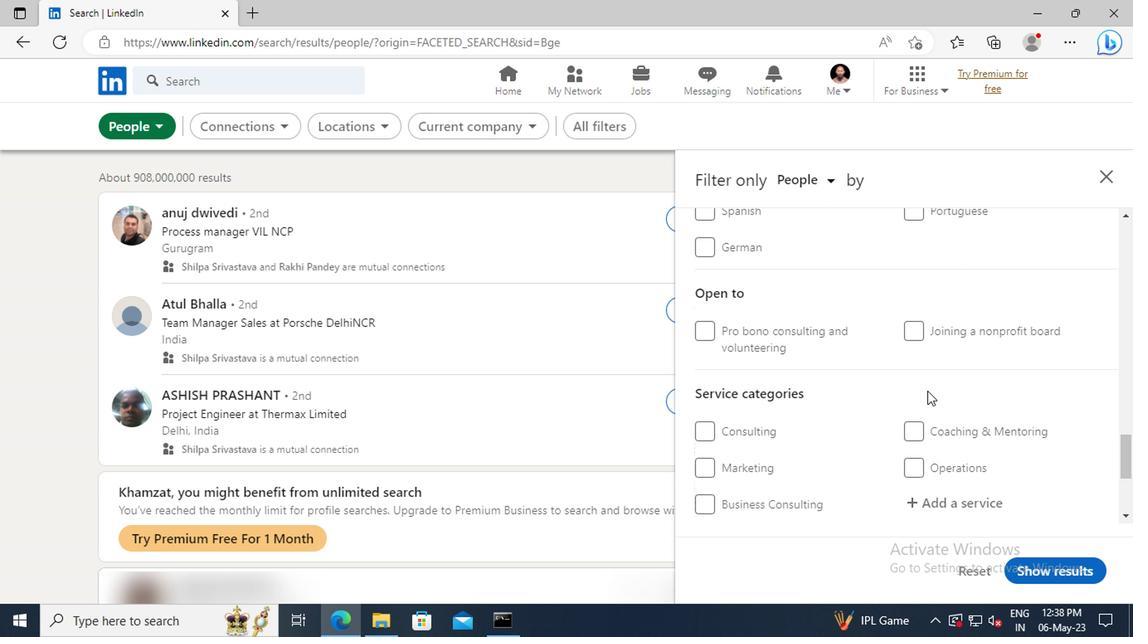 
Action: Mouse moved to (925, 406)
Screenshot: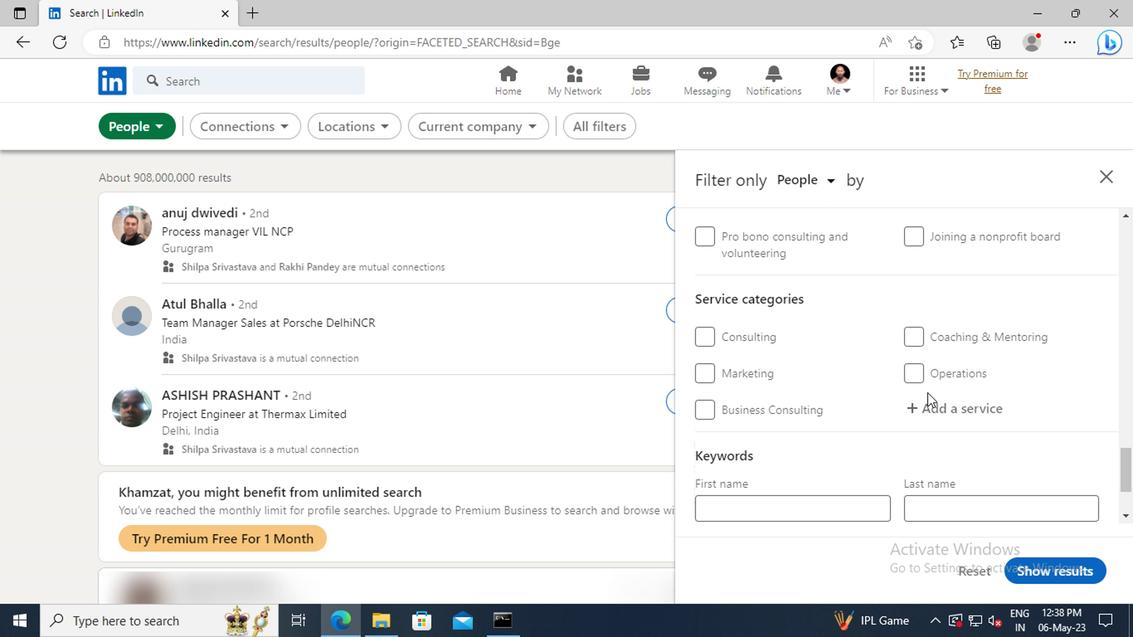 
Action: Mouse pressed left at (925, 406)
Screenshot: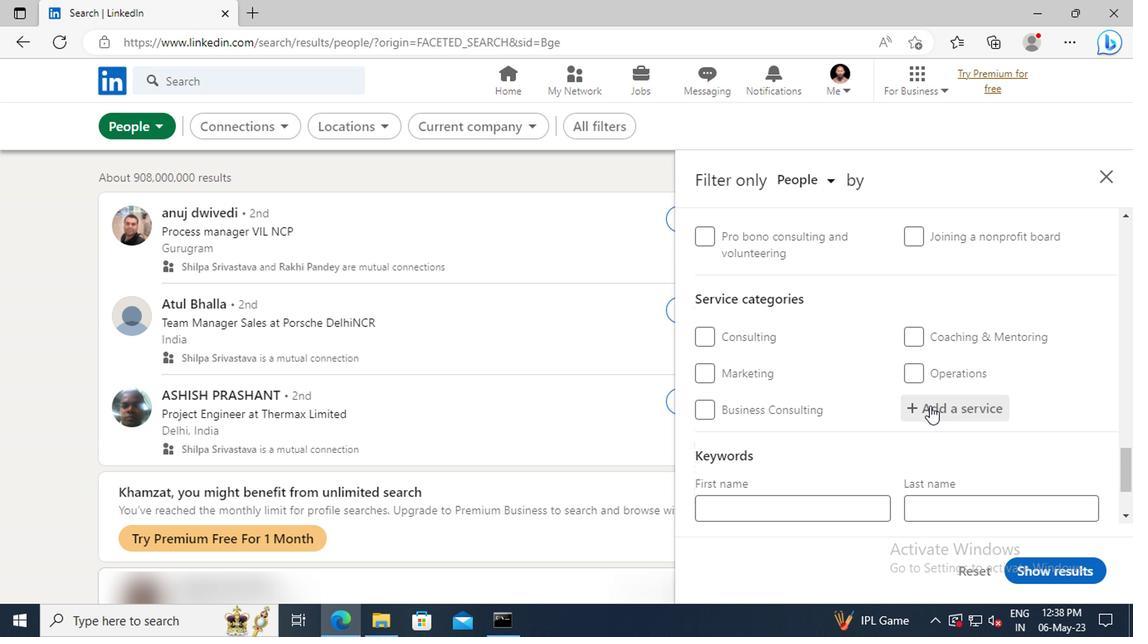 
Action: Key pressed <Key.shift>TELEC
Screenshot: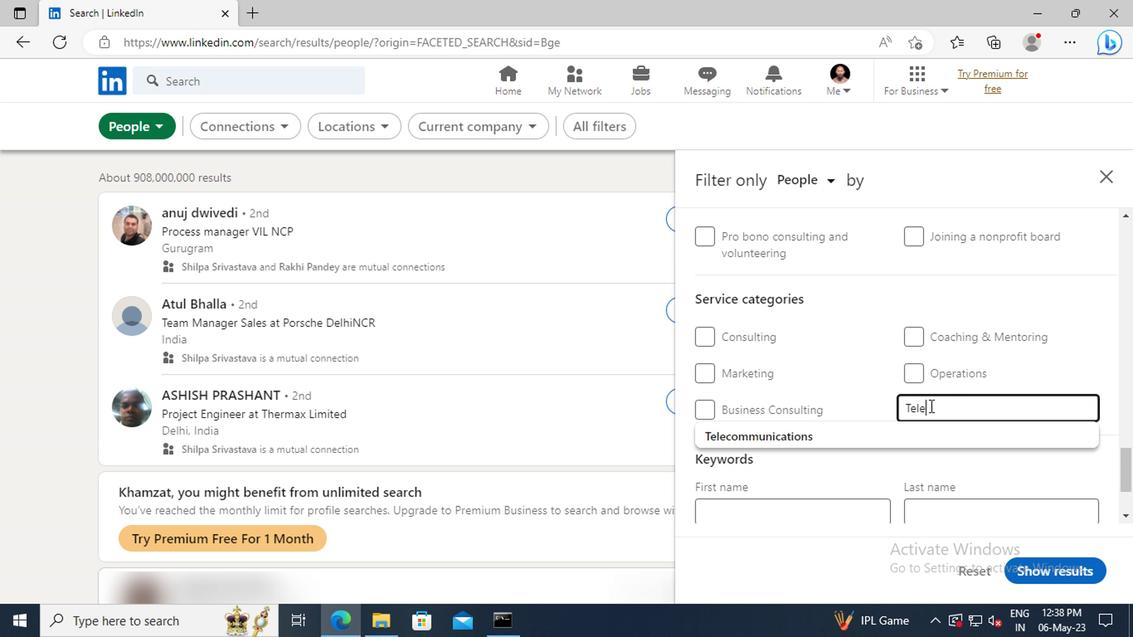 
Action: Mouse moved to (923, 432)
Screenshot: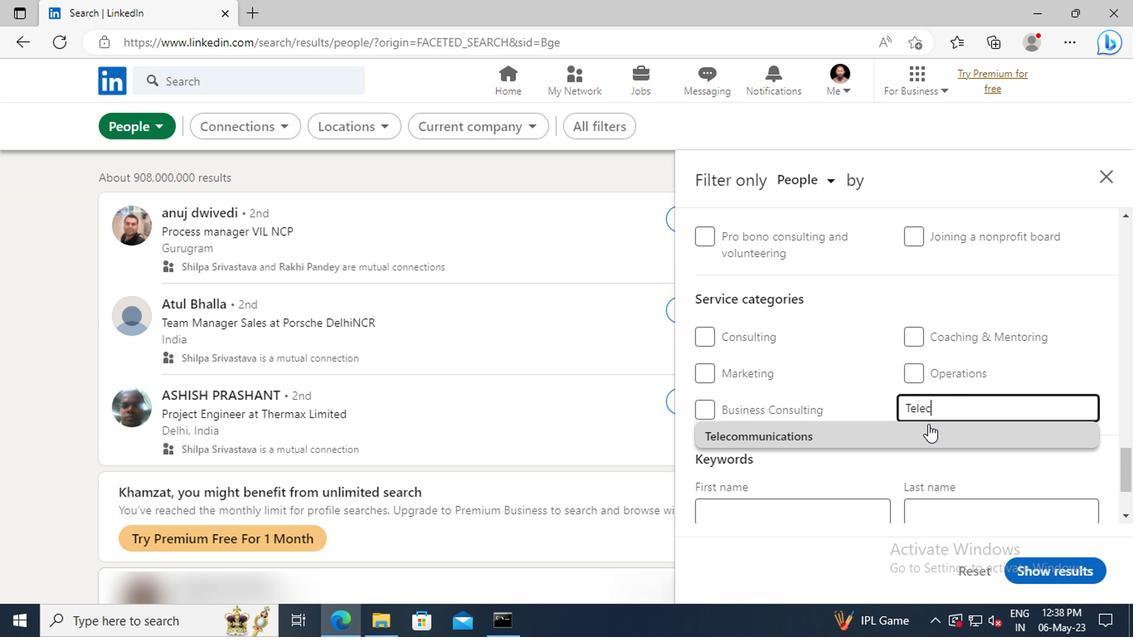
Action: Mouse pressed left at (923, 432)
Screenshot: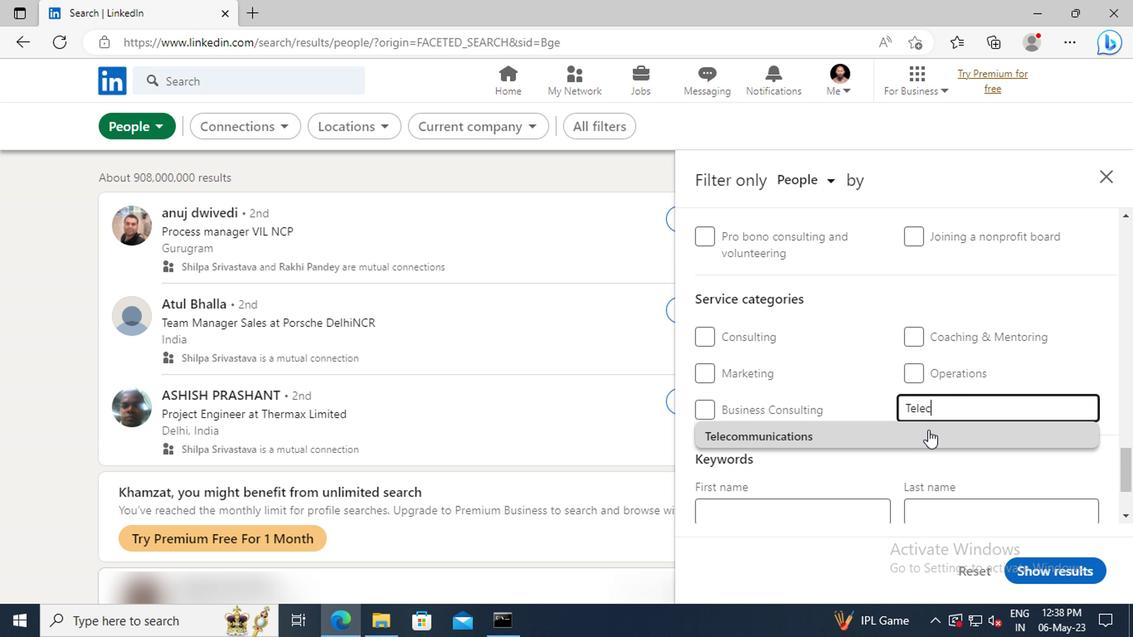 
Action: Mouse scrolled (923, 431) with delta (0, -1)
Screenshot: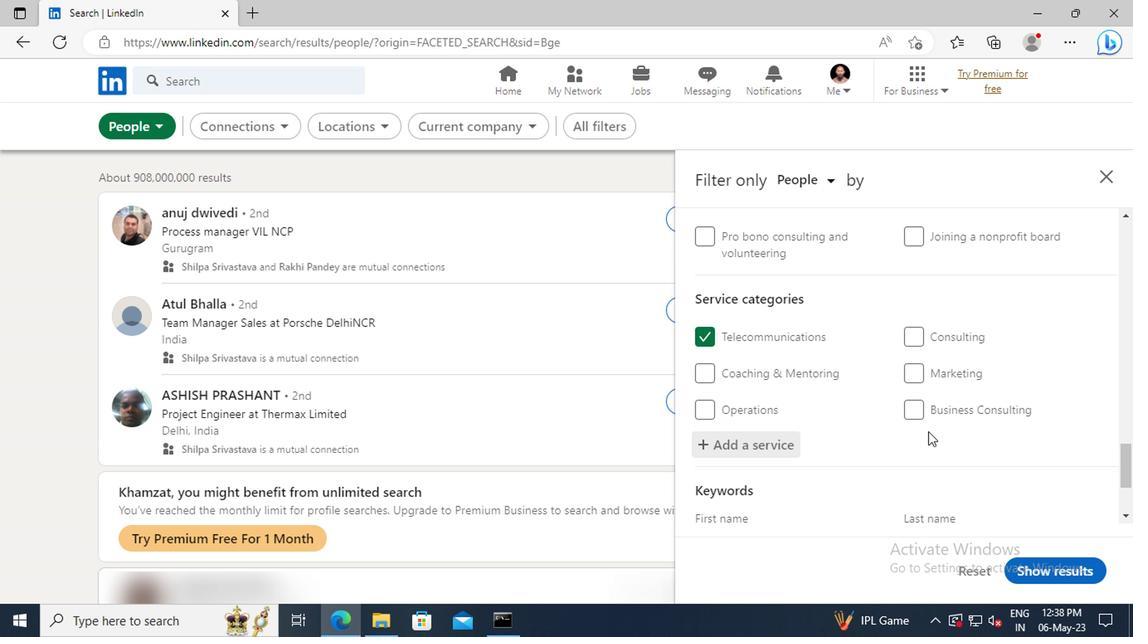 
Action: Mouse scrolled (923, 431) with delta (0, -1)
Screenshot: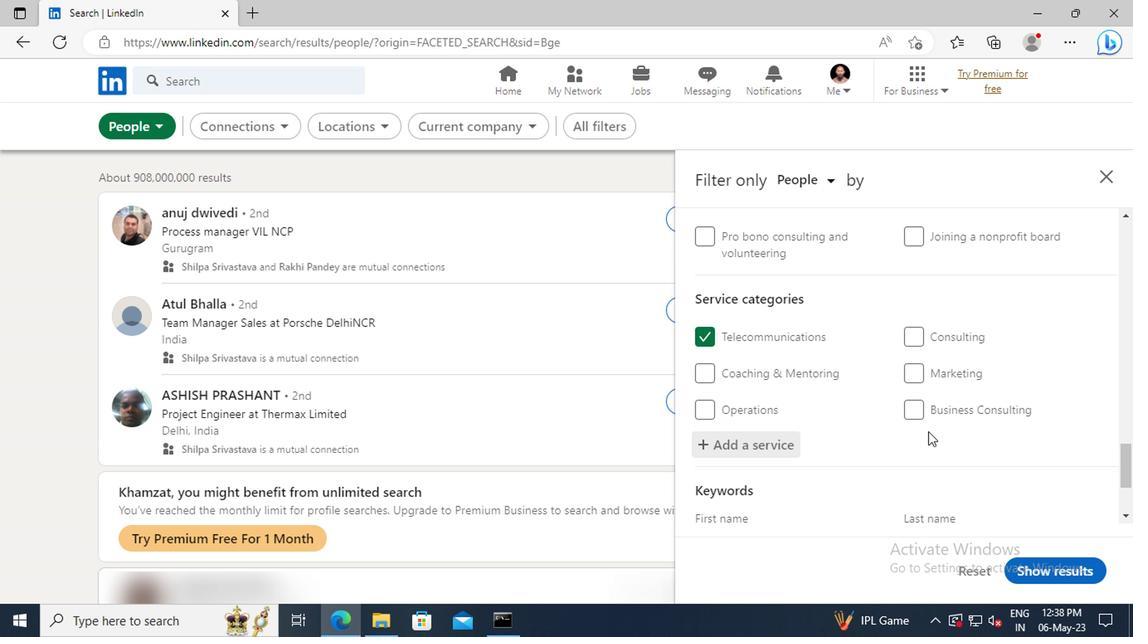 
Action: Mouse scrolled (923, 431) with delta (0, -1)
Screenshot: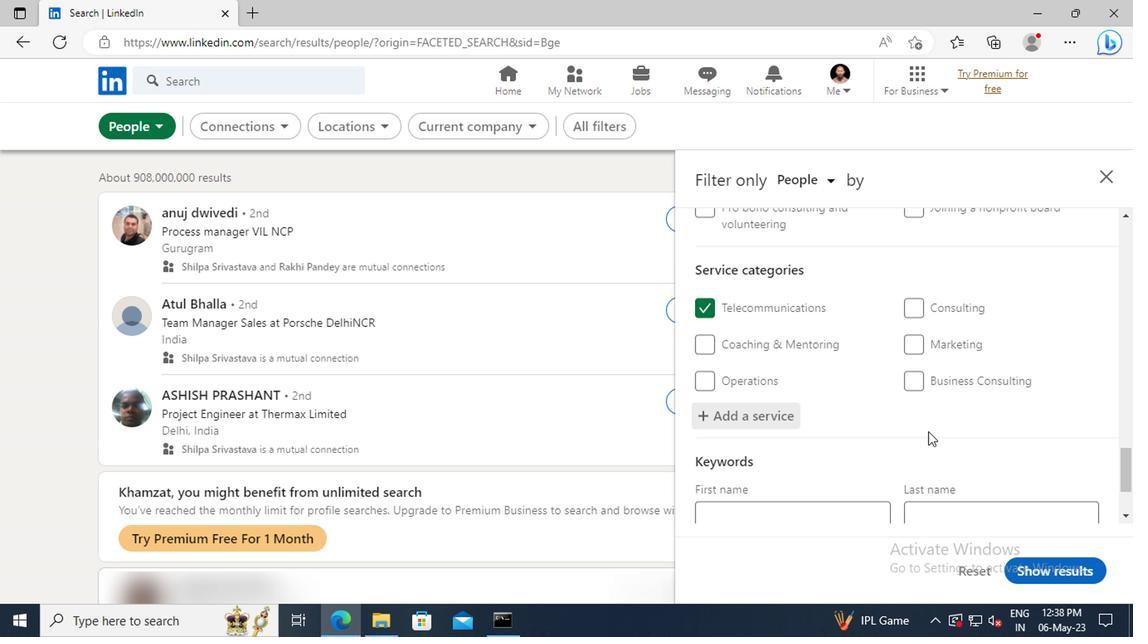 
Action: Mouse scrolled (923, 431) with delta (0, -1)
Screenshot: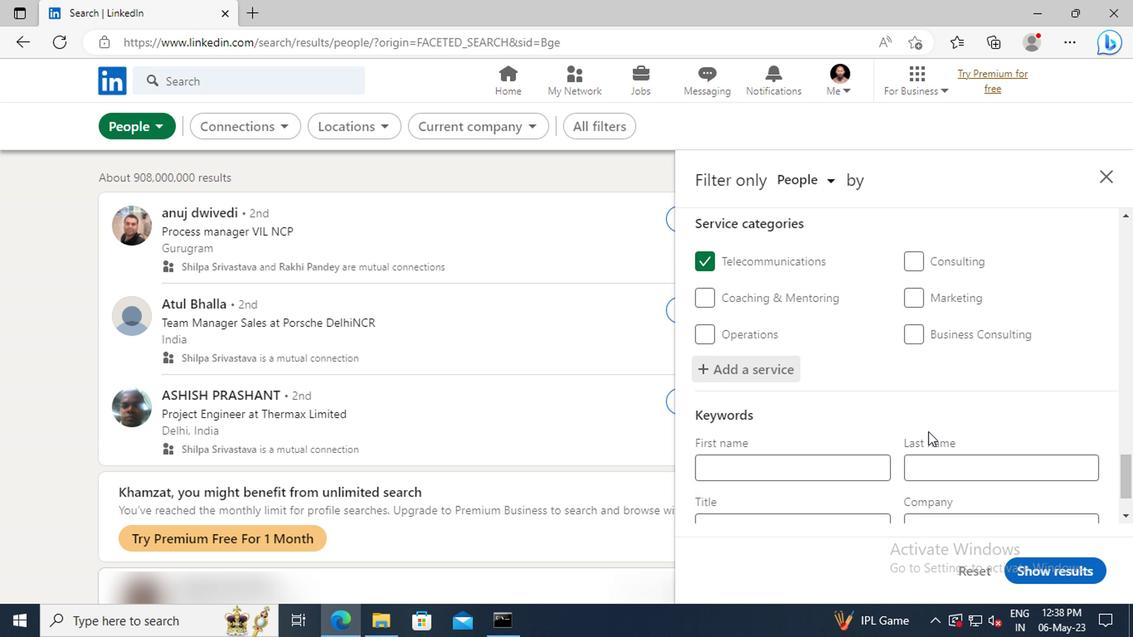 
Action: Mouse moved to (836, 445)
Screenshot: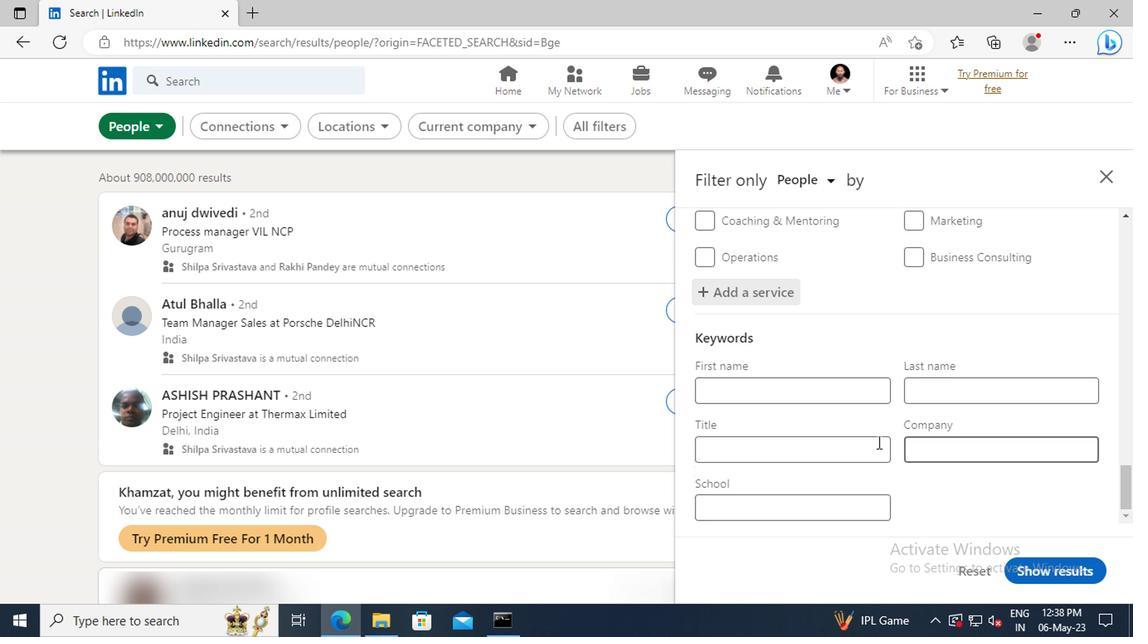 
Action: Mouse pressed left at (836, 445)
Screenshot: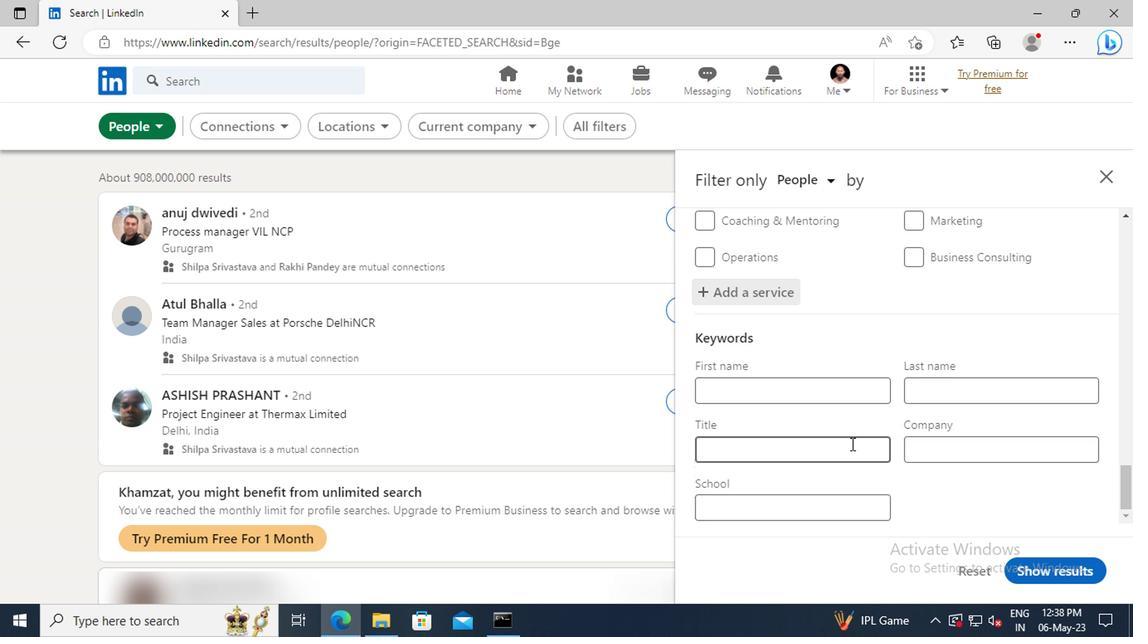 
Action: Key pressed <Key.shift>ELECTRICIAN<Key.enter>
Screenshot: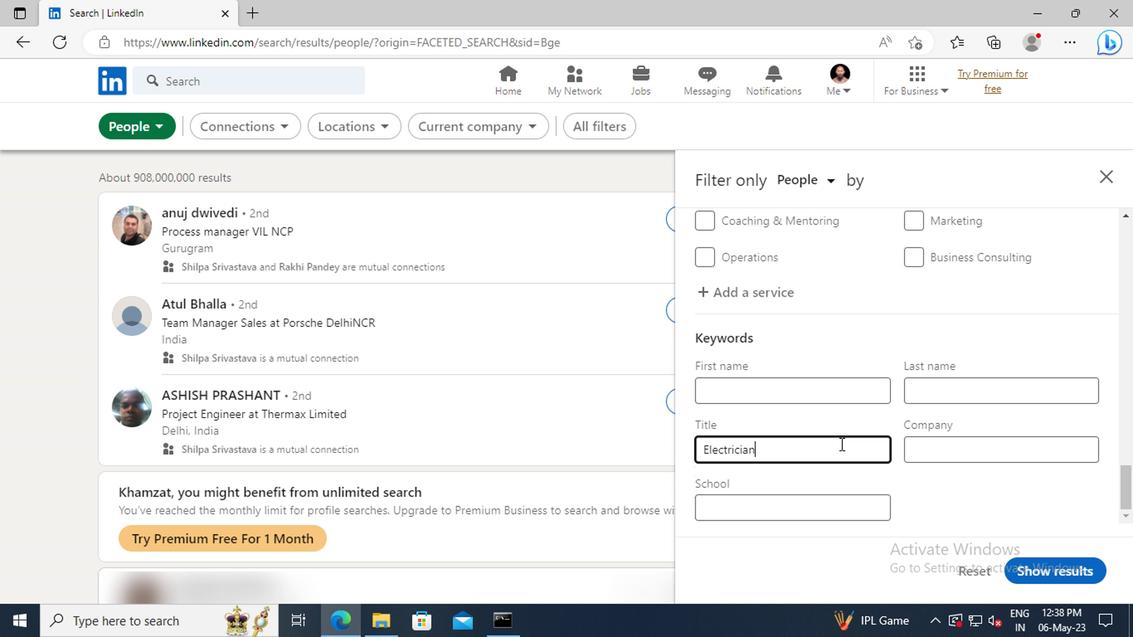 
Action: Mouse moved to (1027, 566)
Screenshot: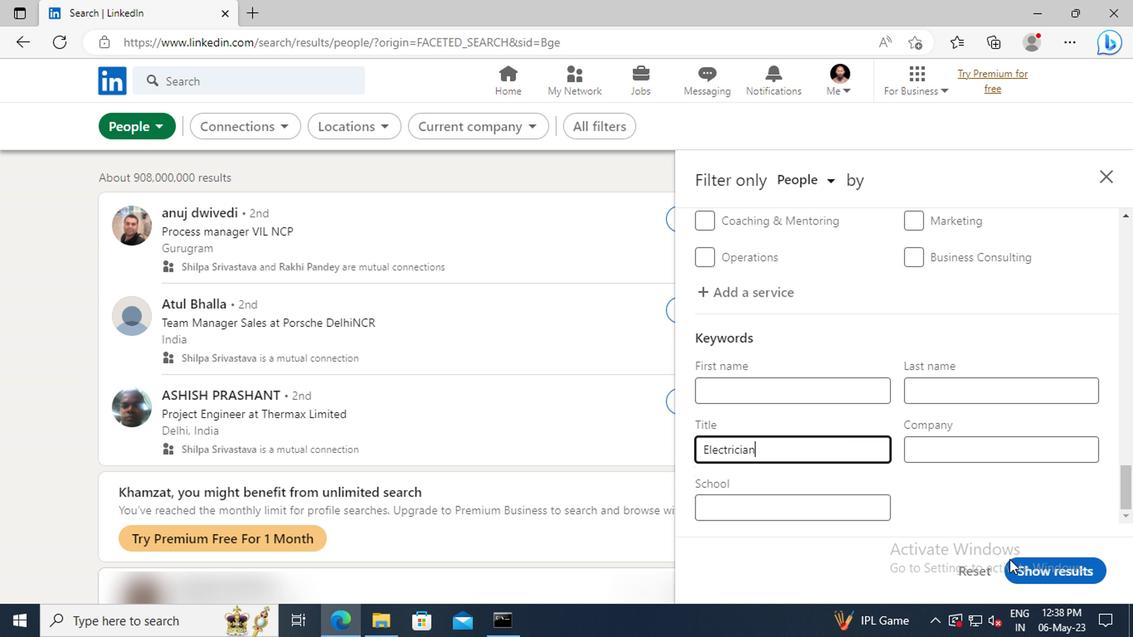 
Action: Mouse pressed left at (1027, 566)
Screenshot: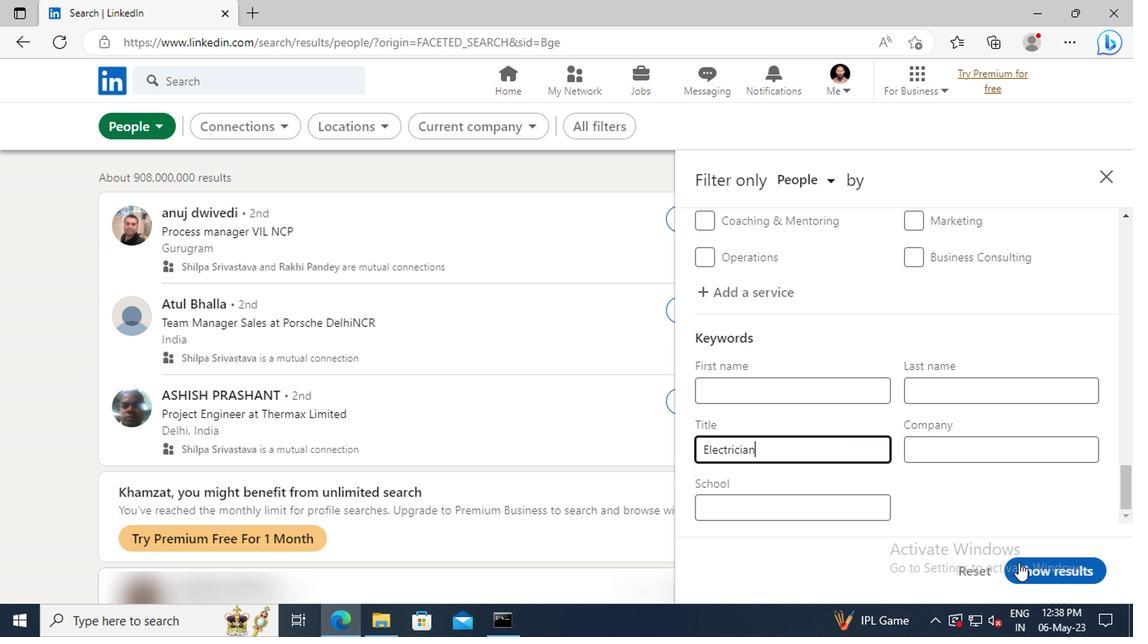 
